 Task: Book a multi-city flight from Casablanca to Guangzhou on July 12, then to Dalian on August 1, and return to Casablanca on August 11 for 2 passengers in Business class, with 1 stop or fewer, using Emirates, 2 carry-on bags, and a price limit of MAD 210,000.
Action: Mouse pressed left at (282, 299)
Screenshot: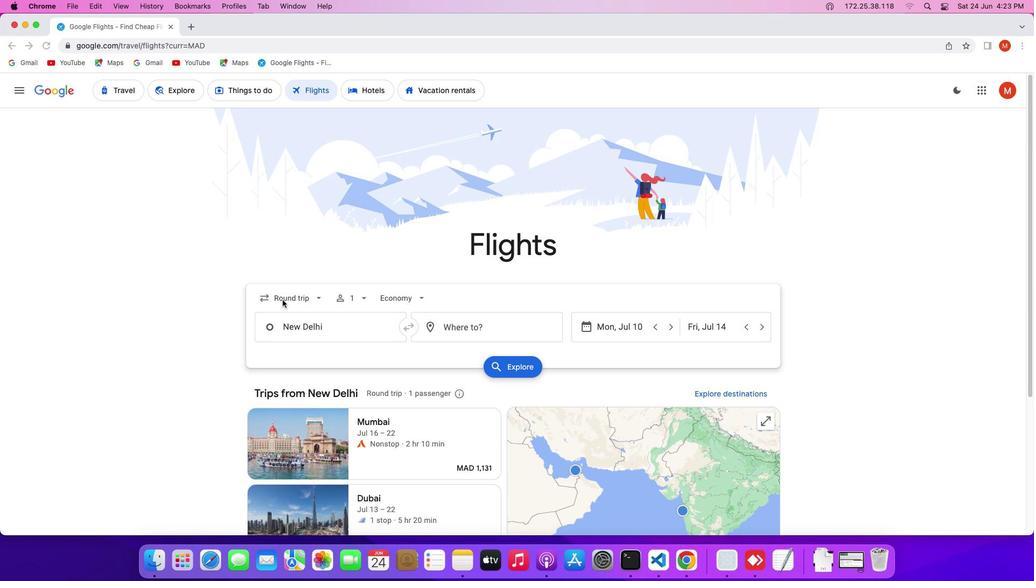 
Action: Mouse pressed left at (282, 299)
Screenshot: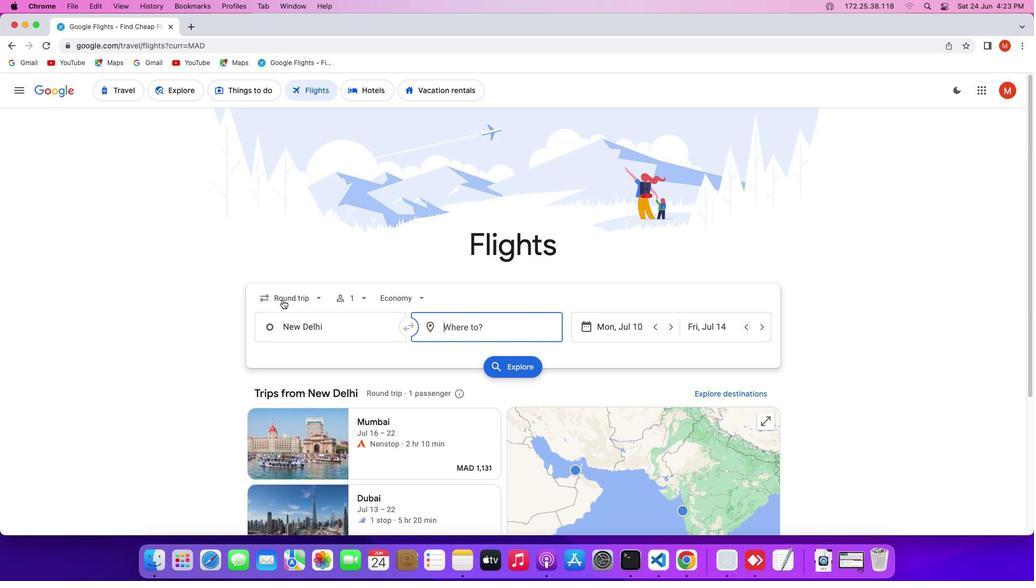 
Action: Mouse moved to (289, 385)
Screenshot: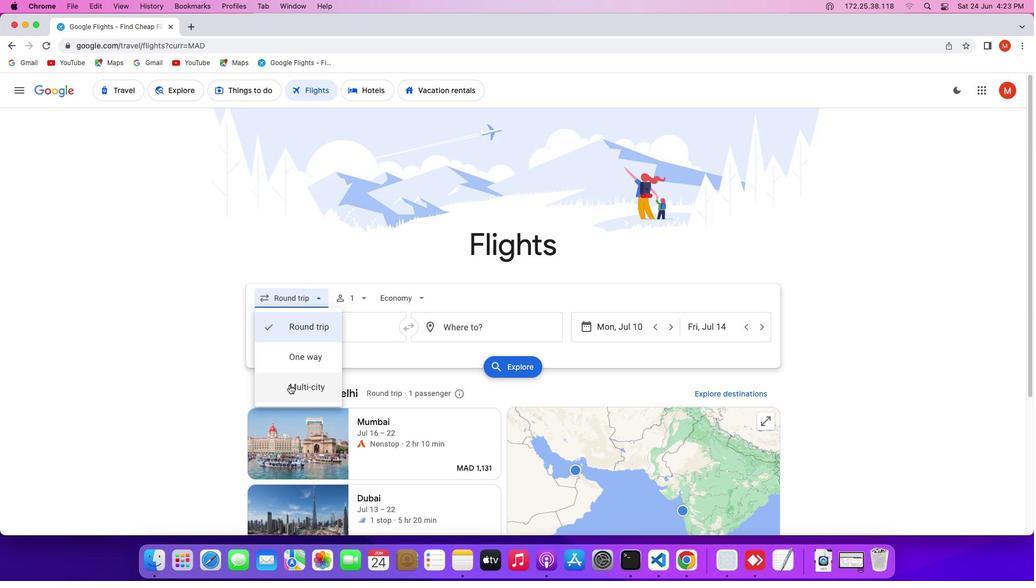 
Action: Mouse pressed left at (289, 385)
Screenshot: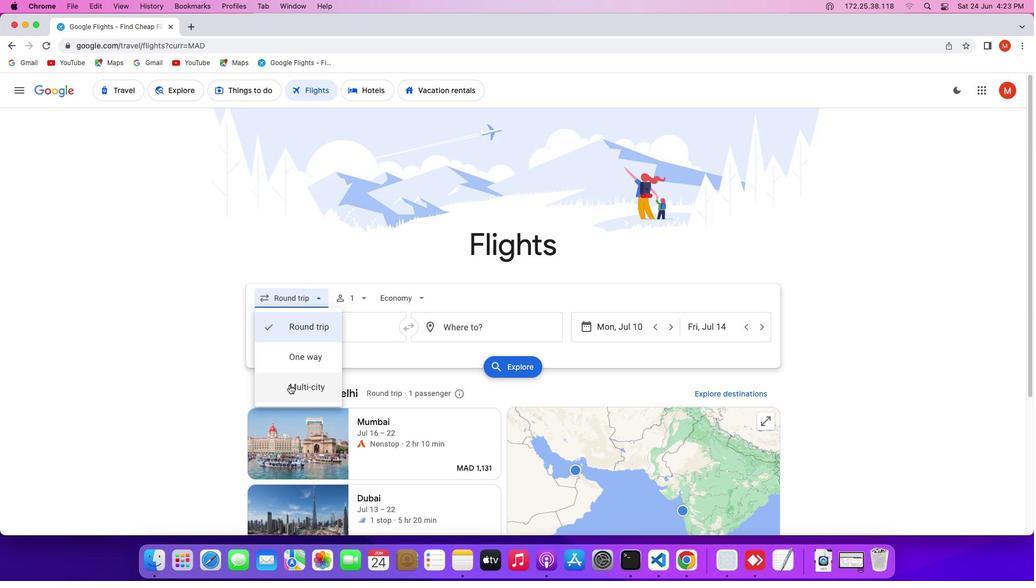 
Action: Mouse moved to (344, 299)
Screenshot: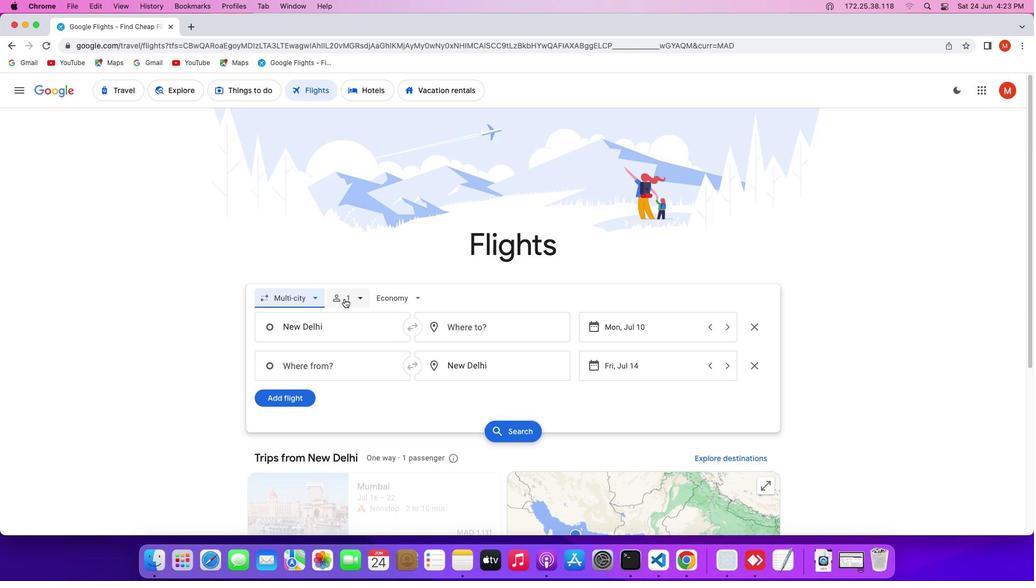 
Action: Mouse pressed left at (344, 299)
Screenshot: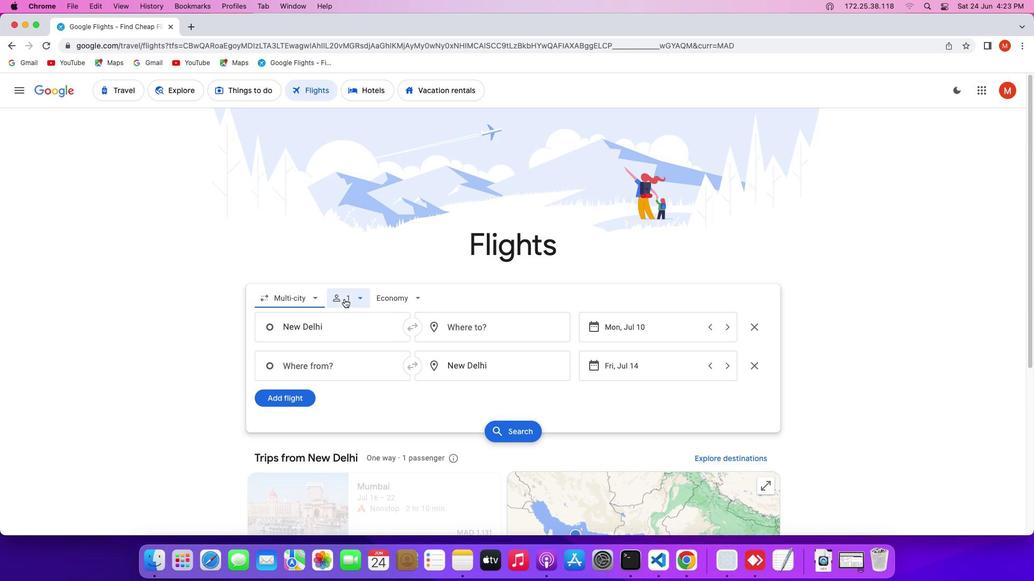 
Action: Mouse moved to (433, 323)
Screenshot: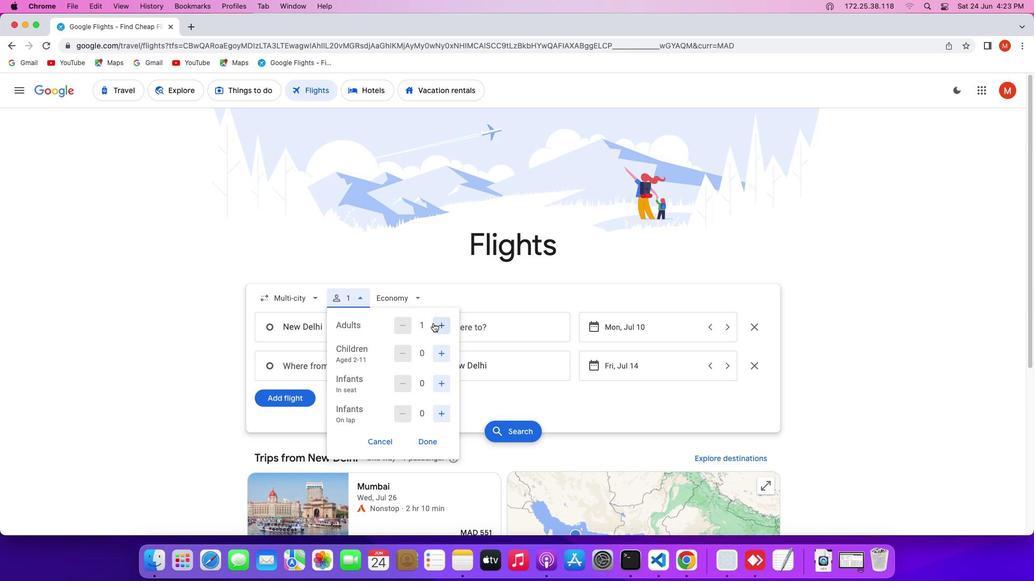 
Action: Mouse pressed left at (433, 323)
Screenshot: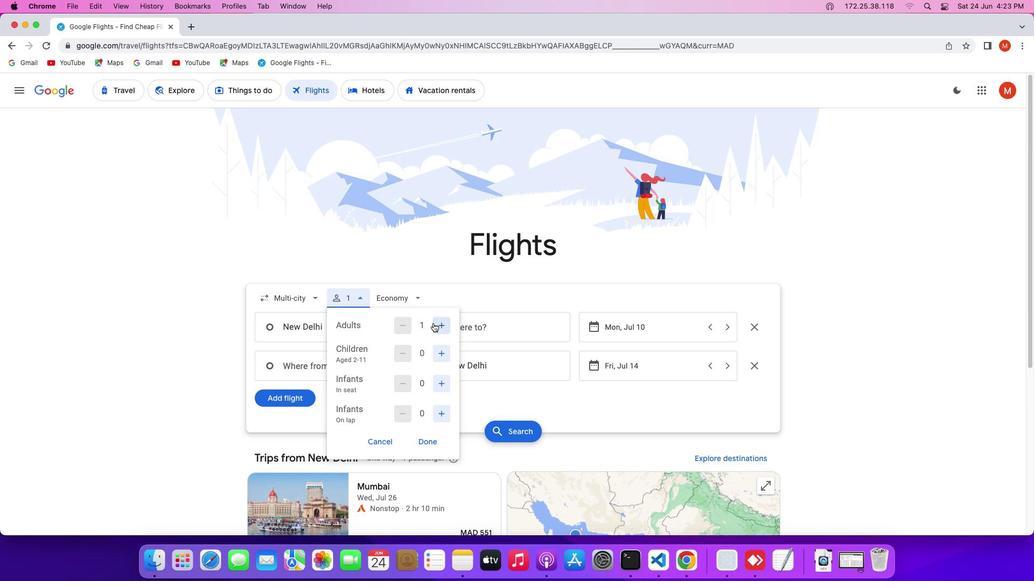 
Action: Mouse moved to (419, 437)
Screenshot: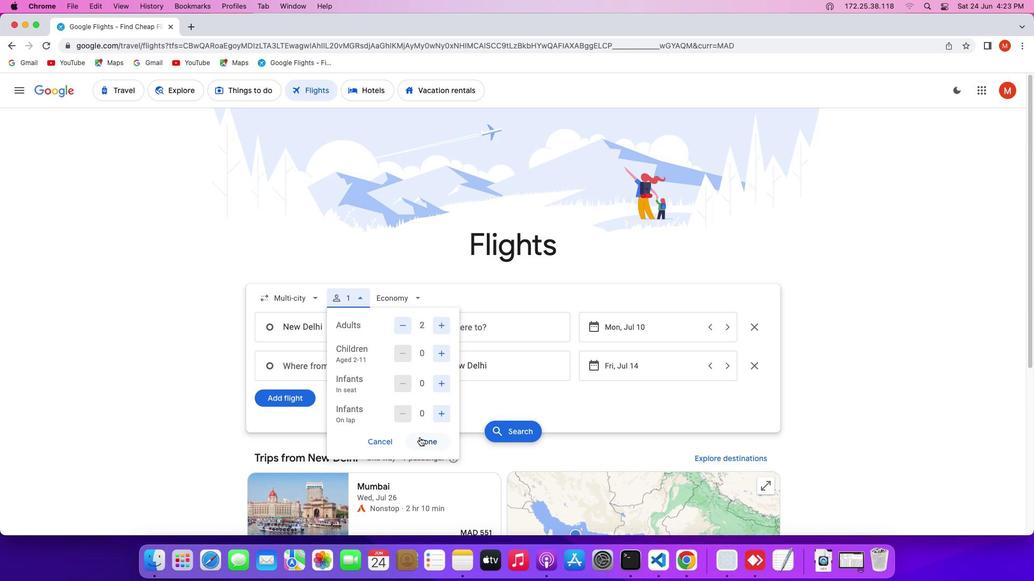 
Action: Mouse pressed left at (419, 437)
Screenshot: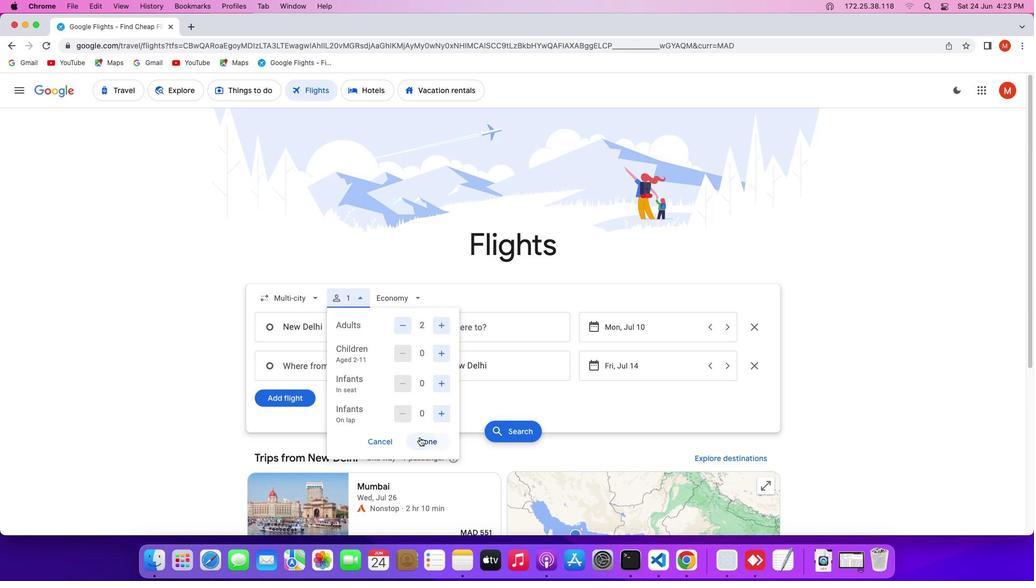 
Action: Mouse moved to (392, 296)
Screenshot: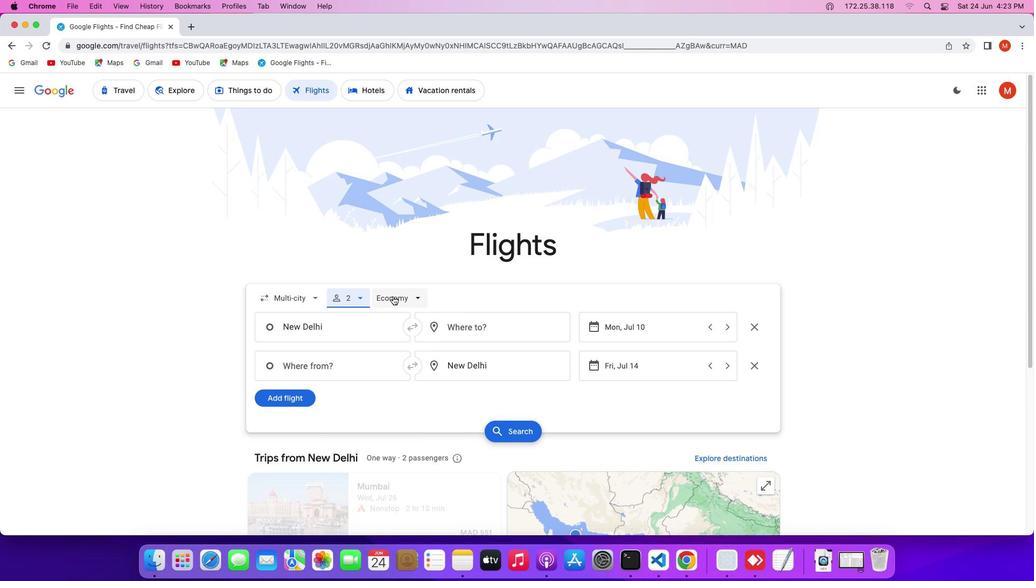 
Action: Mouse pressed left at (392, 296)
Screenshot: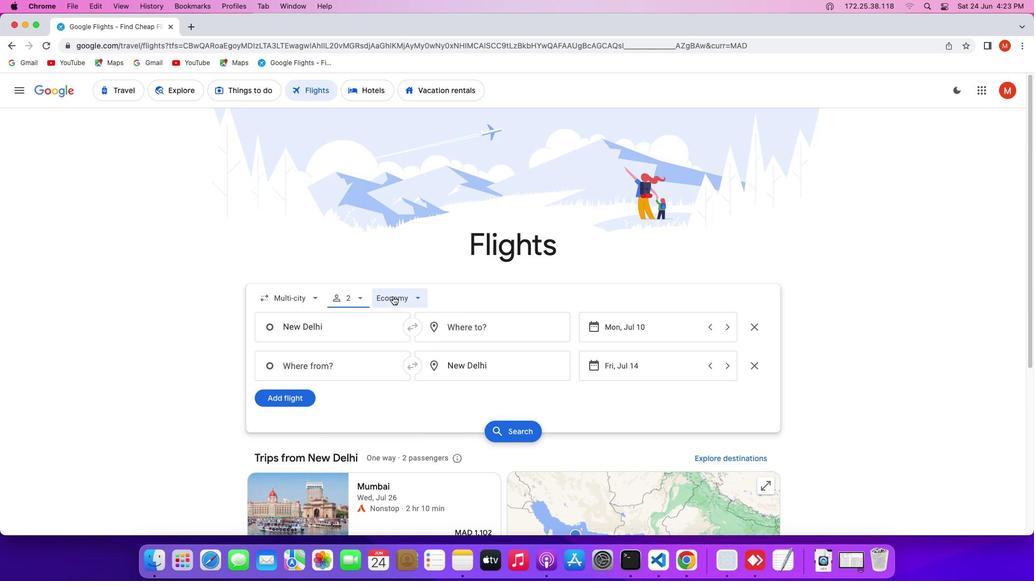 
Action: Mouse moved to (403, 384)
Screenshot: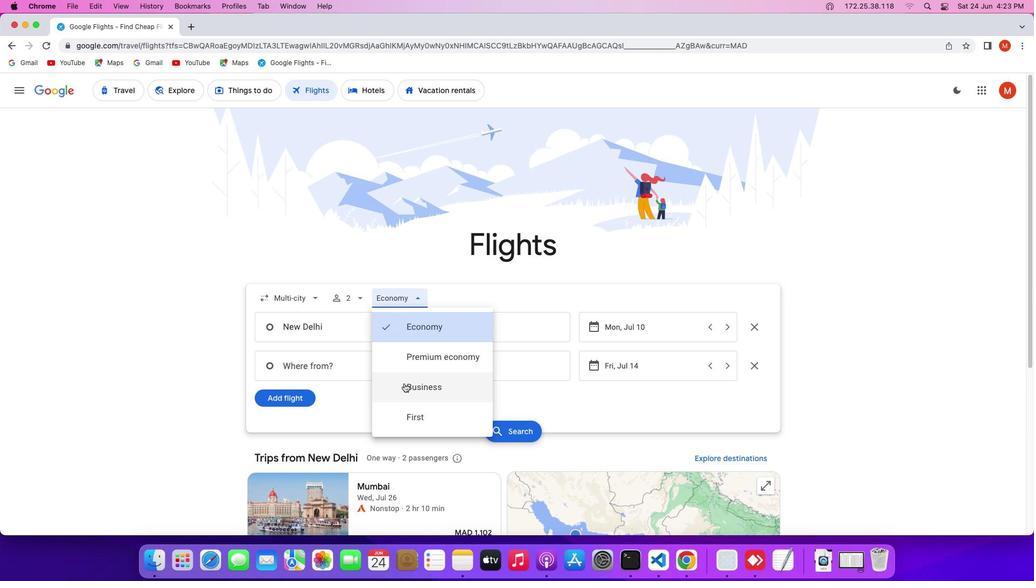 
Action: Mouse pressed left at (403, 384)
Screenshot: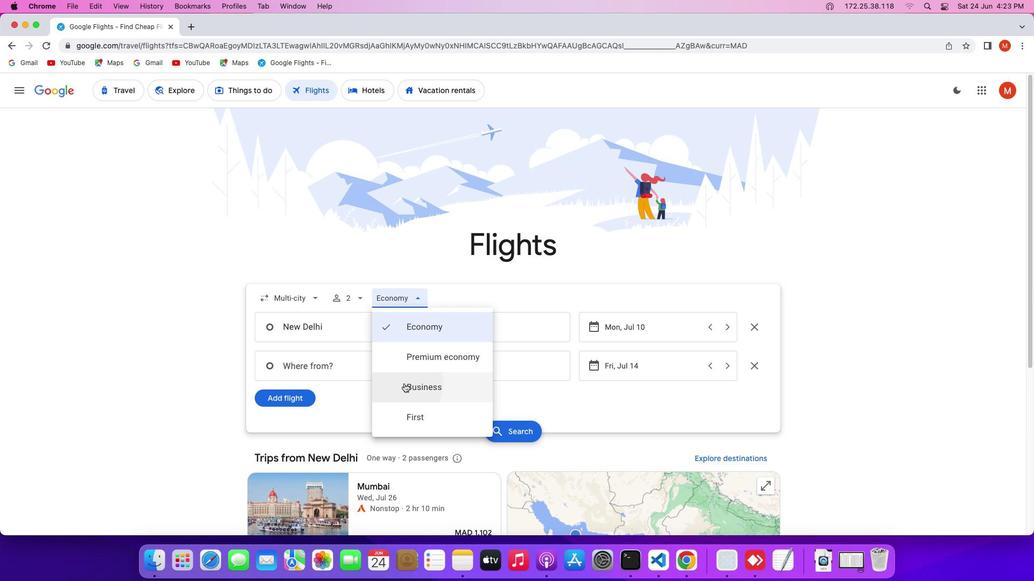 
Action: Mouse moved to (357, 323)
Screenshot: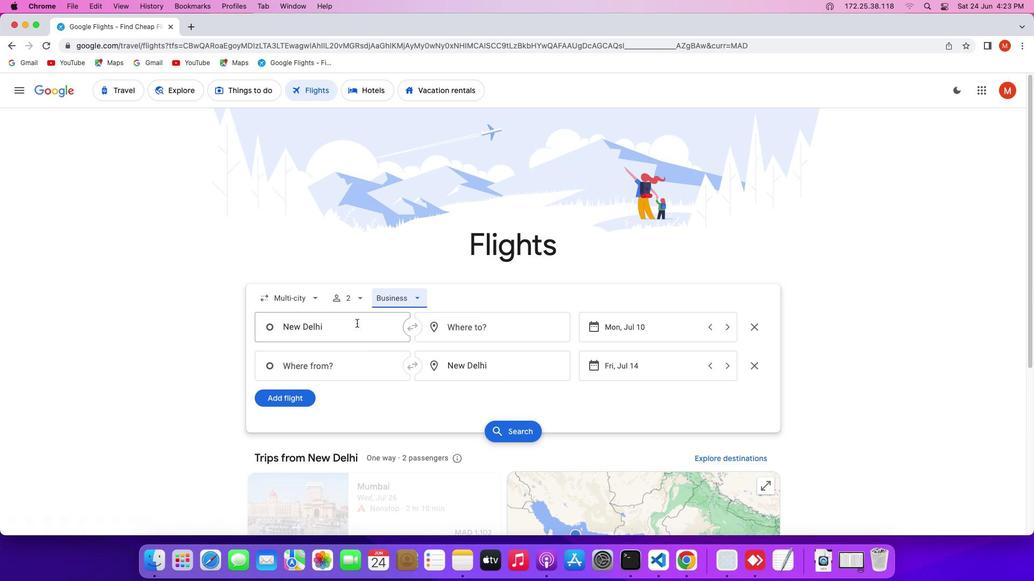 
Action: Mouse pressed left at (357, 323)
Screenshot: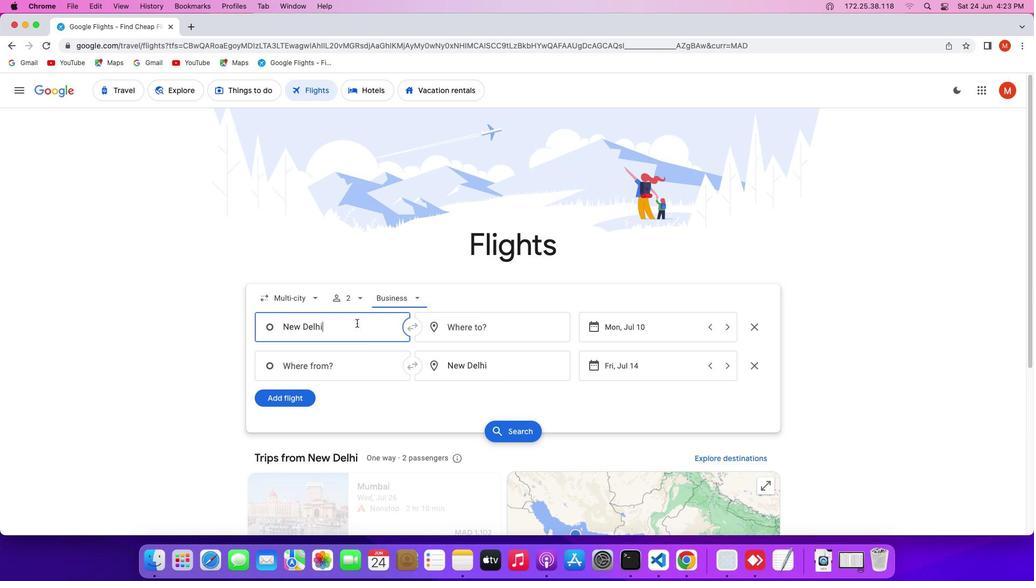 
Action: Mouse moved to (356, 322)
Screenshot: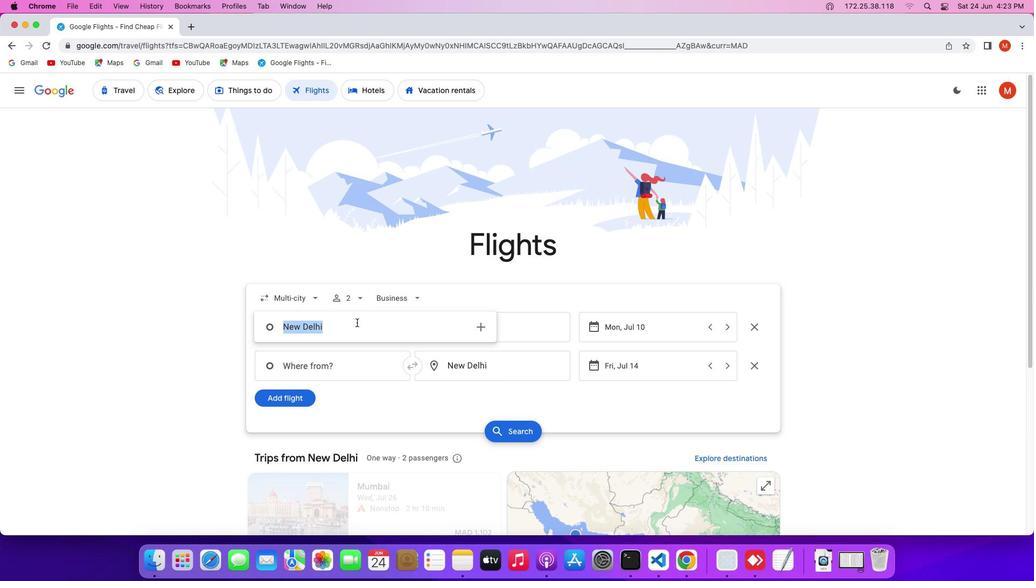 
Action: Key pressed Key.backspaceKey.shift'C''a''s''a''b''l''a''n''c''a'
Screenshot: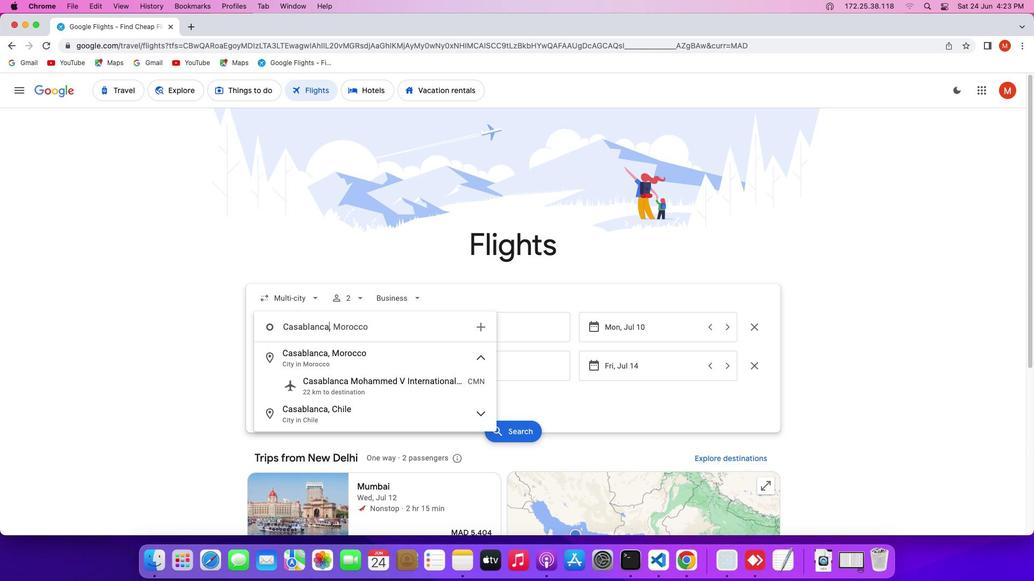 
Action: Mouse moved to (366, 356)
Screenshot: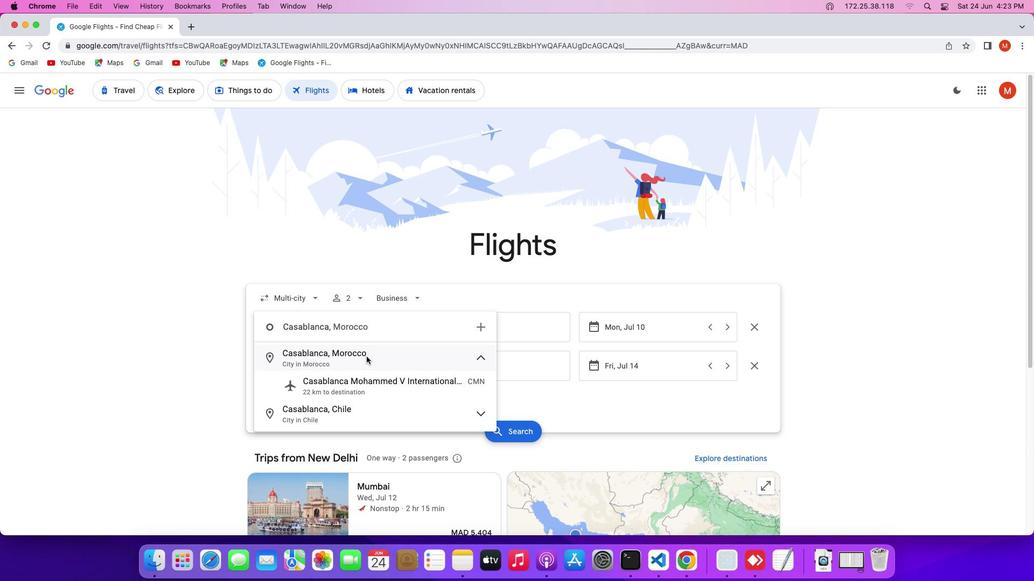 
Action: Mouse pressed left at (366, 356)
Screenshot: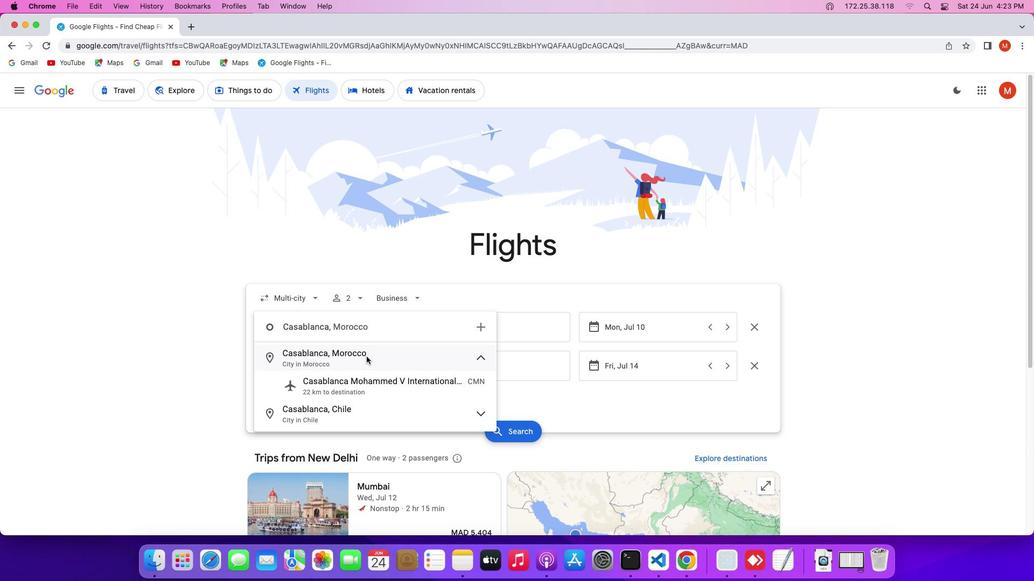 
Action: Mouse moved to (482, 324)
Screenshot: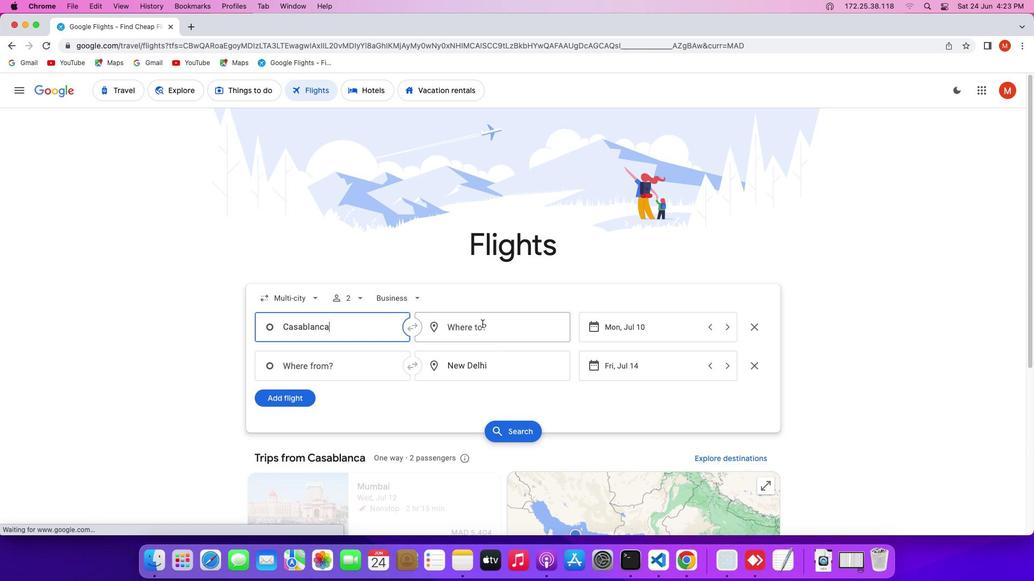 
Action: Mouse pressed left at (482, 324)
Screenshot: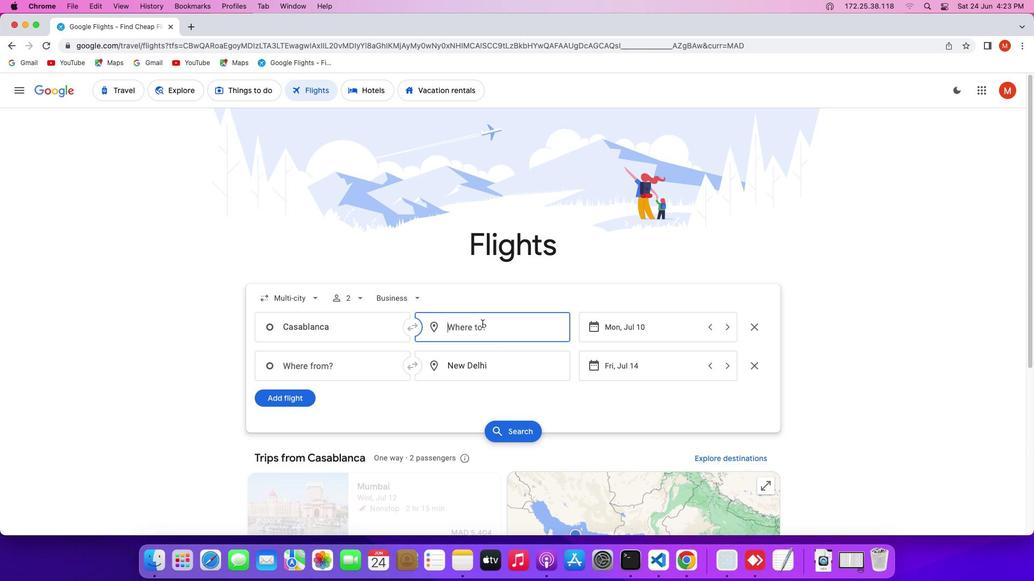 
Action: Key pressed Key.shift'G''u''a''n''g''z''h''o''u'
Screenshot: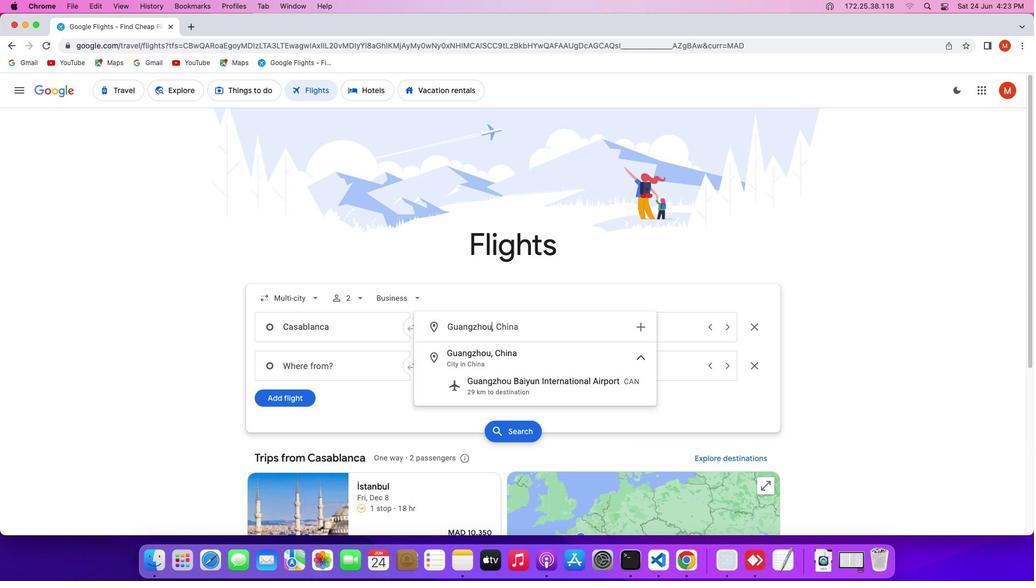 
Action: Mouse moved to (496, 354)
Screenshot: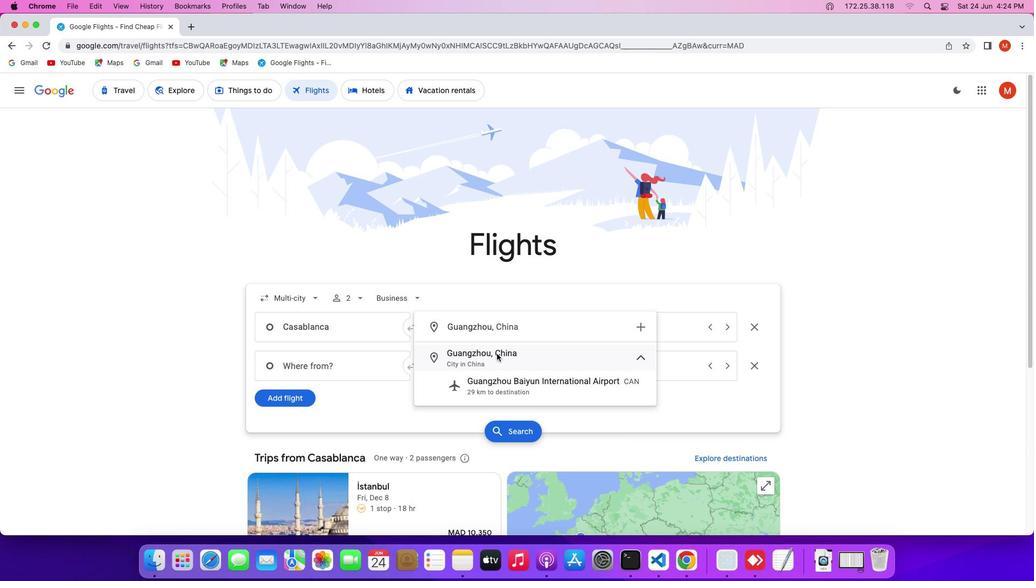 
Action: Mouse pressed left at (496, 354)
Screenshot: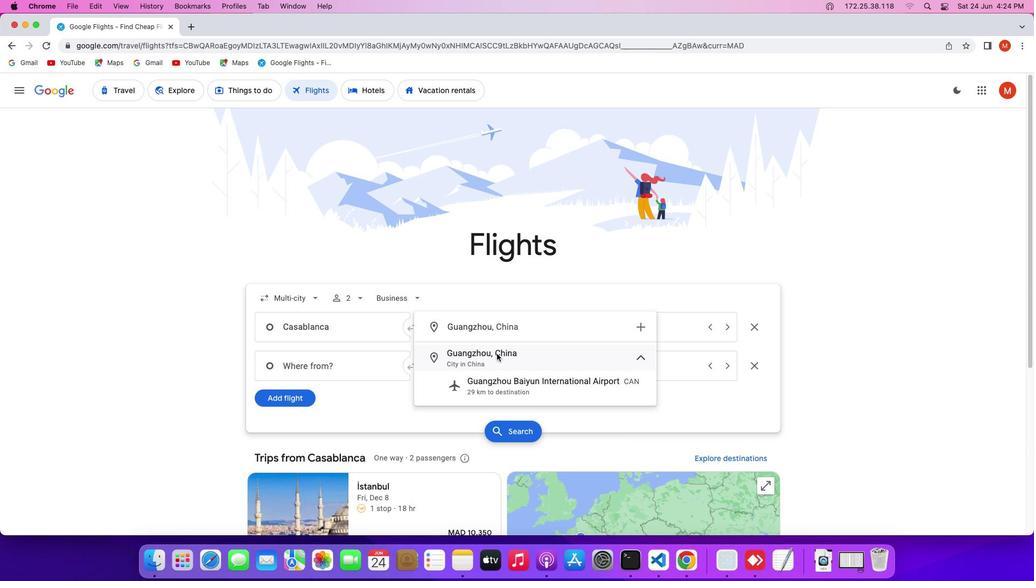 
Action: Mouse moved to (632, 332)
Screenshot: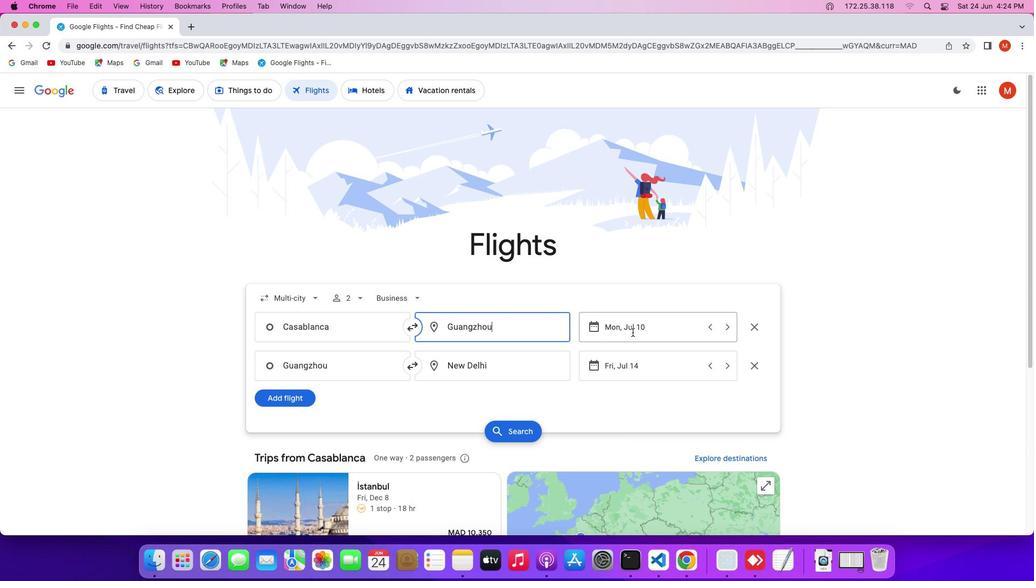 
Action: Mouse pressed left at (632, 332)
Screenshot: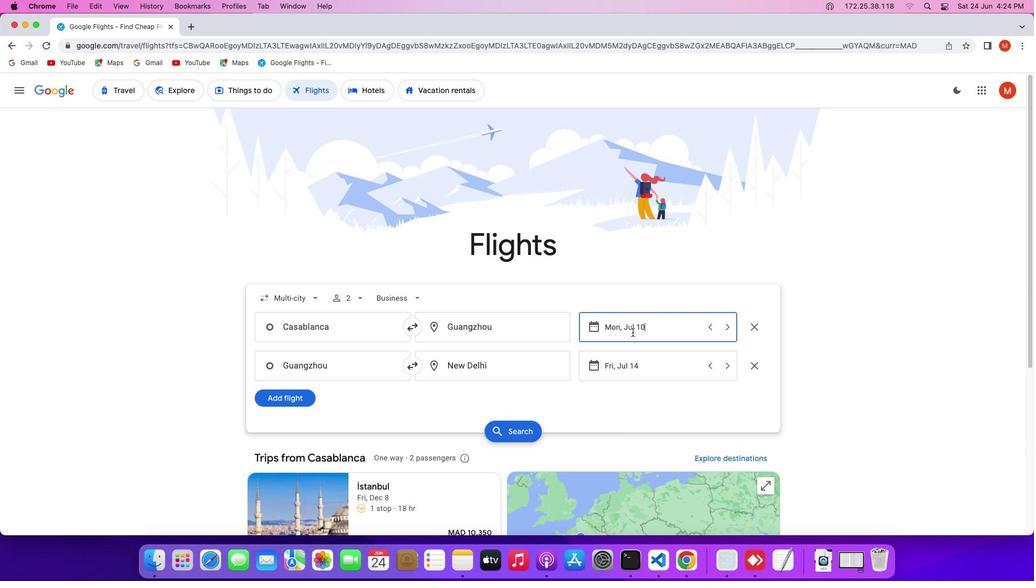 
Action: Mouse moved to (635, 399)
Screenshot: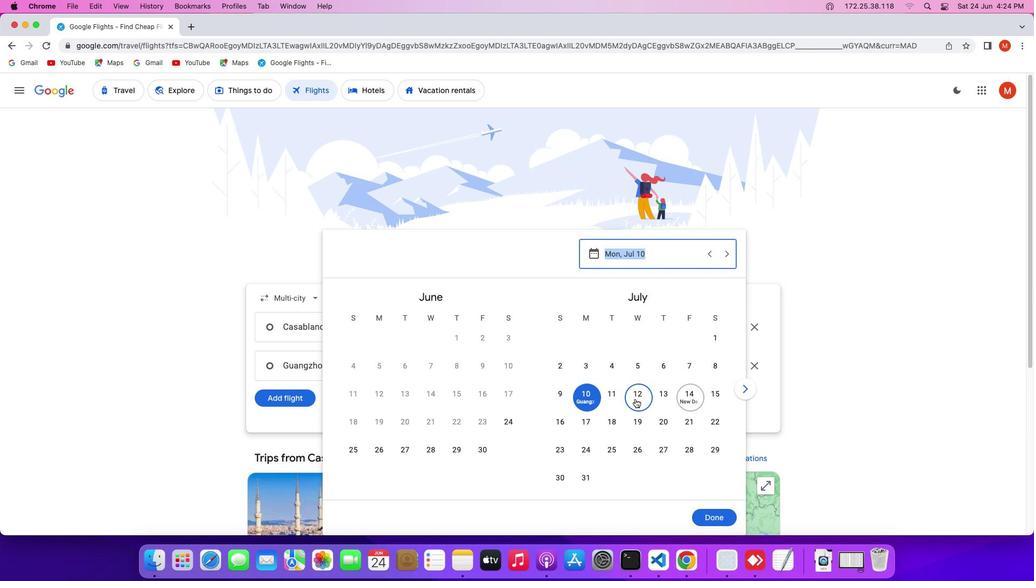 
Action: Mouse pressed left at (635, 399)
Screenshot: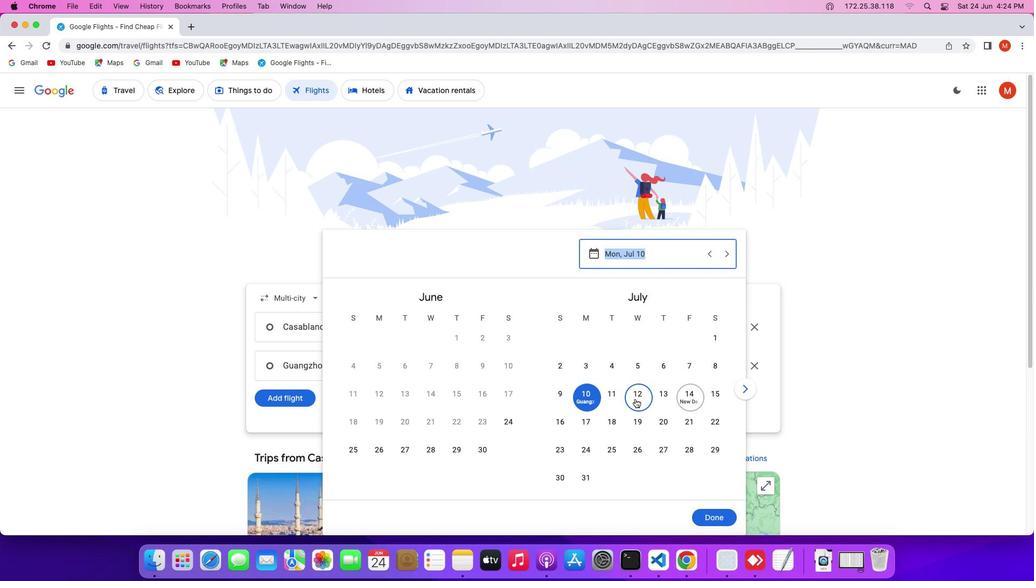 
Action: Mouse moved to (709, 510)
Screenshot: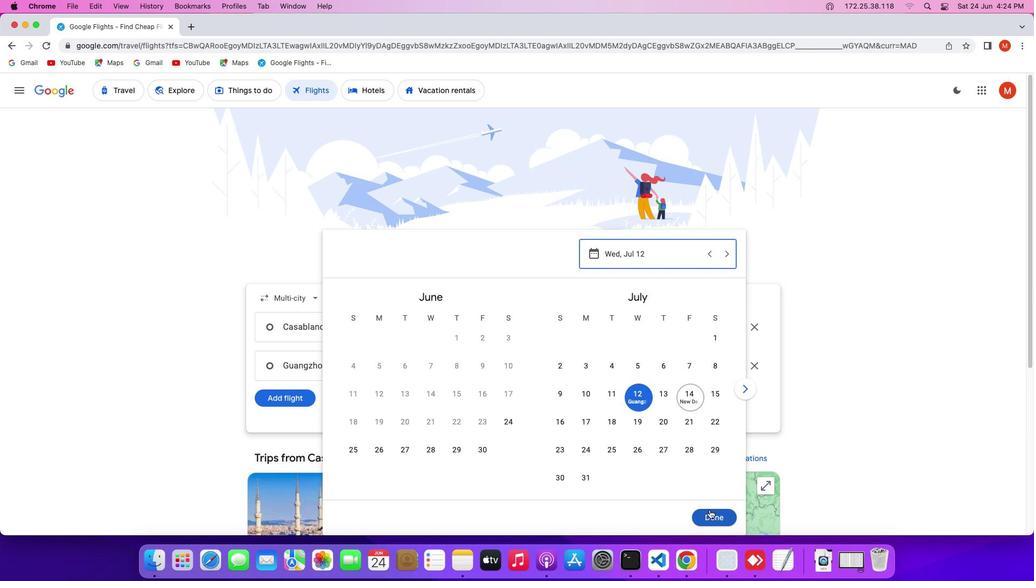 
Action: Mouse pressed left at (709, 510)
Screenshot: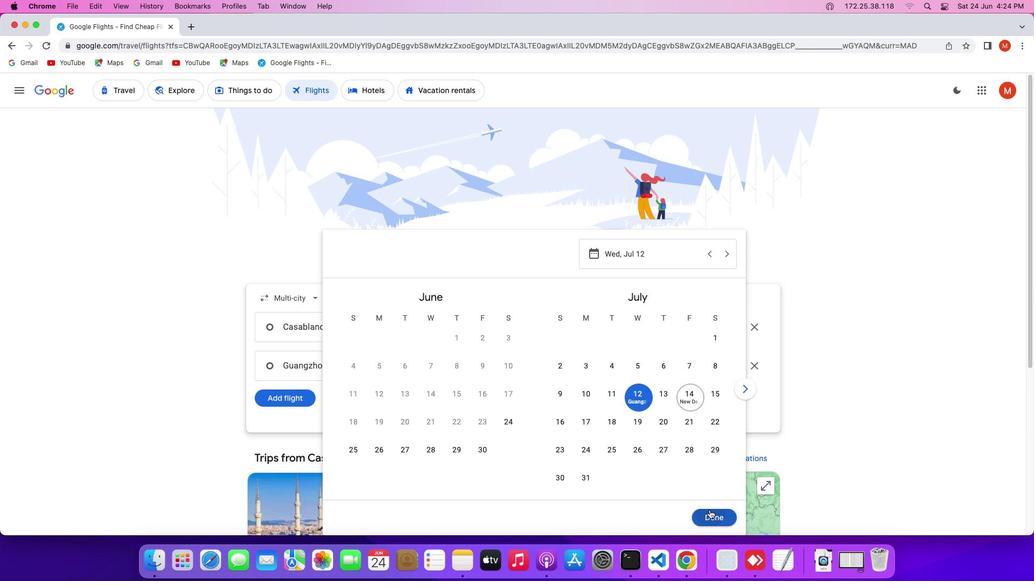 
Action: Mouse moved to (496, 371)
Screenshot: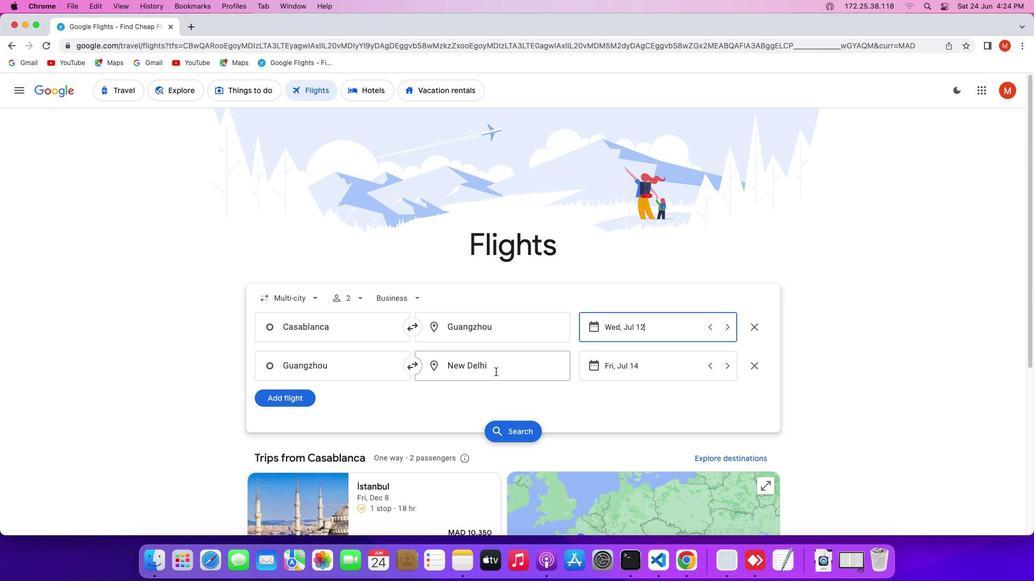 
Action: Mouse pressed left at (496, 371)
Screenshot: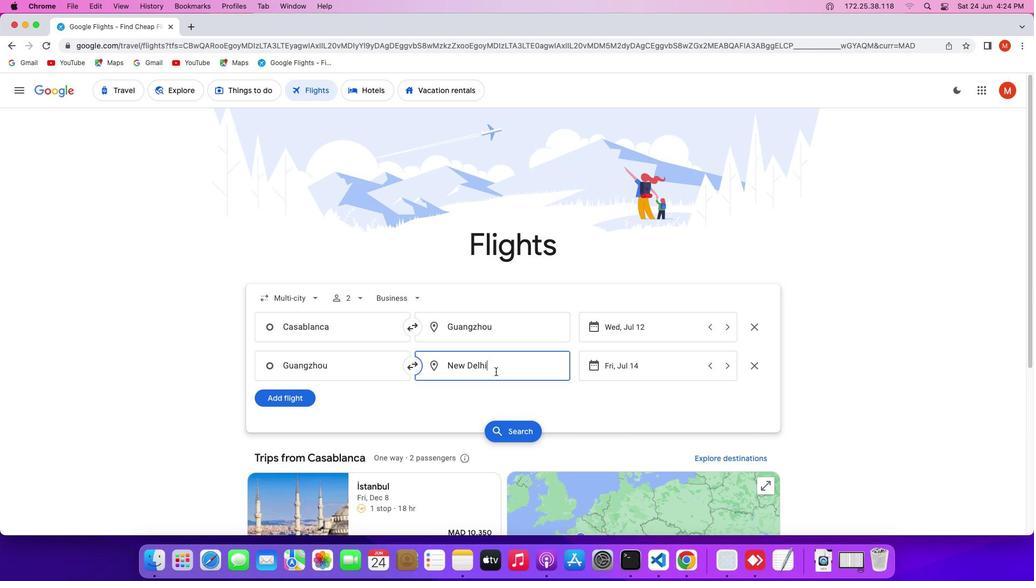 
Action: Mouse moved to (496, 371)
Screenshot: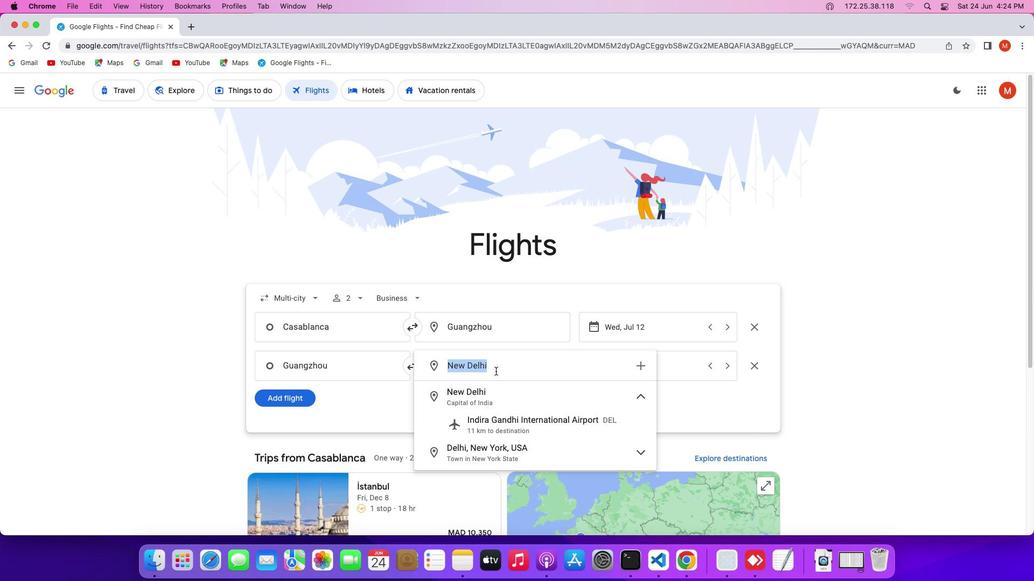 
Action: Key pressed Key.backspaceKey.shift'D''a''l''i''a''n'
Screenshot: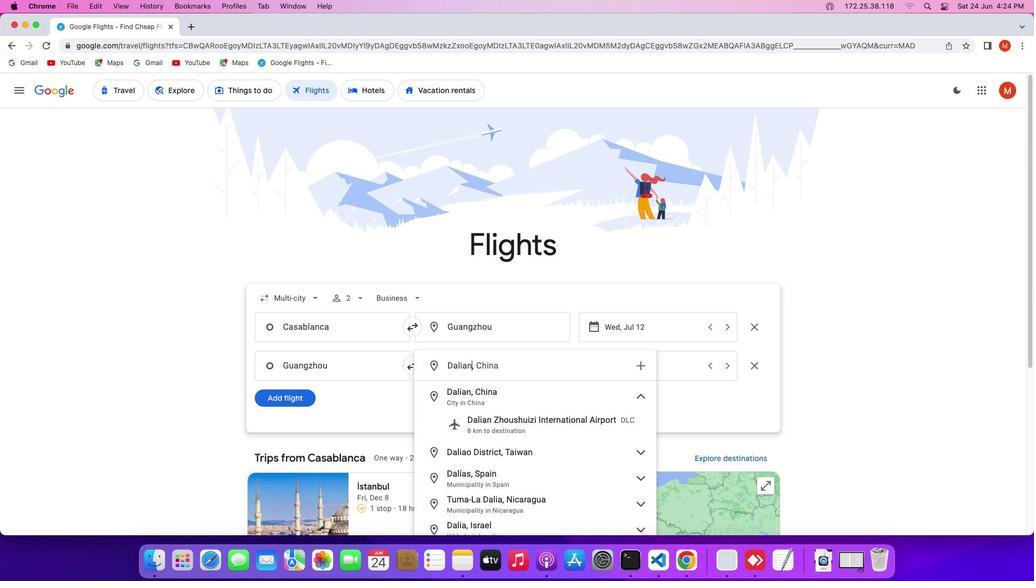 
Action: Mouse moved to (514, 395)
Screenshot: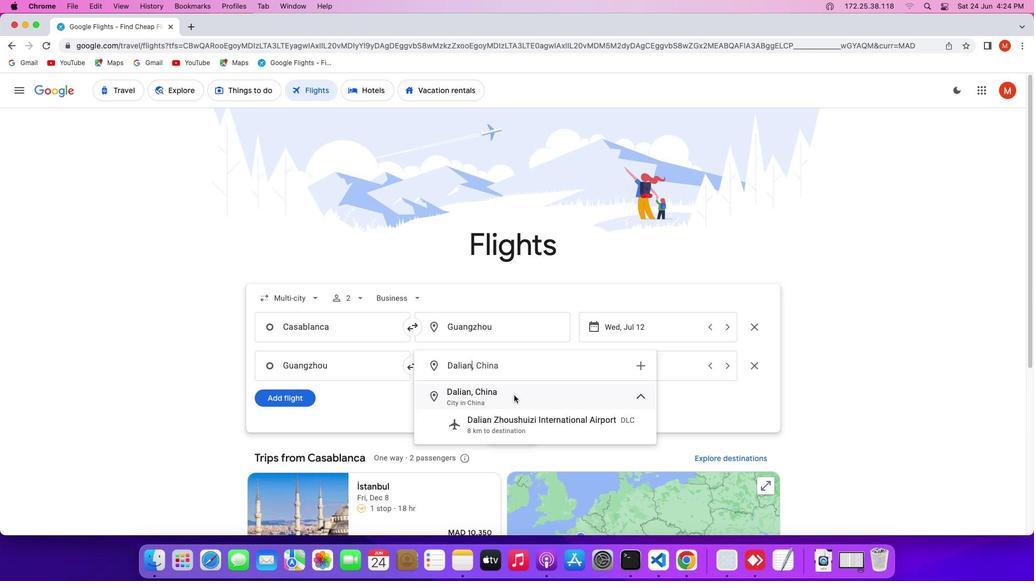 
Action: Mouse pressed left at (514, 395)
Screenshot: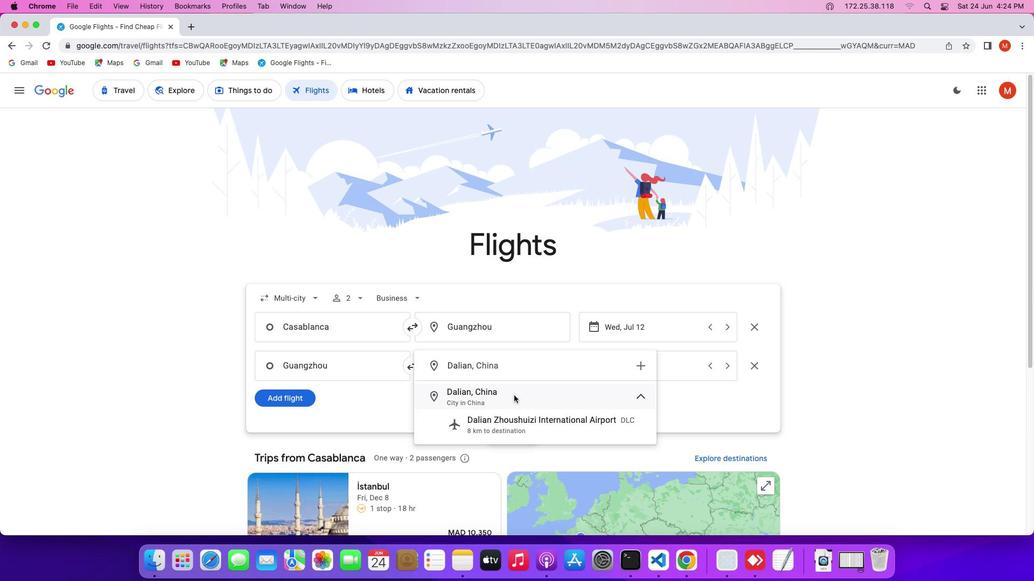 
Action: Mouse moved to (671, 359)
Screenshot: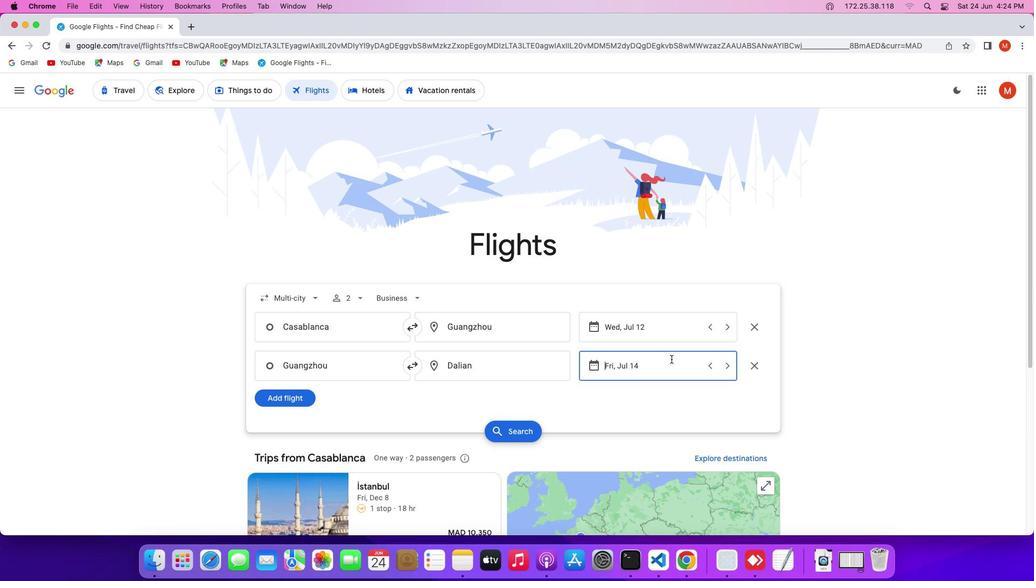 
Action: Mouse pressed left at (671, 359)
Screenshot: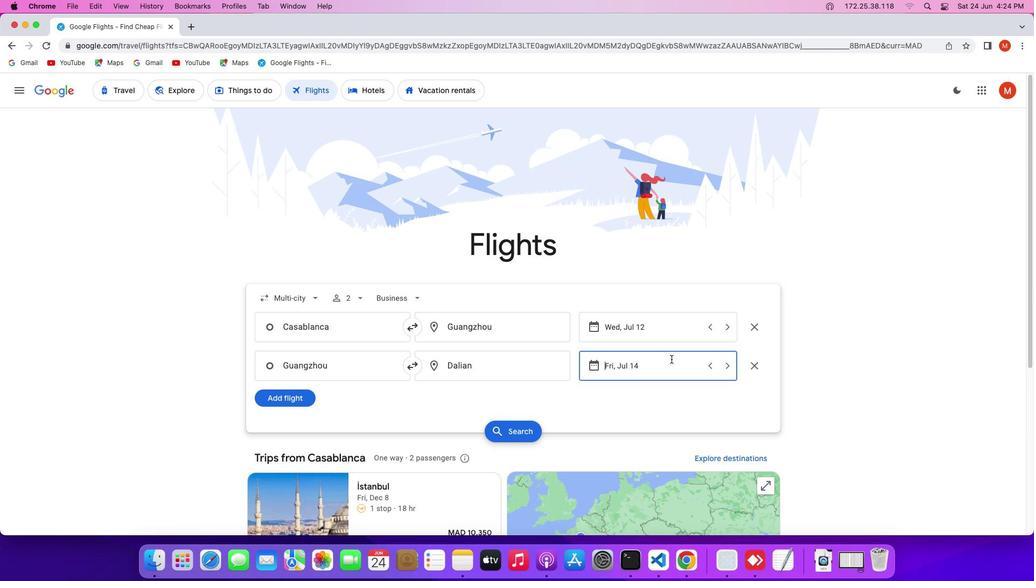 
Action: Mouse moved to (745, 386)
Screenshot: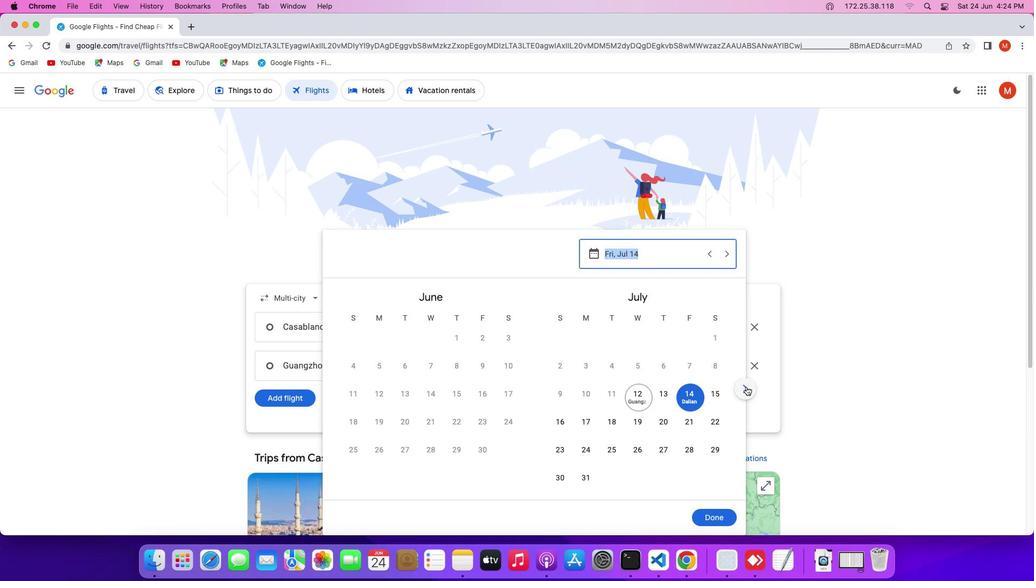 
Action: Mouse pressed left at (745, 386)
Screenshot: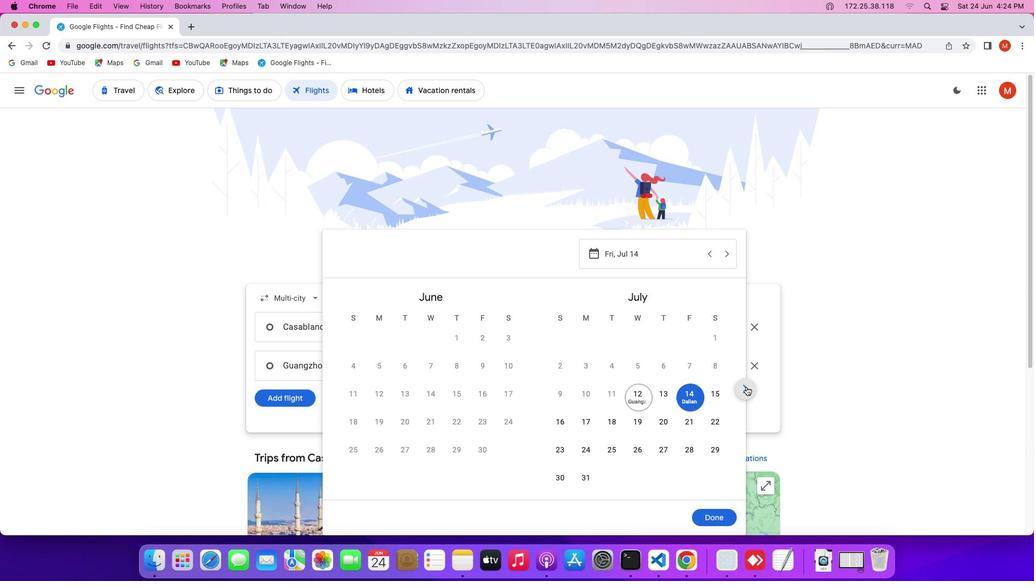 
Action: Mouse moved to (618, 344)
Screenshot: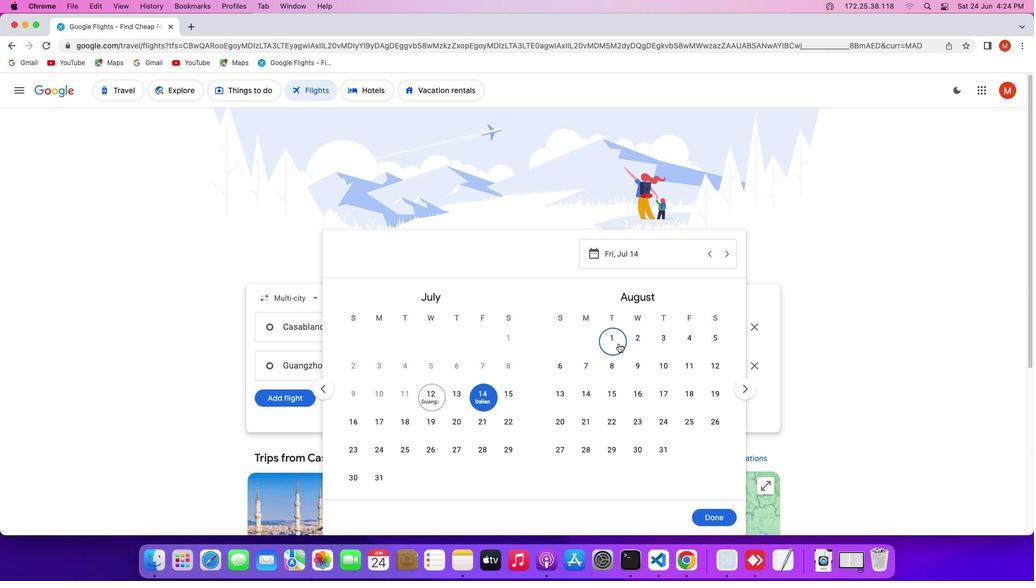 
Action: Mouse pressed left at (618, 344)
Screenshot: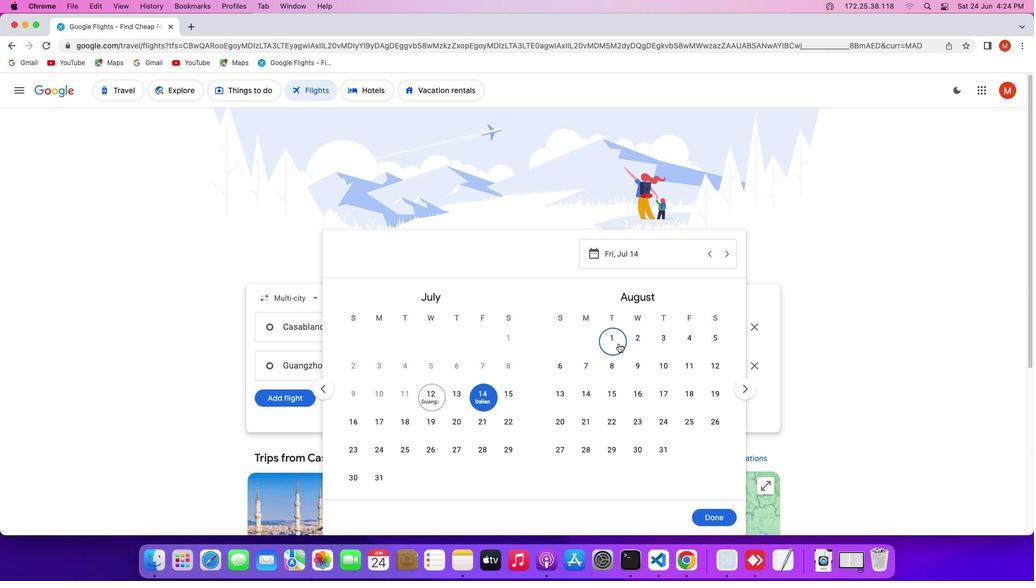 
Action: Mouse moved to (696, 515)
Screenshot: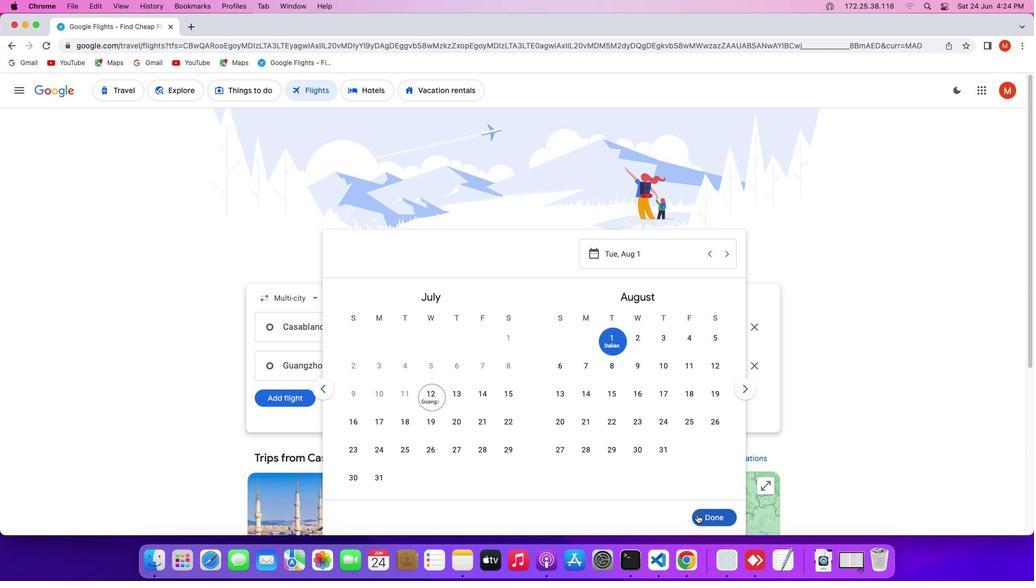 
Action: Mouse pressed left at (696, 515)
Screenshot: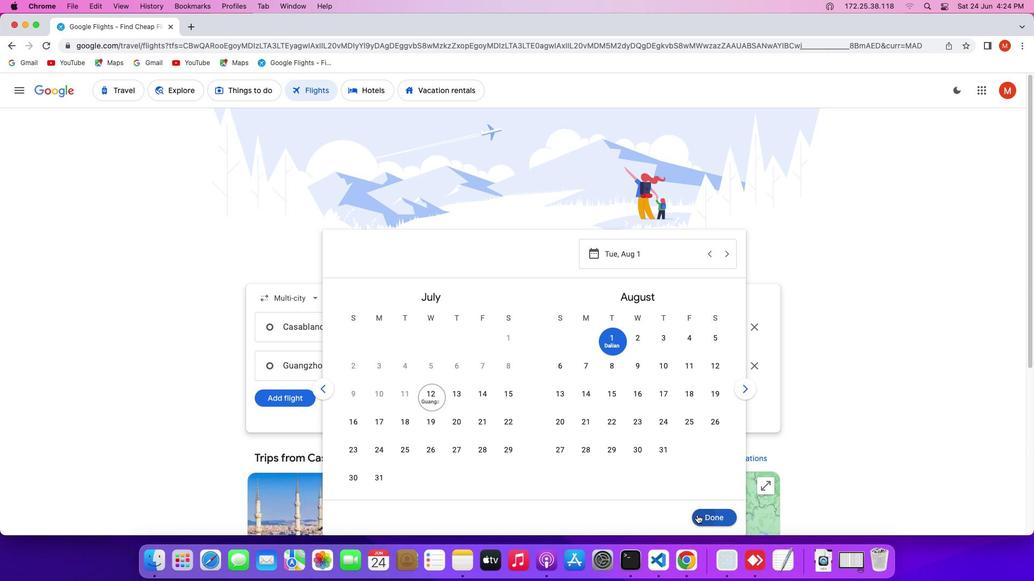 
Action: Mouse moved to (285, 397)
Screenshot: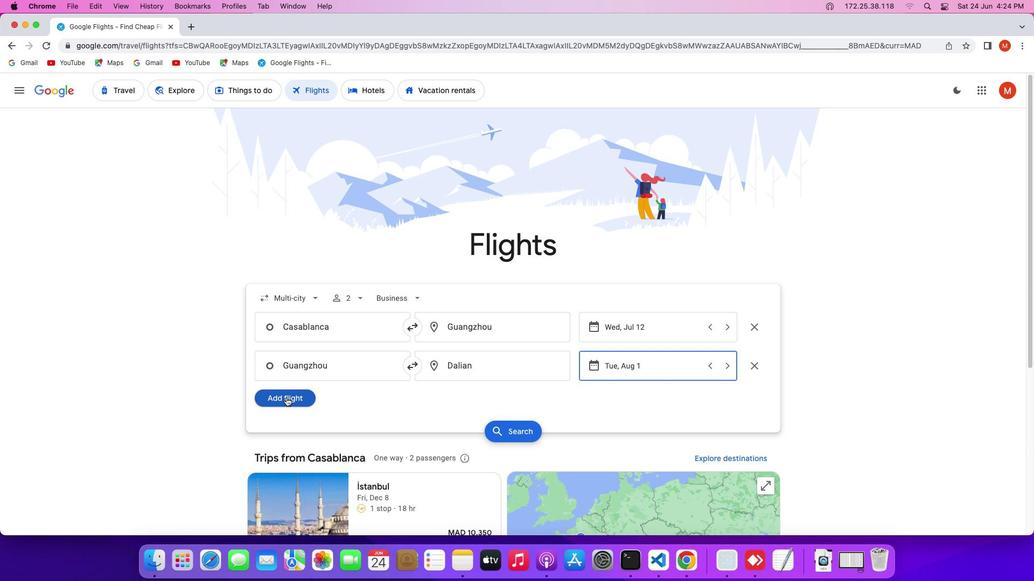 
Action: Mouse pressed left at (285, 397)
Screenshot: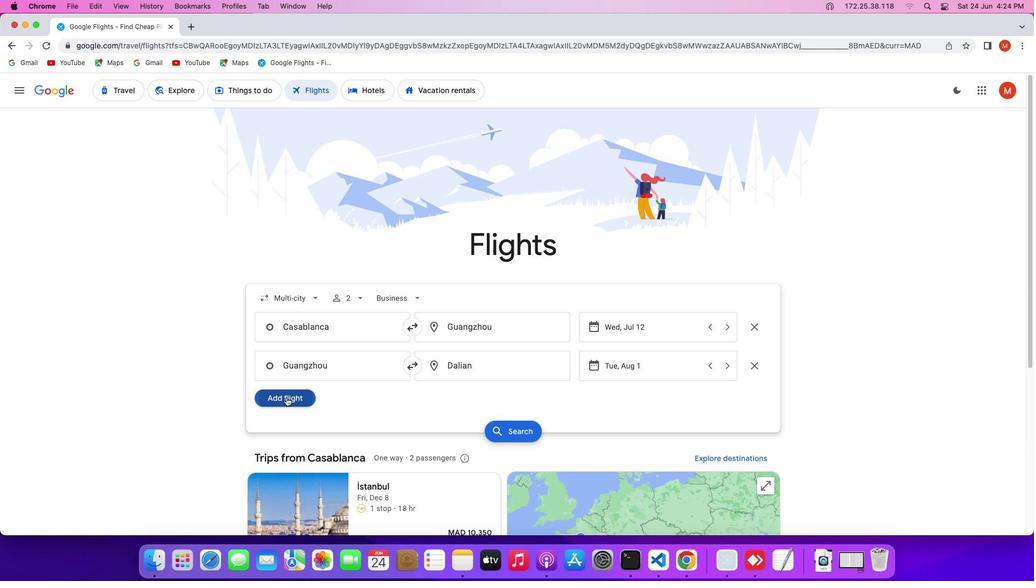
Action: Mouse moved to (516, 408)
Screenshot: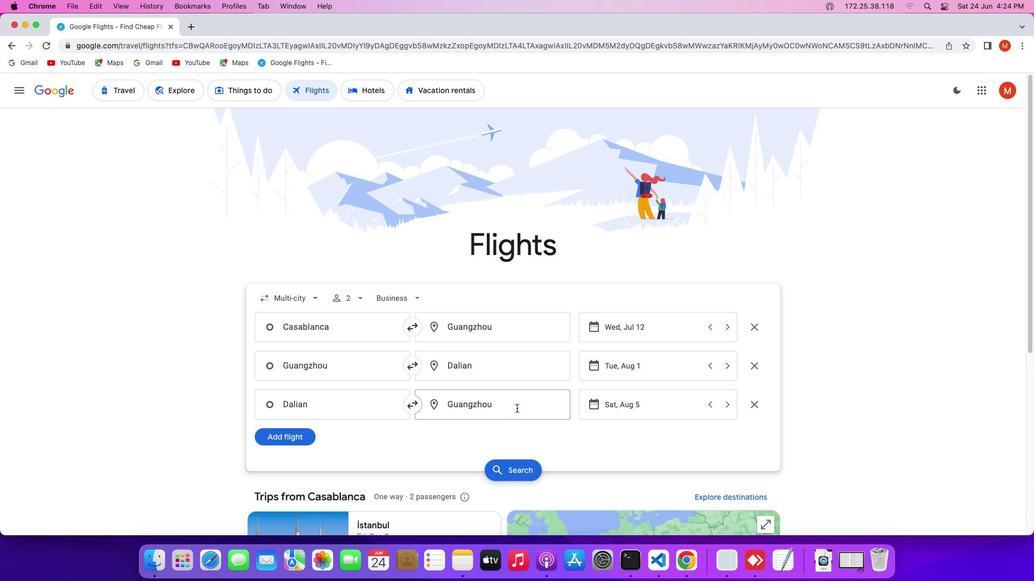 
Action: Mouse pressed left at (516, 408)
Screenshot: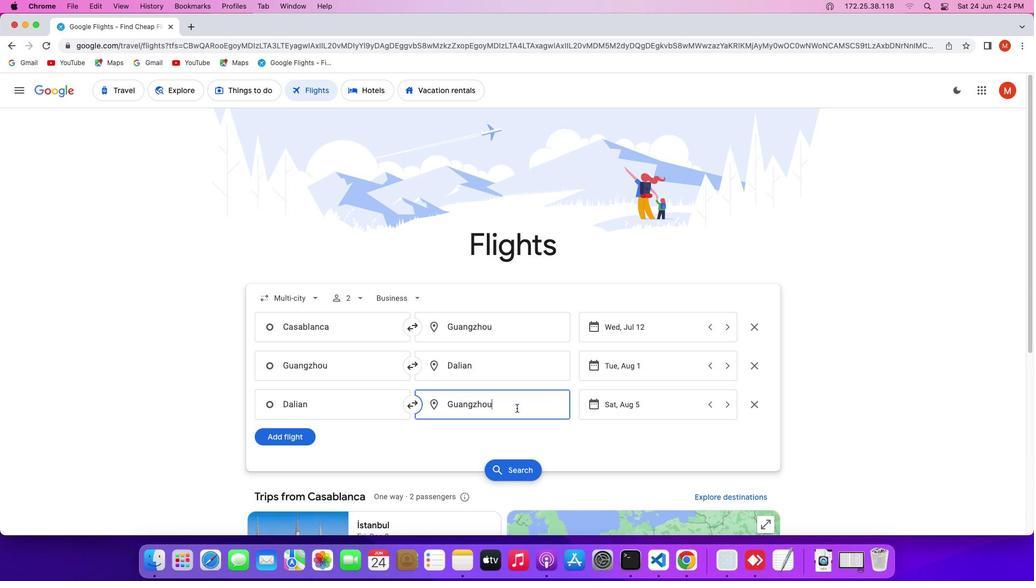 
Action: Key pressed Key.backspaceKey.shift'C''a''s''a''b''l''a''n''c''a'
Screenshot: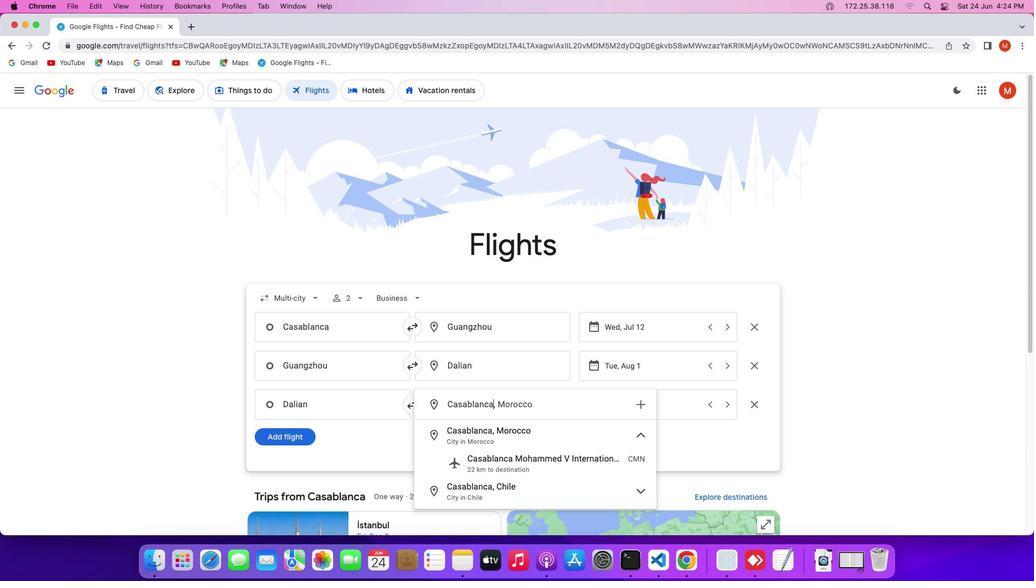 
Action: Mouse moved to (543, 430)
Screenshot: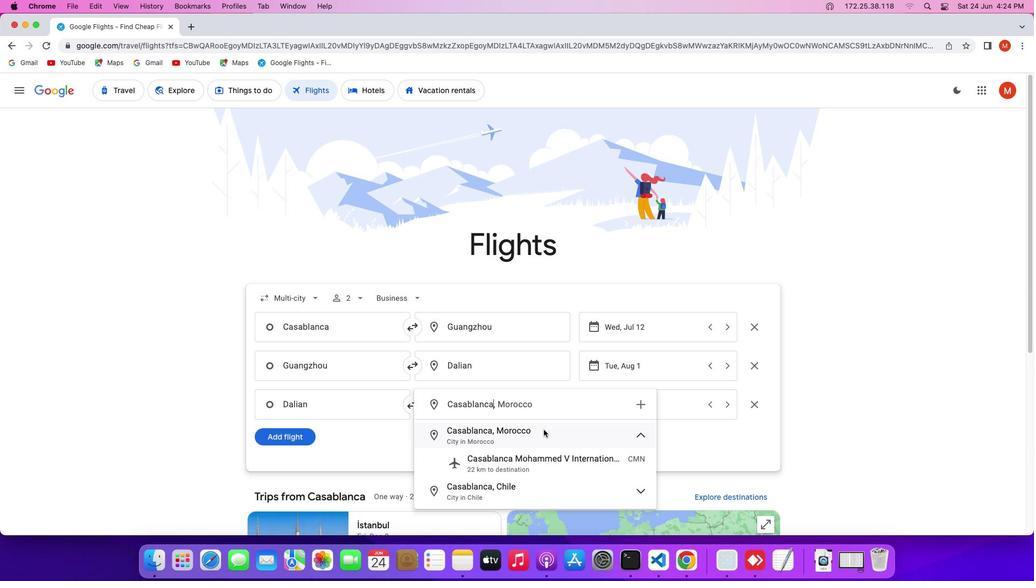 
Action: Mouse pressed left at (543, 430)
Screenshot: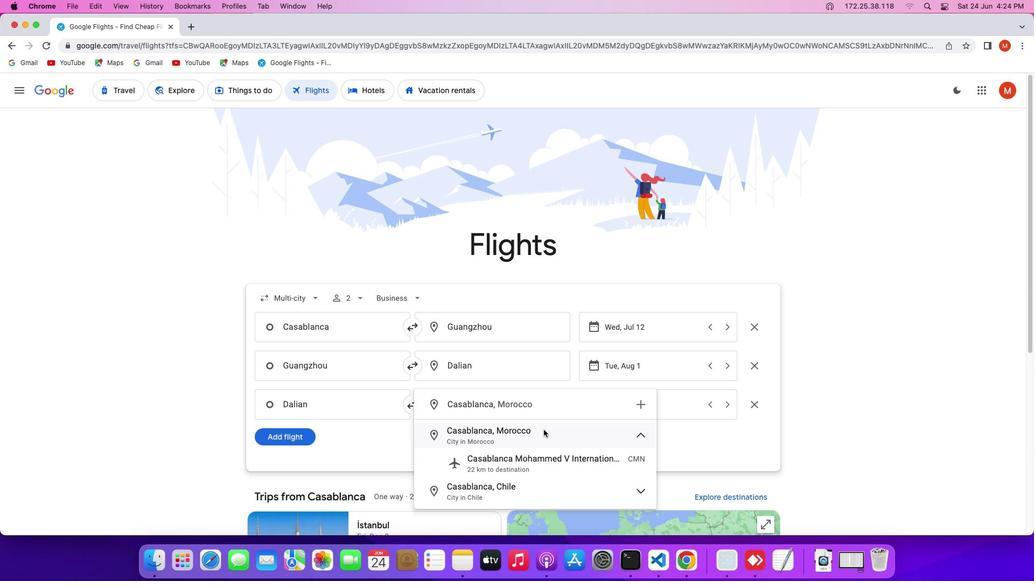 
Action: Mouse moved to (652, 413)
Screenshot: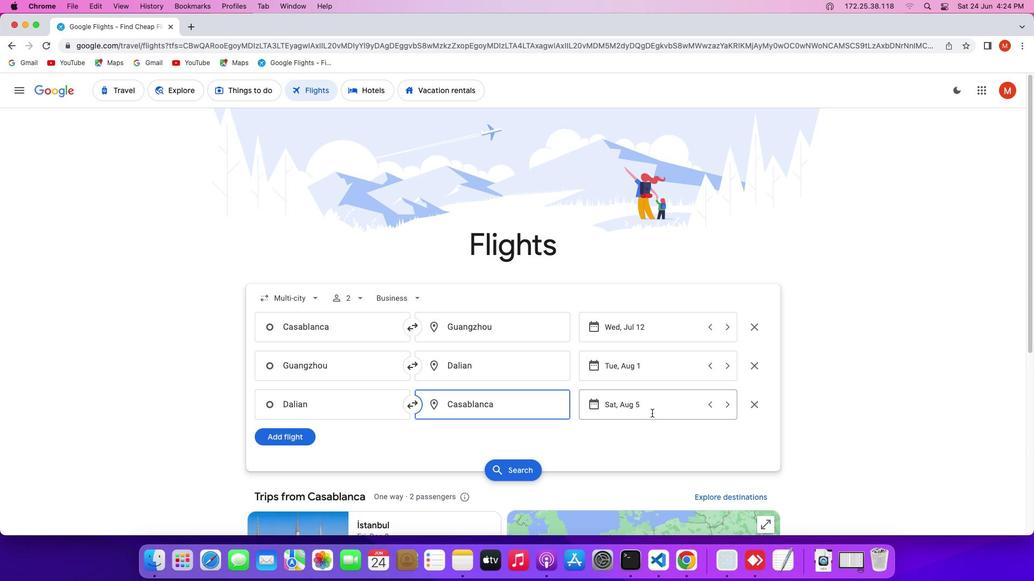 
Action: Mouse pressed left at (652, 413)
Screenshot: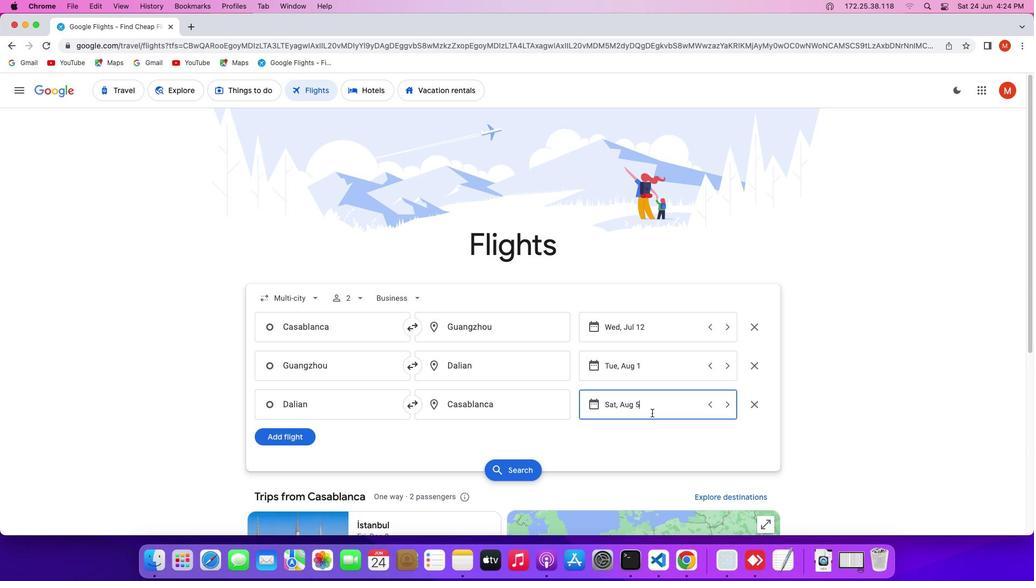 
Action: Mouse moved to (480, 374)
Screenshot: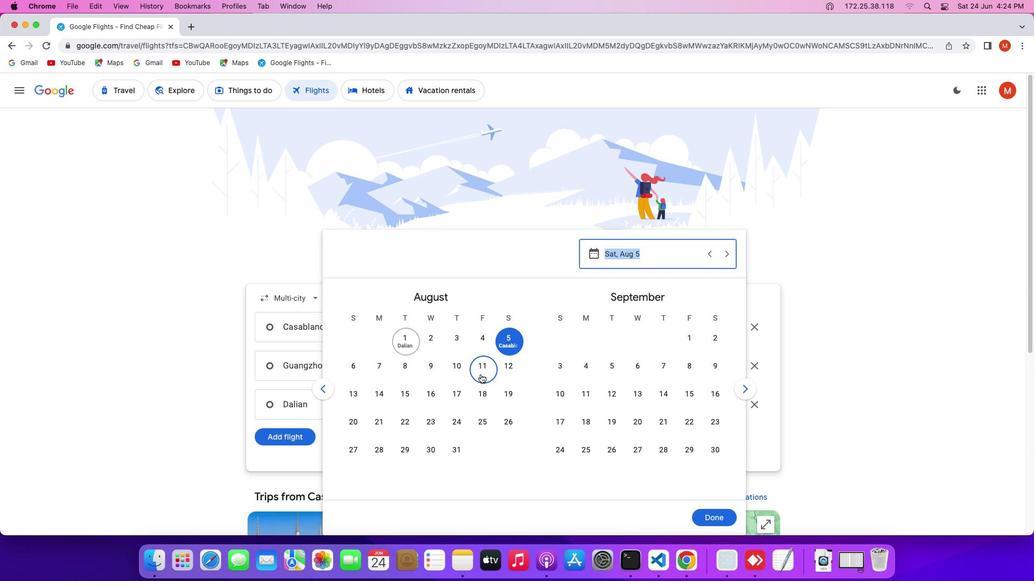 
Action: Mouse pressed left at (480, 374)
Screenshot: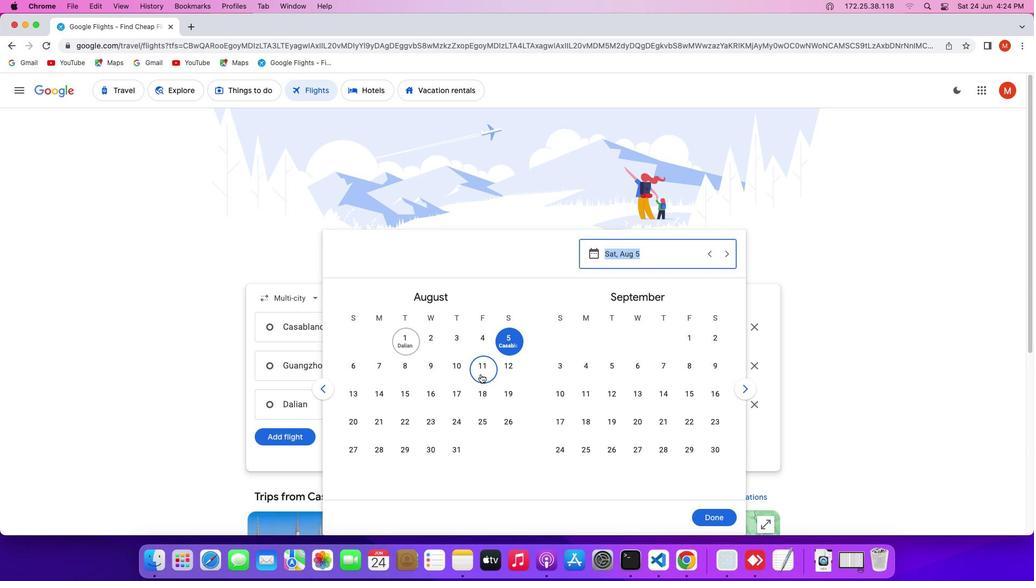 
Action: Mouse moved to (705, 519)
Screenshot: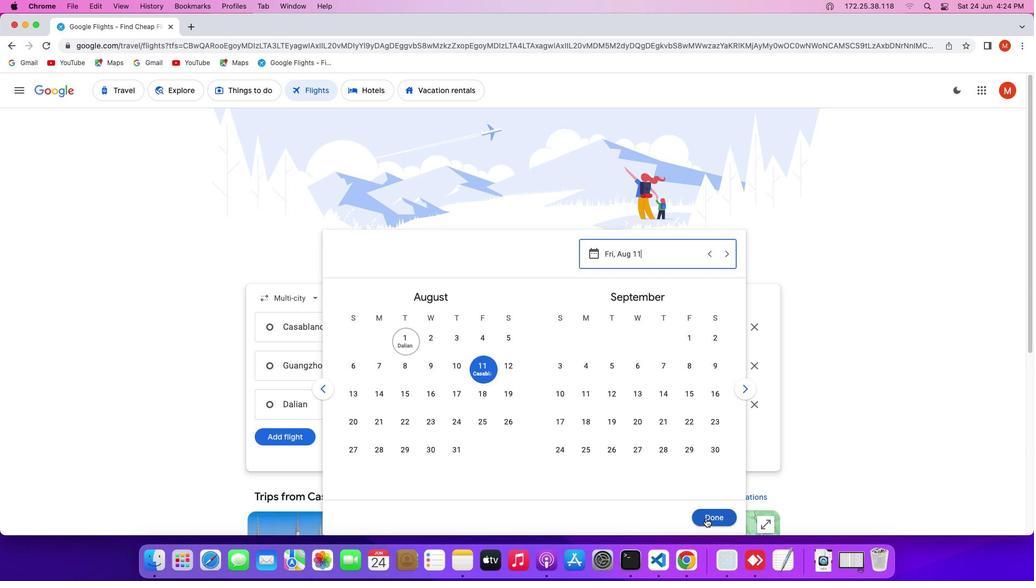 
Action: Mouse pressed left at (705, 519)
Screenshot: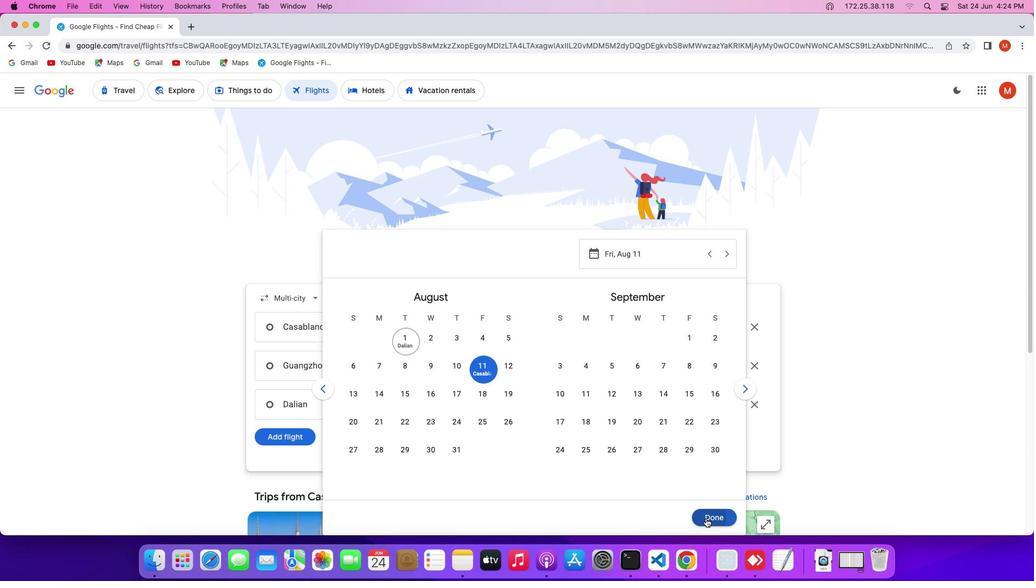 
Action: Mouse moved to (505, 470)
Screenshot: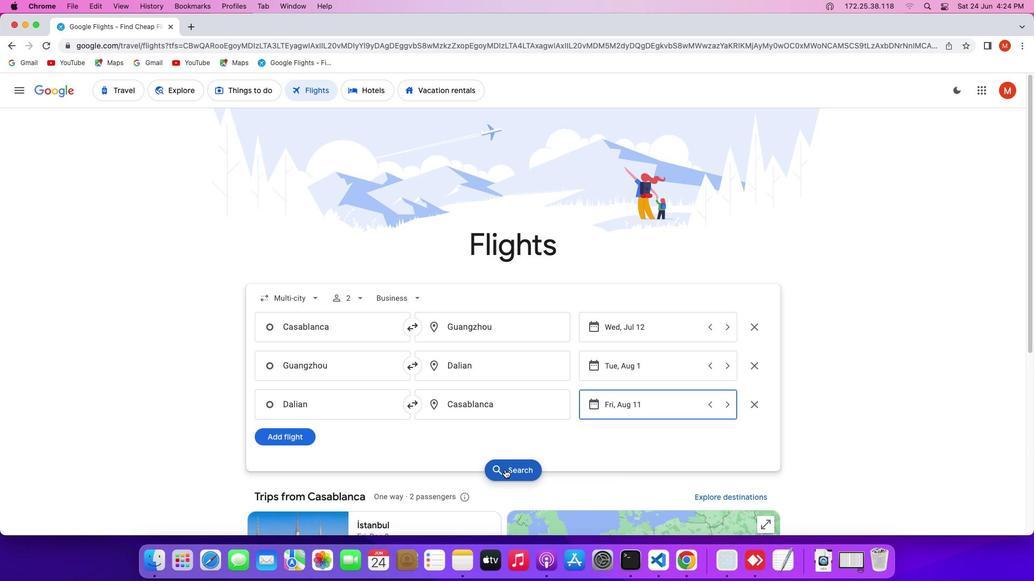 
Action: Mouse pressed left at (505, 470)
Screenshot: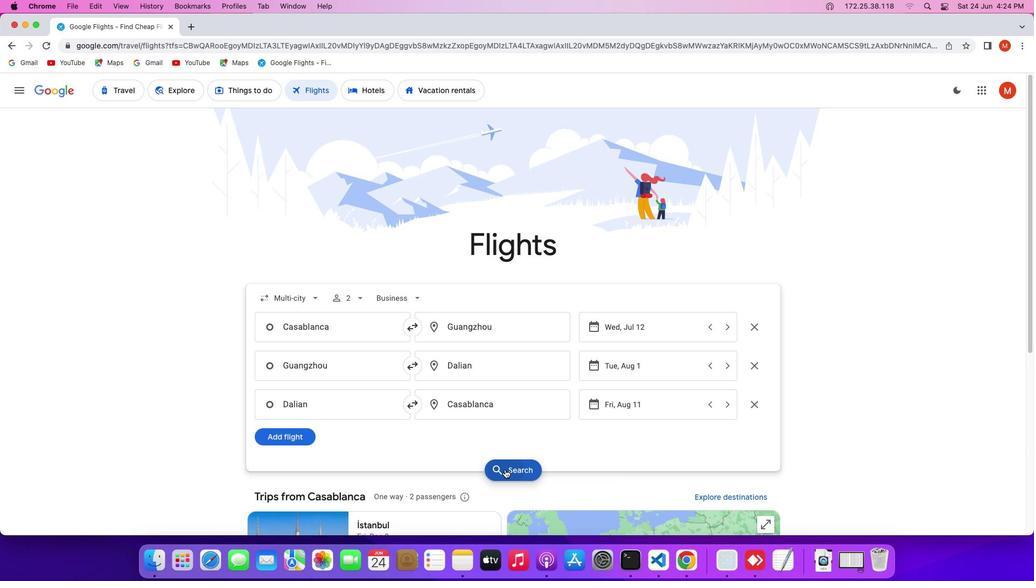 
Action: Mouse moved to (322, 291)
Screenshot: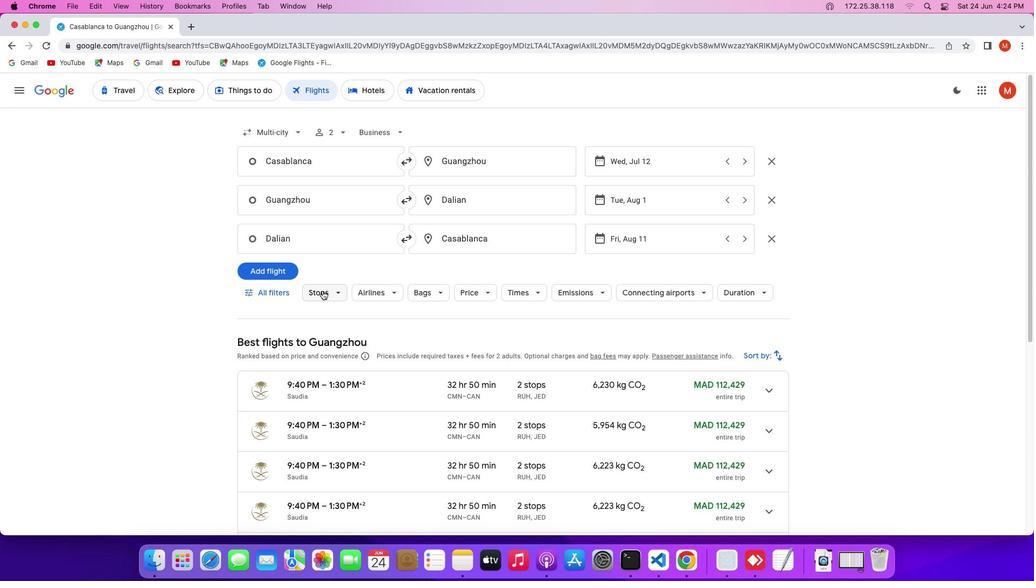 
Action: Mouse pressed left at (322, 291)
Screenshot: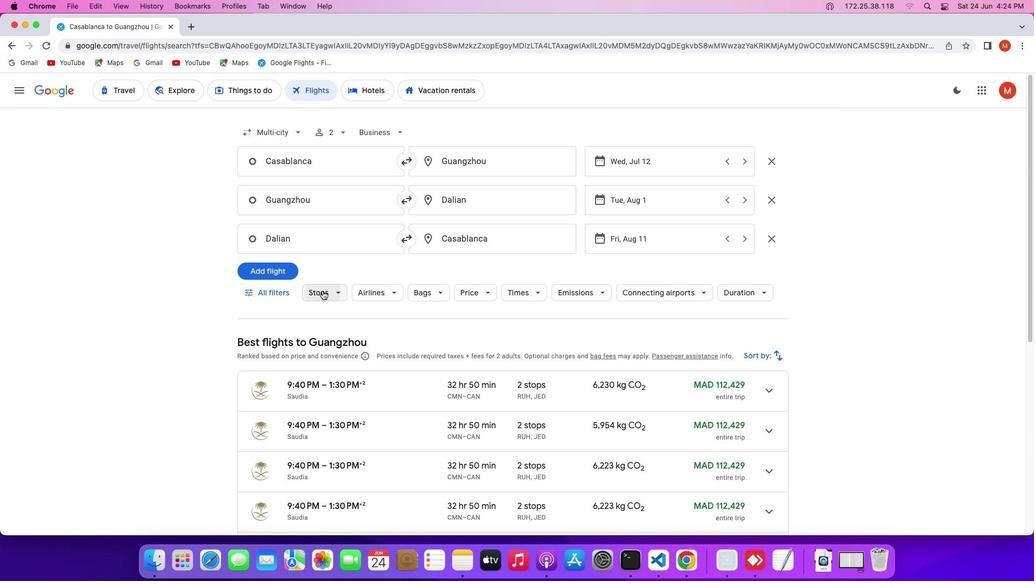 
Action: Mouse moved to (355, 380)
Screenshot: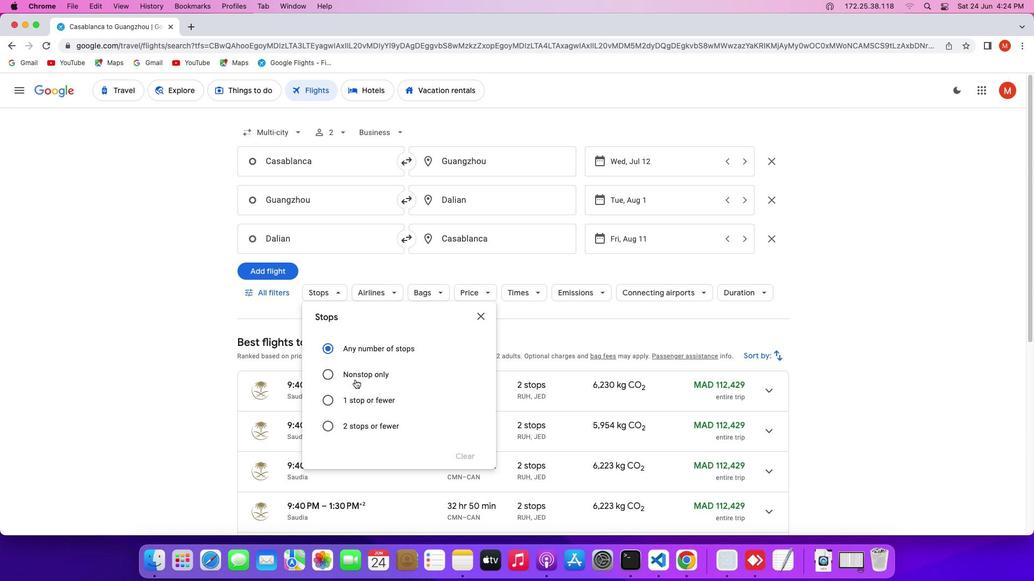 
Action: Mouse scrolled (355, 380) with delta (0, 0)
Screenshot: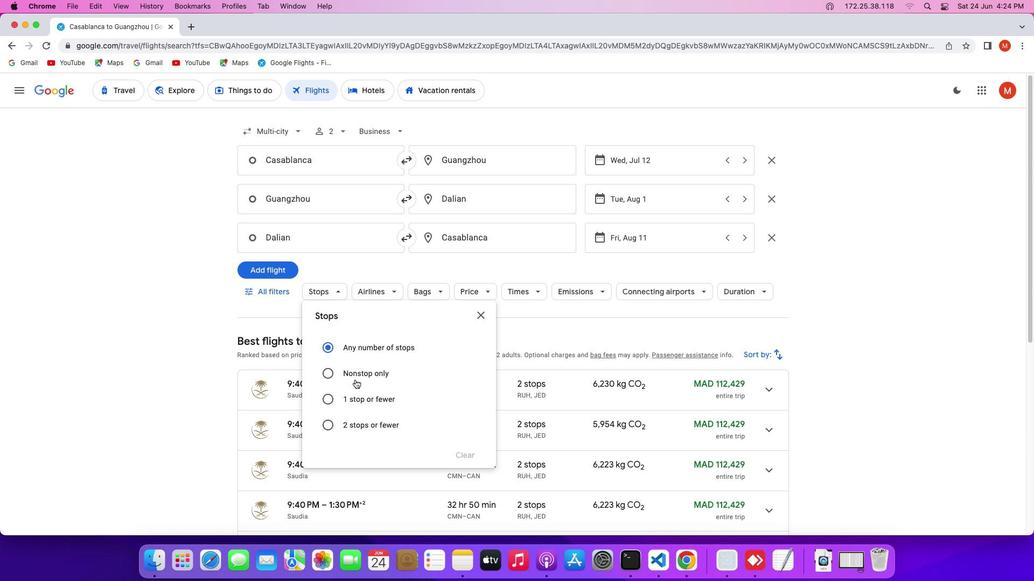 
Action: Mouse moved to (328, 393)
Screenshot: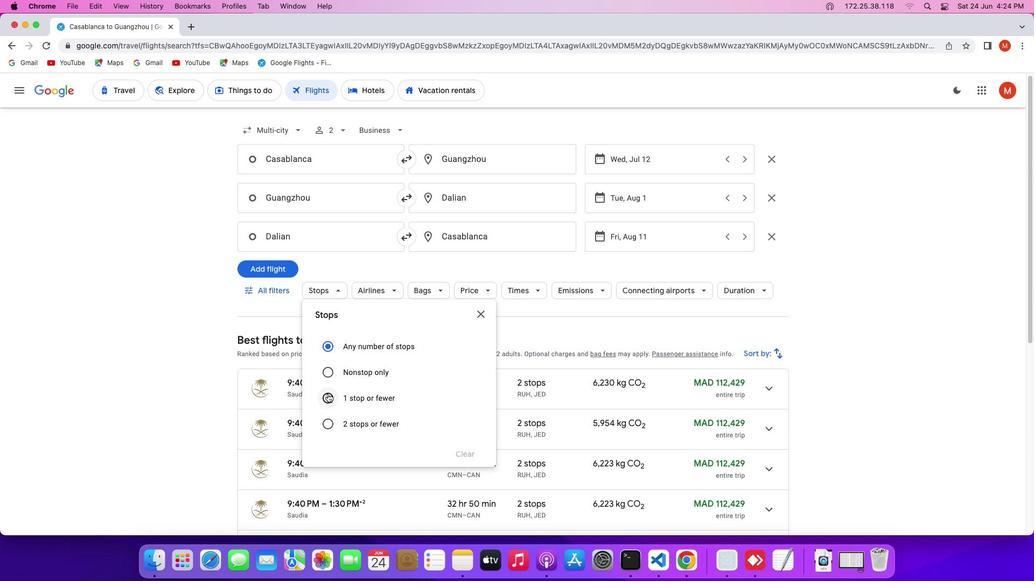 
Action: Mouse pressed left at (328, 393)
Screenshot: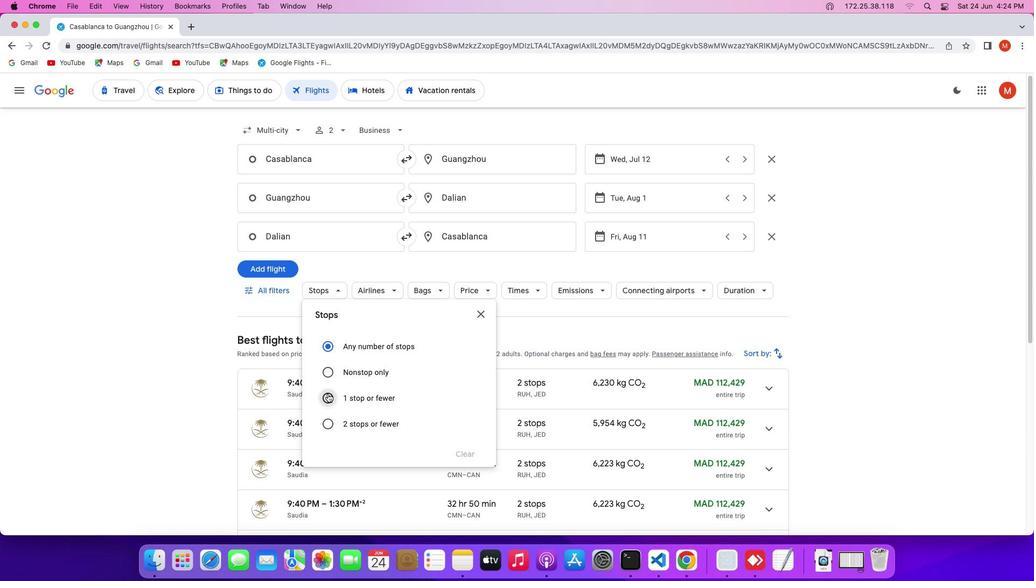 
Action: Mouse moved to (431, 295)
Screenshot: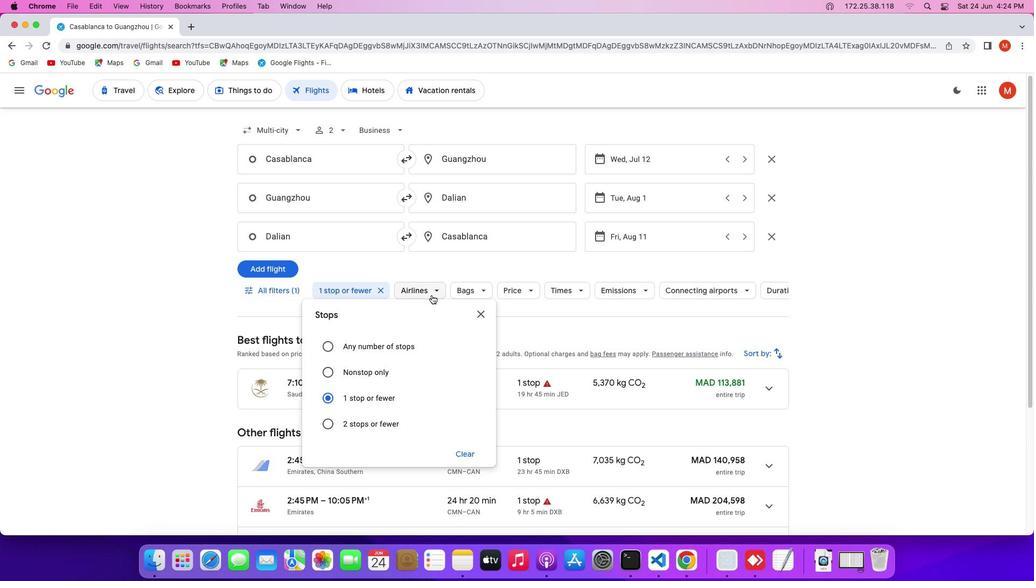 
Action: Mouse pressed left at (431, 295)
Screenshot: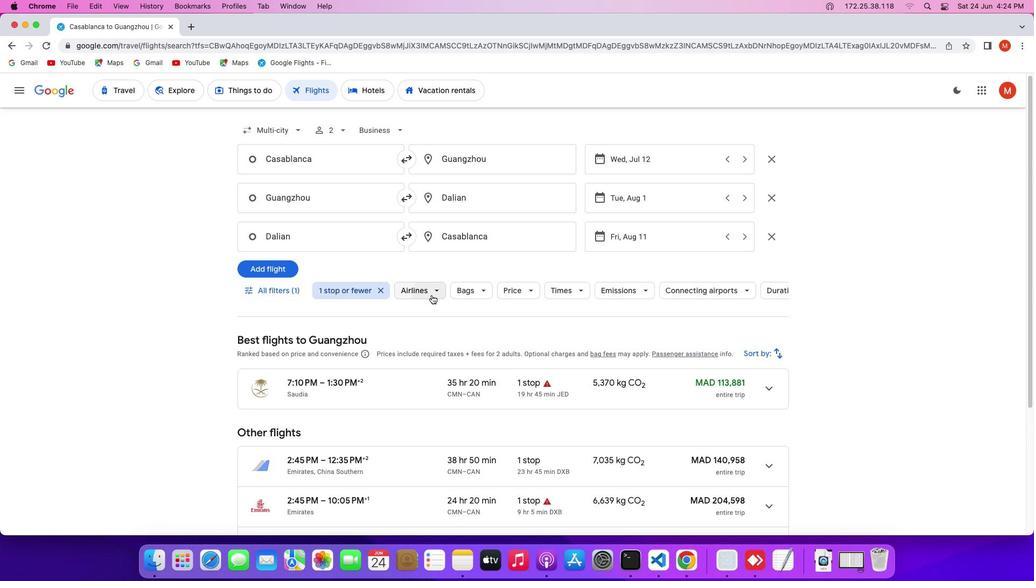 
Action: Mouse moved to (566, 351)
Screenshot: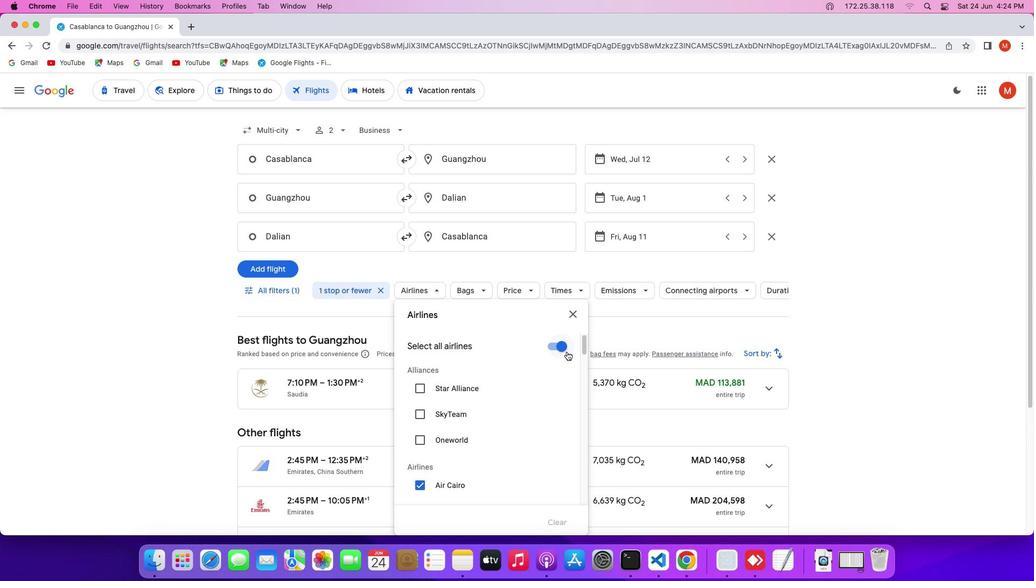 
Action: Mouse pressed left at (566, 351)
Screenshot: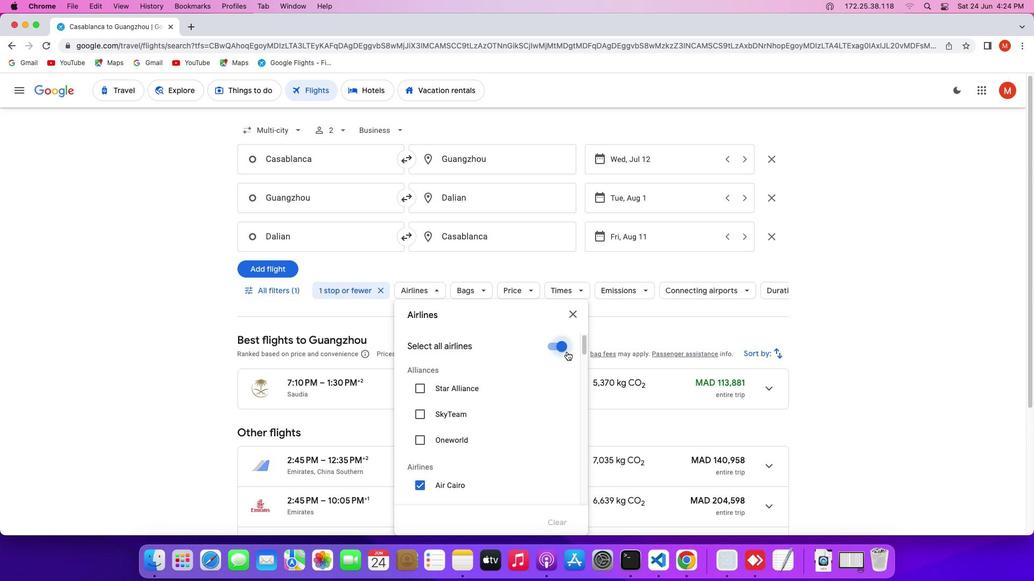 
Action: Mouse moved to (483, 396)
Screenshot: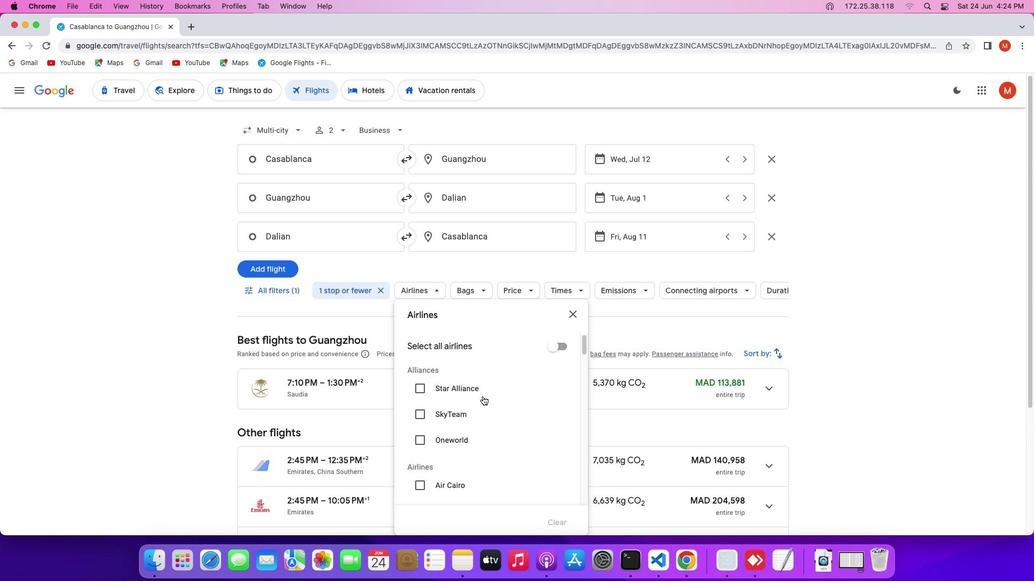 
Action: Mouse scrolled (483, 396) with delta (0, 0)
Screenshot: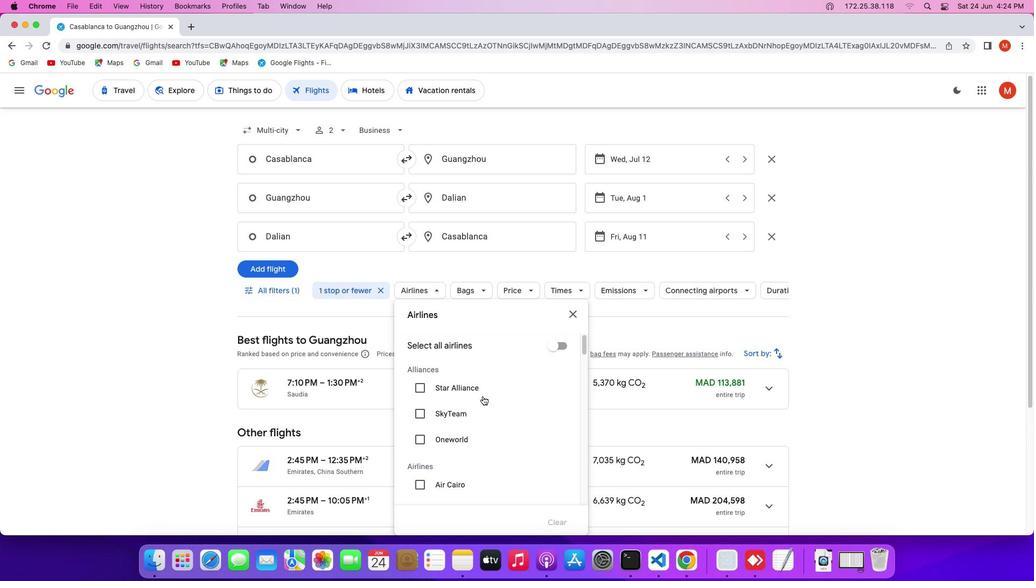 
Action: Mouse scrolled (483, 396) with delta (0, 0)
Screenshot: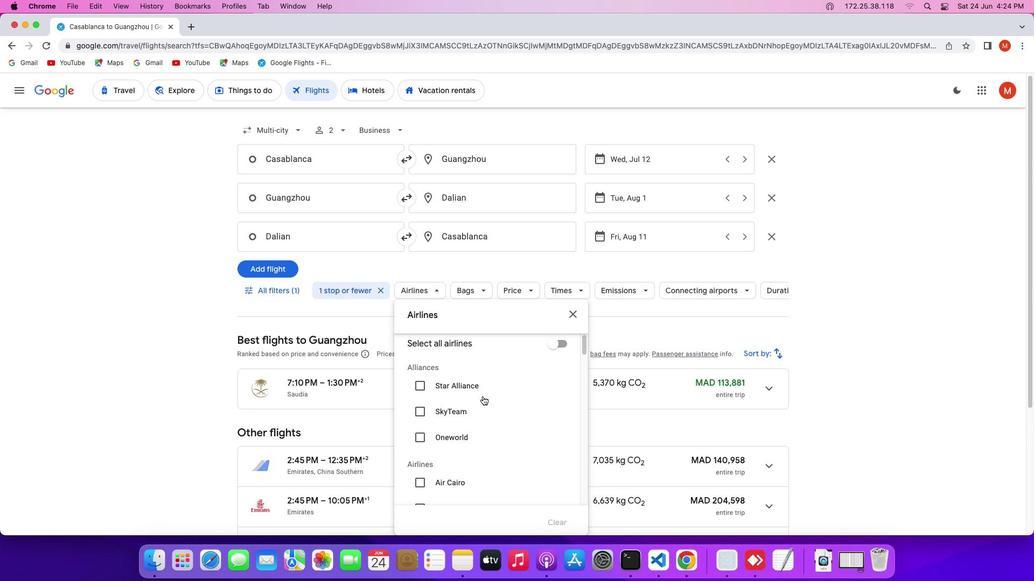 
Action: Mouse scrolled (483, 396) with delta (0, 0)
Screenshot: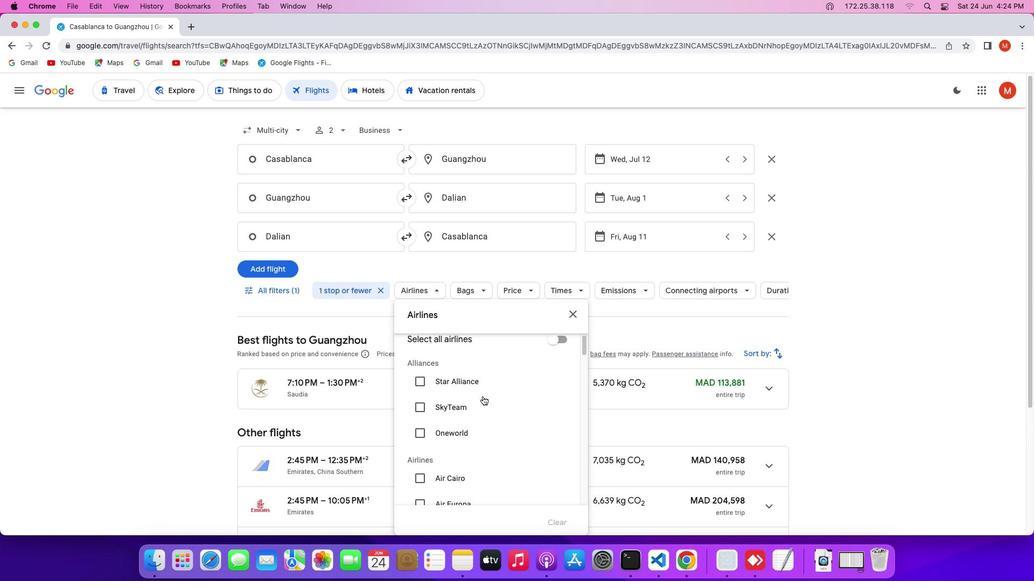 
Action: Mouse scrolled (483, 396) with delta (0, 0)
Screenshot: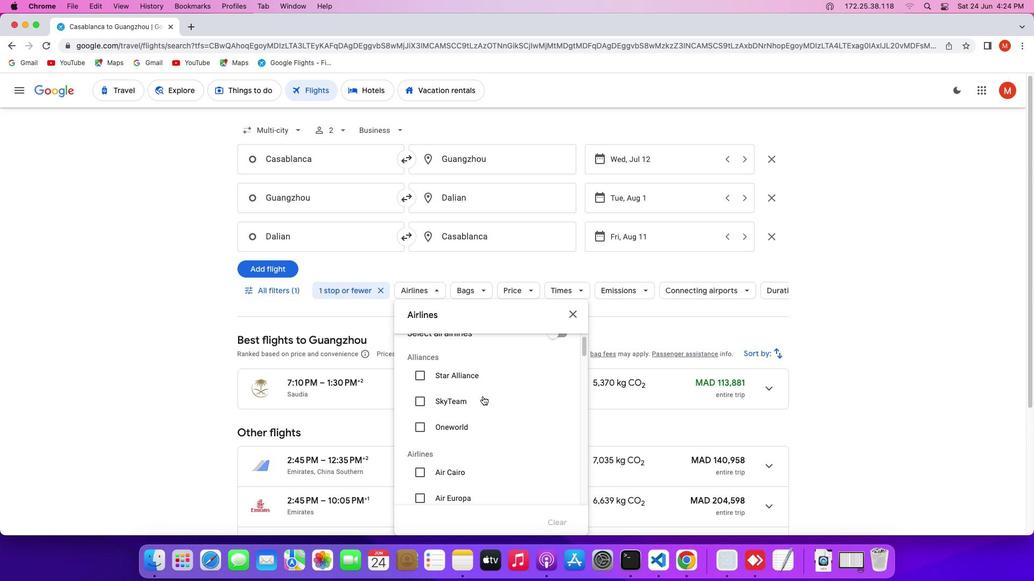 
Action: Mouse scrolled (483, 396) with delta (0, 0)
Screenshot: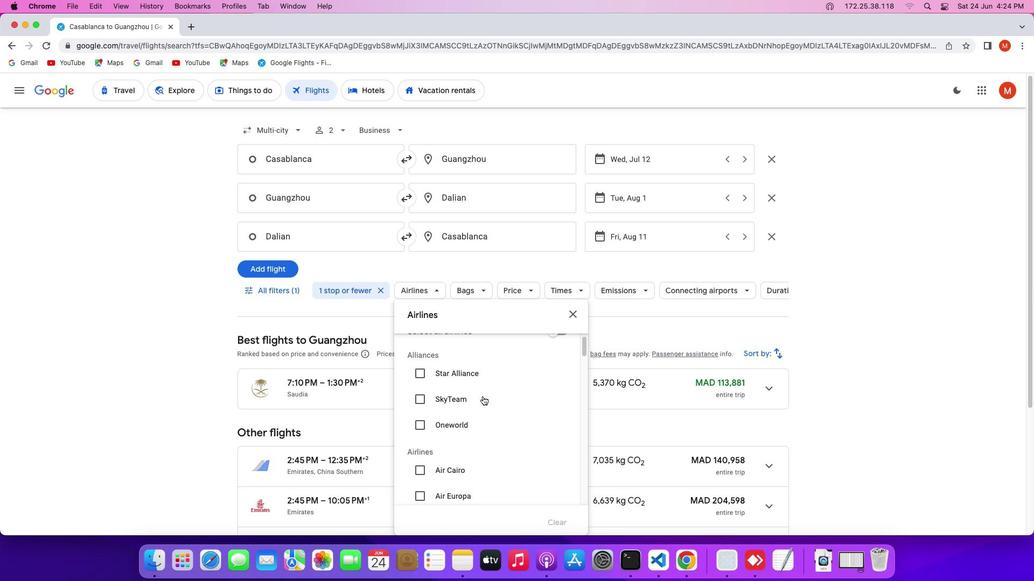 
Action: Mouse scrolled (483, 396) with delta (0, 0)
Screenshot: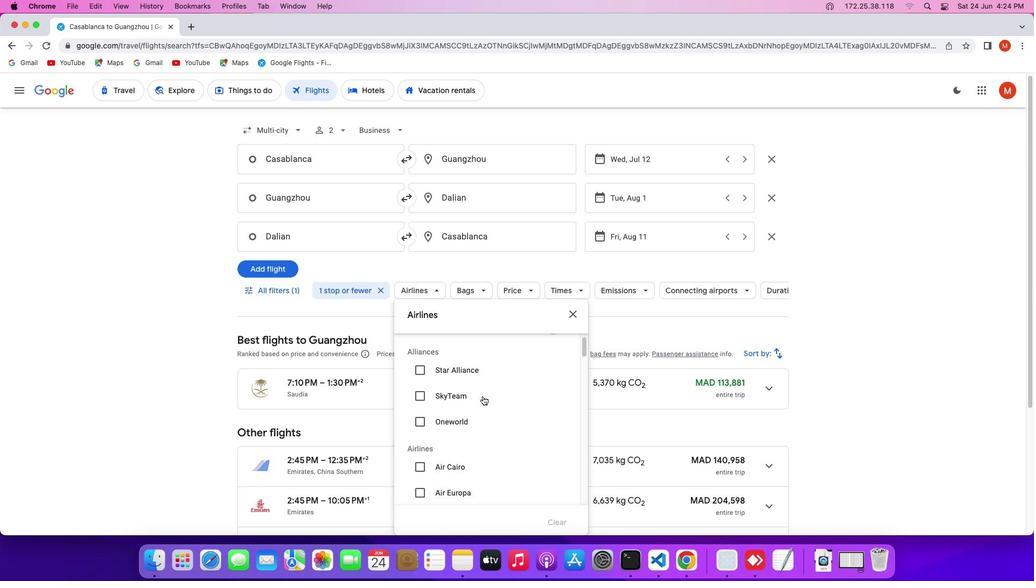 
Action: Mouse scrolled (483, 396) with delta (0, 0)
Screenshot: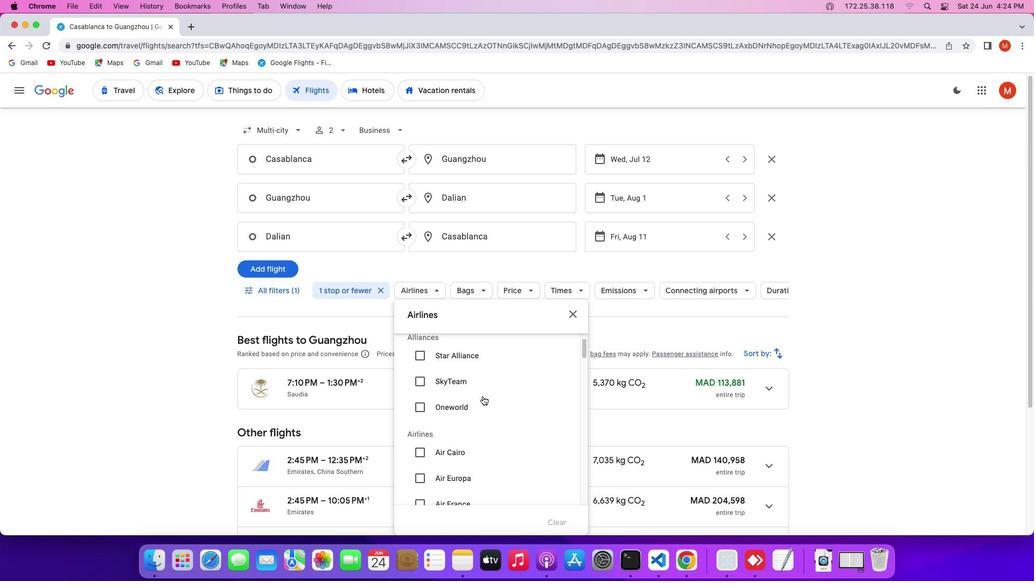 
Action: Mouse scrolled (483, 396) with delta (0, 0)
Screenshot: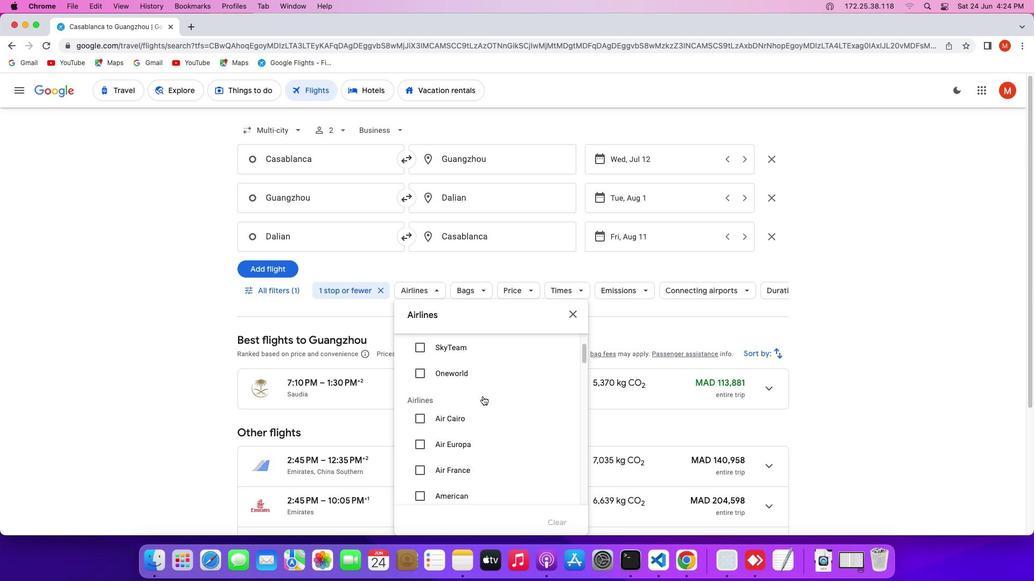 
Action: Mouse scrolled (483, 396) with delta (0, 0)
Screenshot: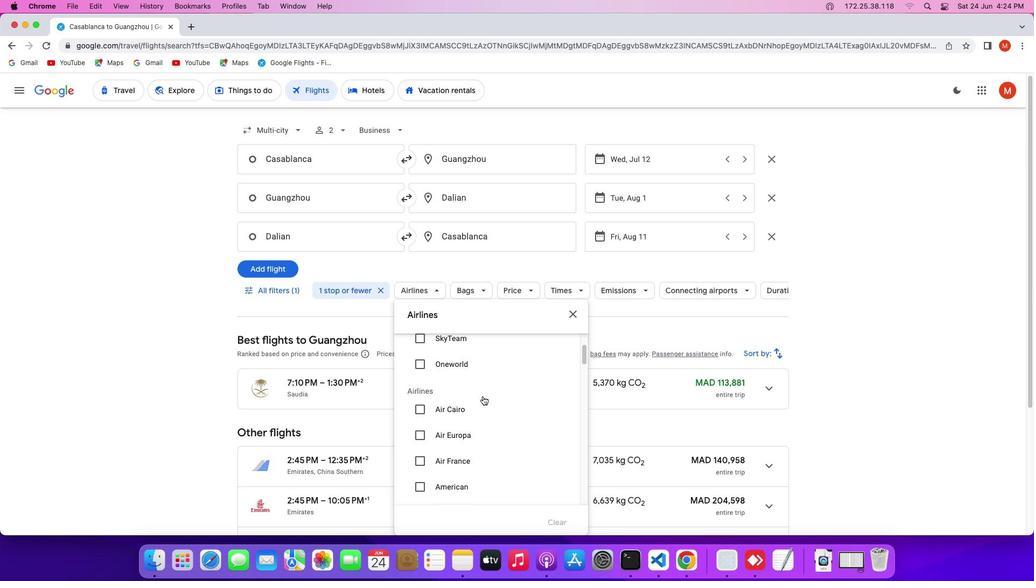 
Action: Mouse scrolled (483, 396) with delta (0, -1)
Screenshot: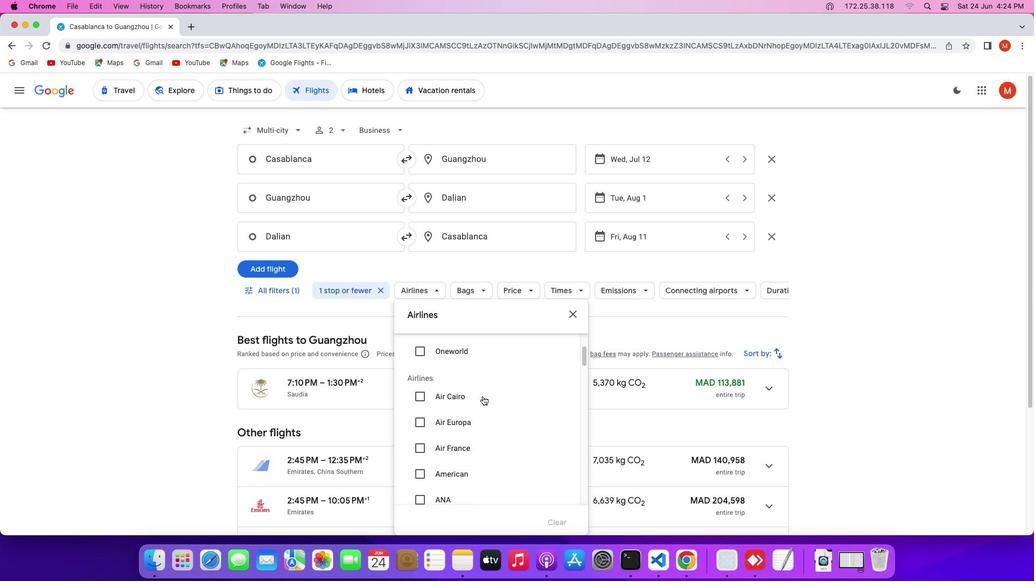 
Action: Mouse scrolled (483, 396) with delta (0, 0)
Screenshot: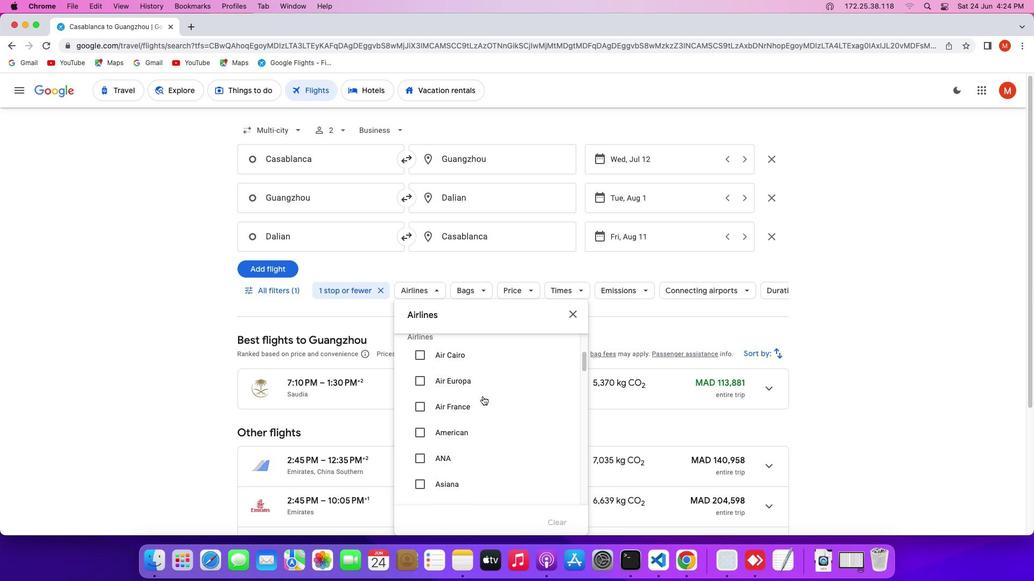 
Action: Mouse scrolled (483, 396) with delta (0, 0)
Screenshot: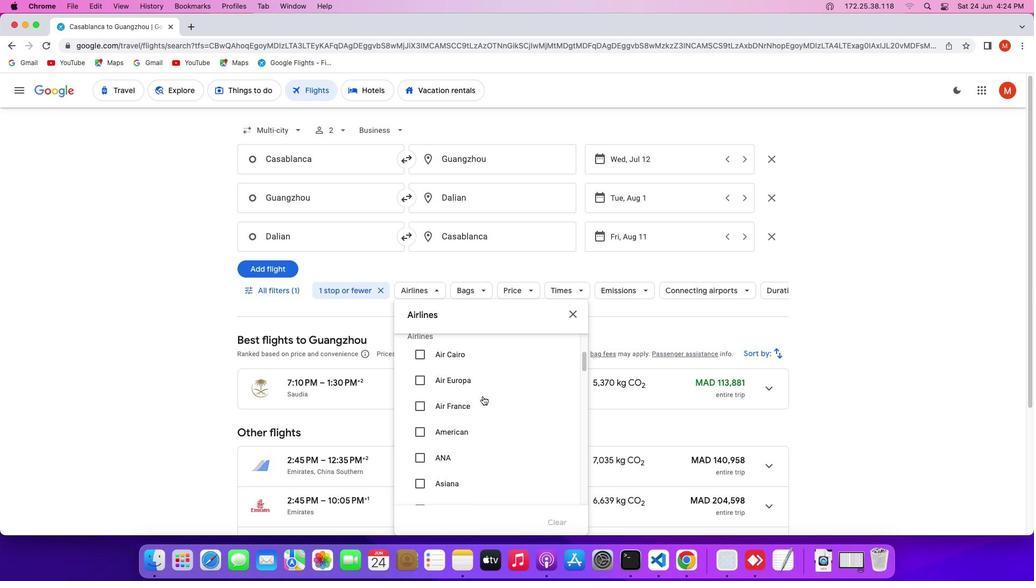 
Action: Mouse scrolled (483, 396) with delta (0, 0)
Screenshot: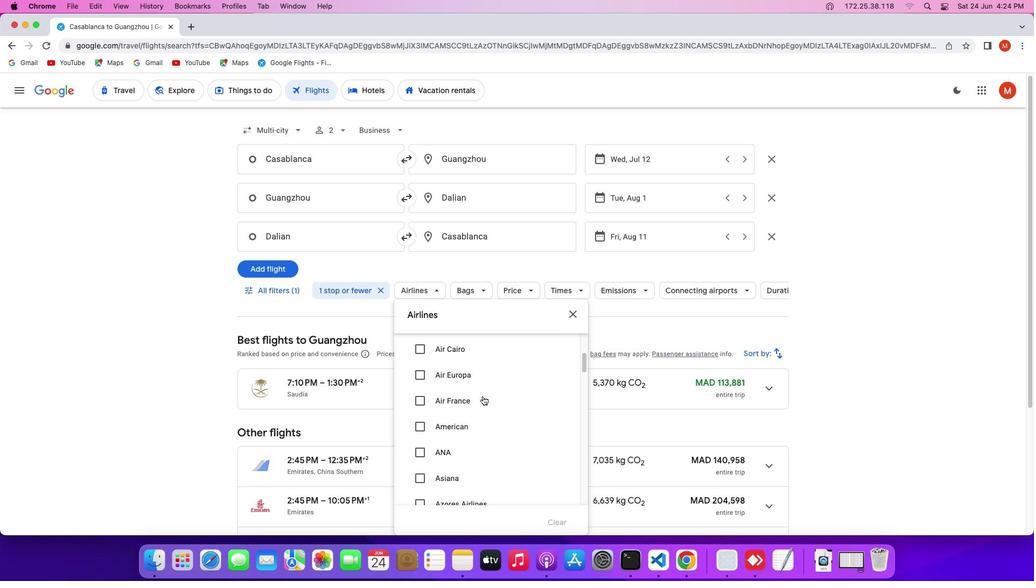 
Action: Mouse scrolled (483, 396) with delta (0, -1)
Screenshot: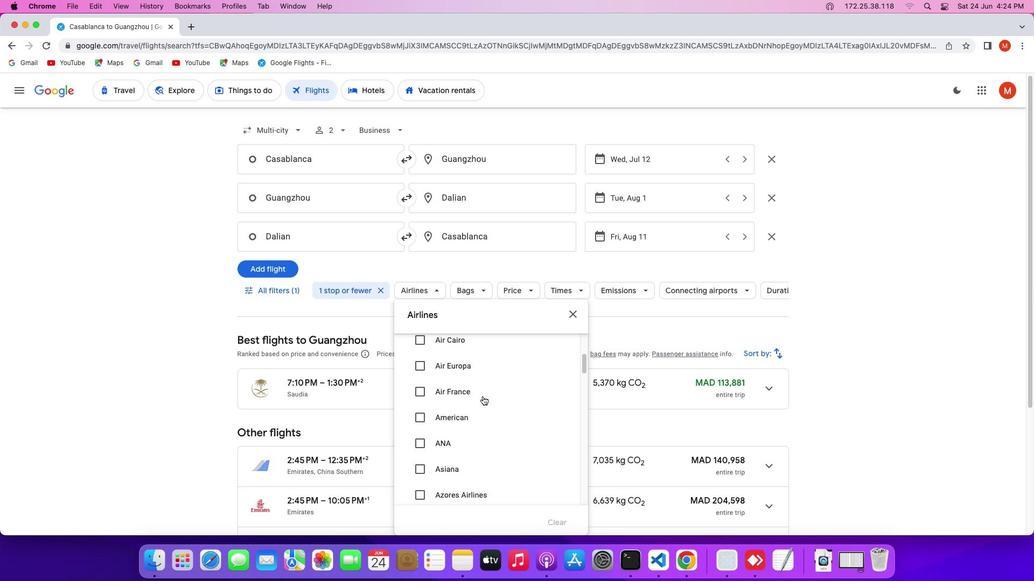 
Action: Mouse scrolled (483, 396) with delta (0, -1)
Screenshot: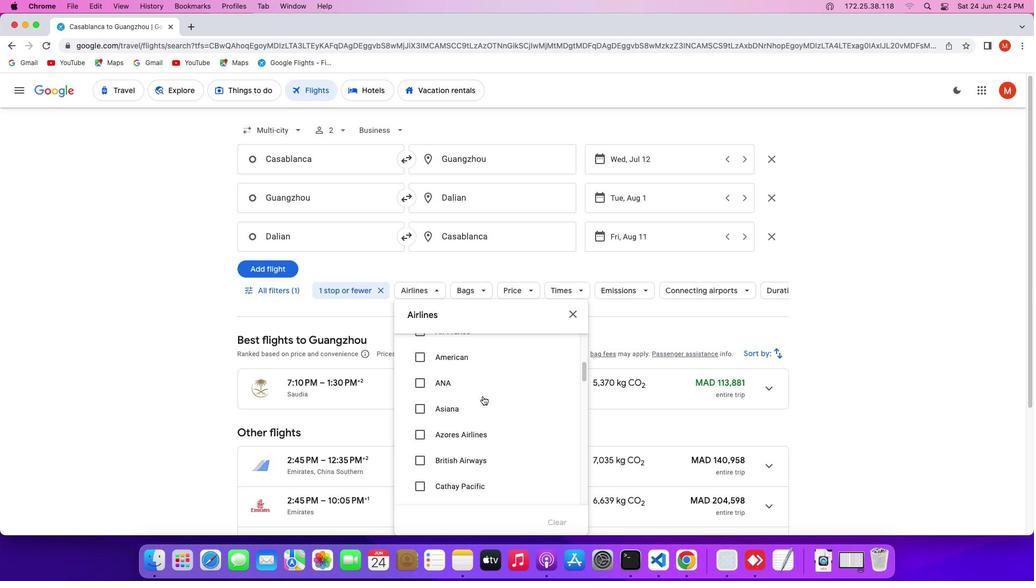 
Action: Mouse scrolled (483, 396) with delta (0, 0)
Screenshot: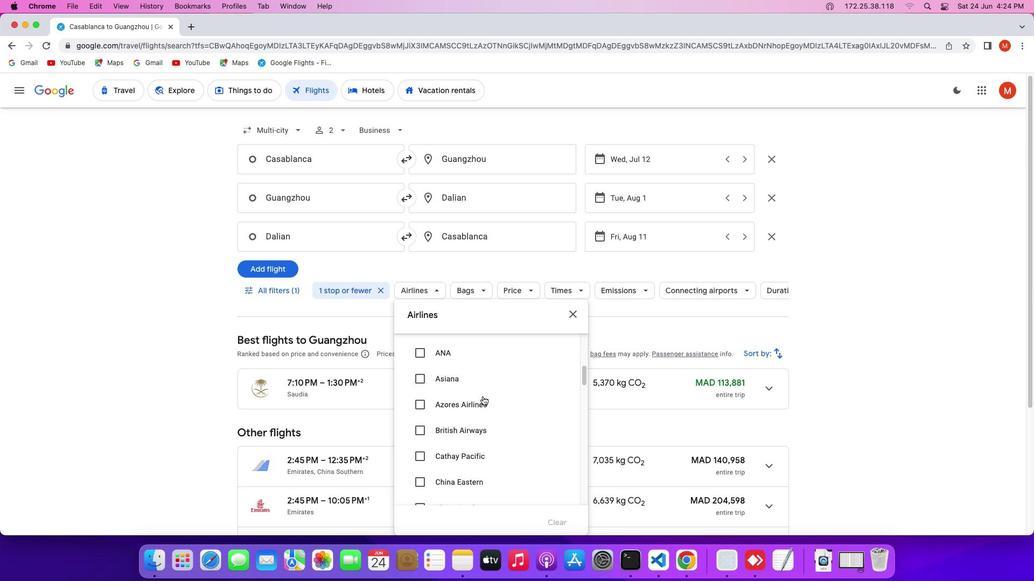 
Action: Mouse scrolled (483, 396) with delta (0, 0)
Screenshot: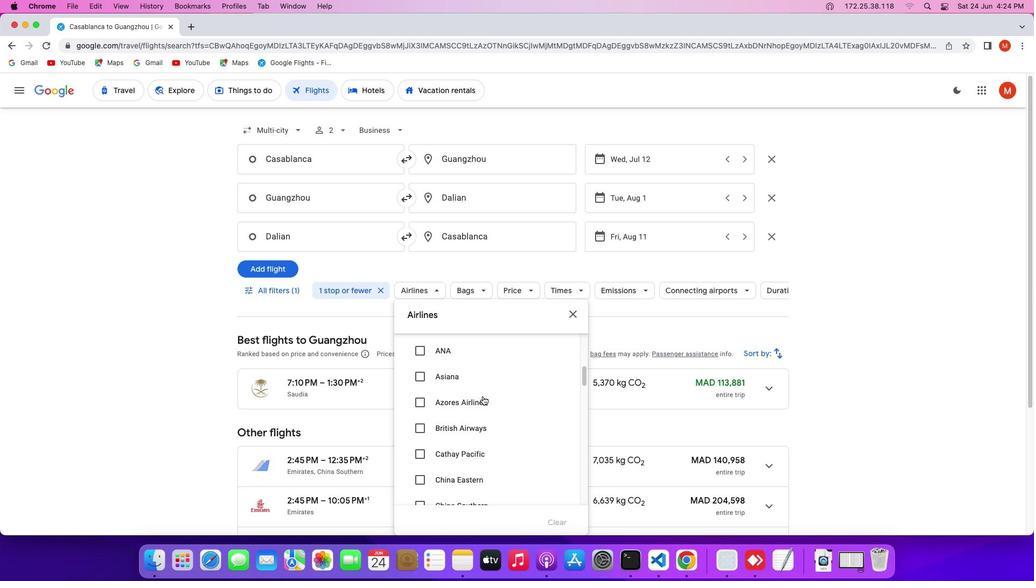 
Action: Mouse scrolled (483, 396) with delta (0, 0)
Screenshot: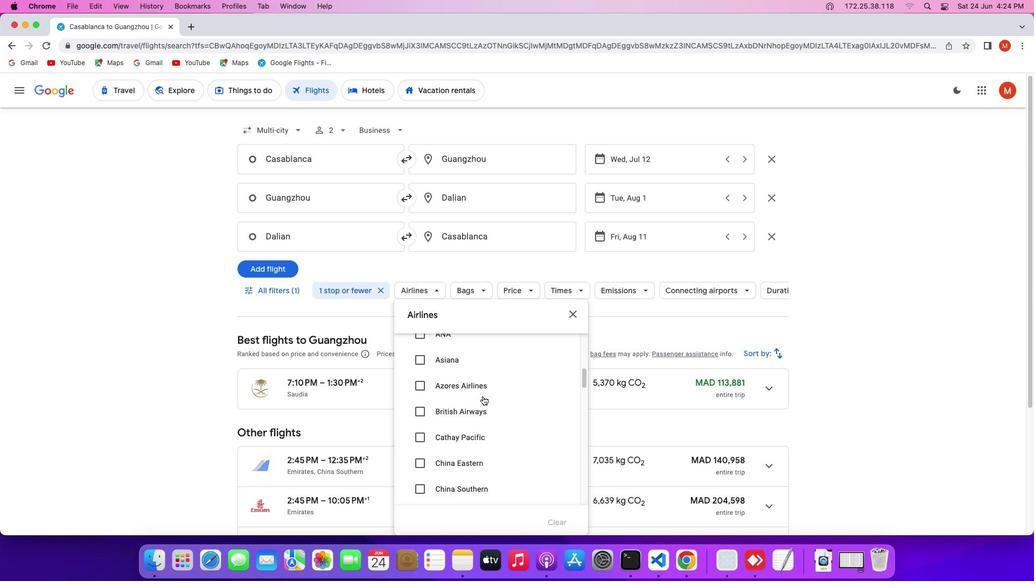 
Action: Mouse scrolled (483, 396) with delta (0, 0)
Screenshot: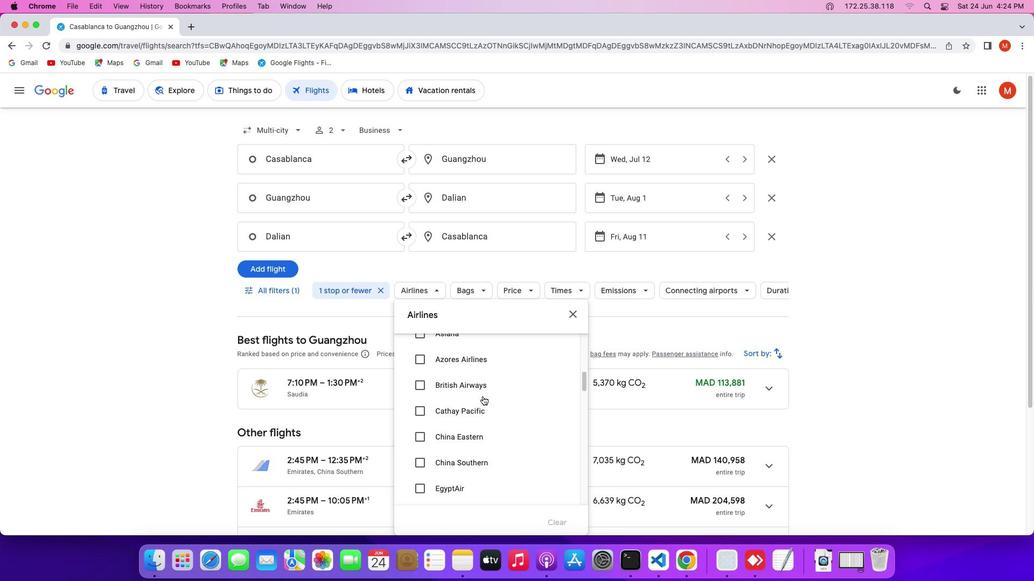 
Action: Mouse scrolled (483, 396) with delta (0, 0)
Screenshot: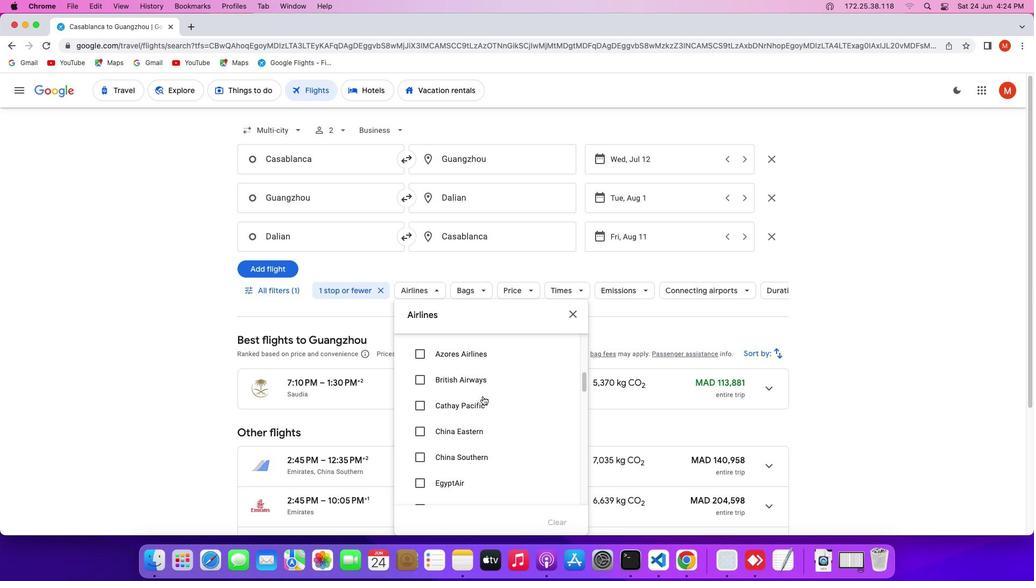 
Action: Mouse scrolled (483, 396) with delta (0, -1)
Screenshot: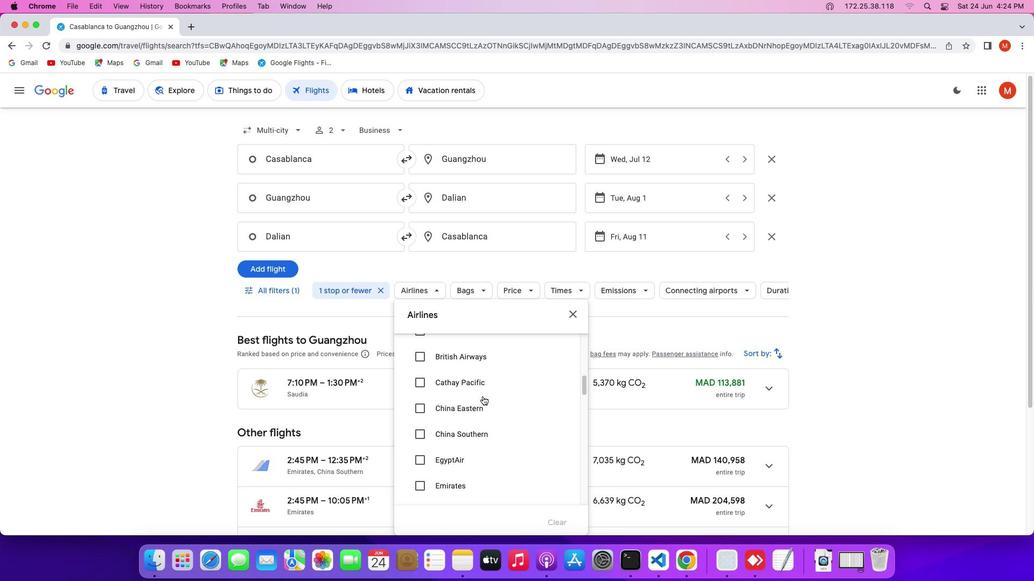 
Action: Mouse scrolled (483, 396) with delta (0, 0)
Screenshot: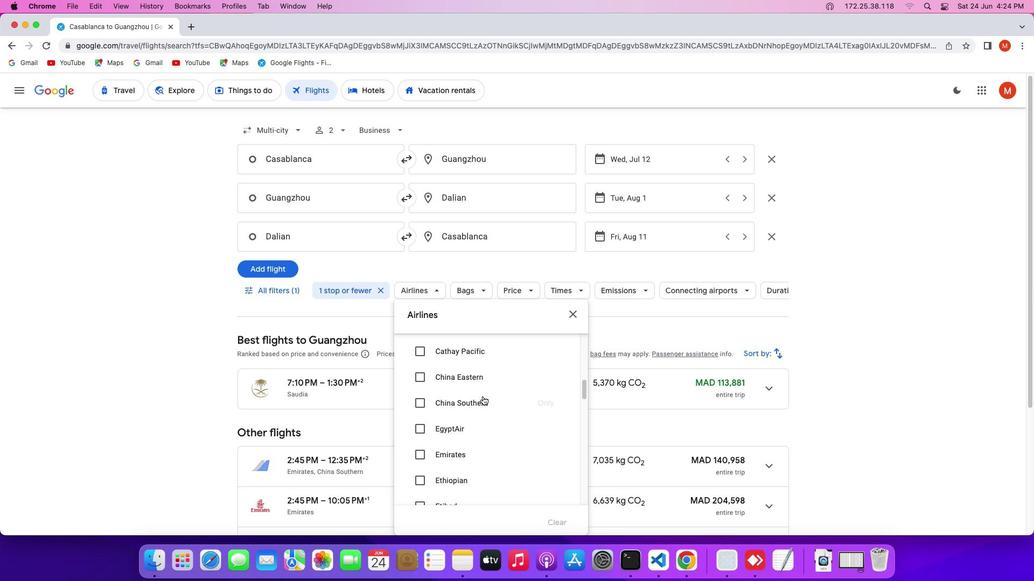 
Action: Mouse scrolled (483, 396) with delta (0, 0)
Screenshot: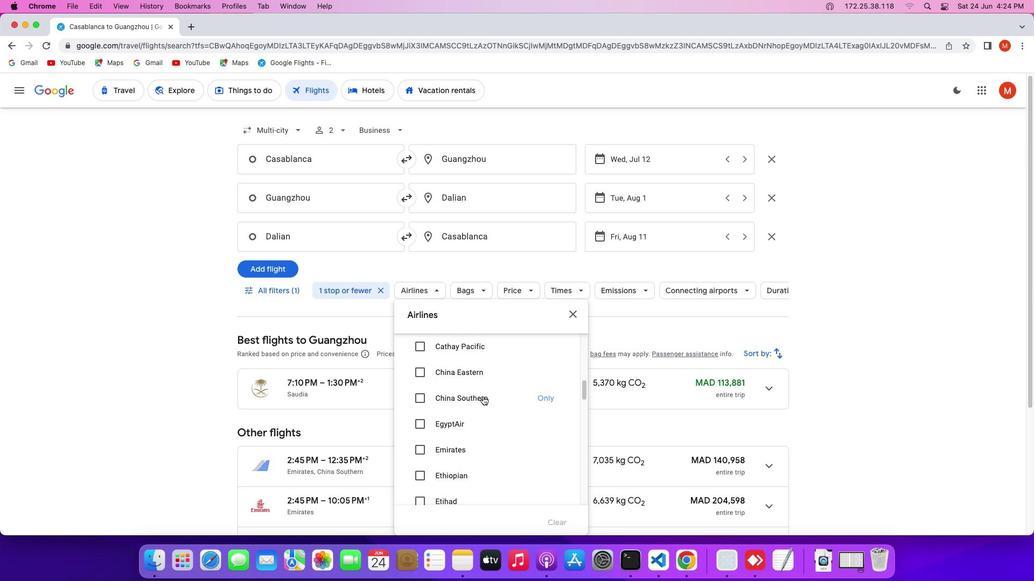 
Action: Mouse moved to (421, 441)
Screenshot: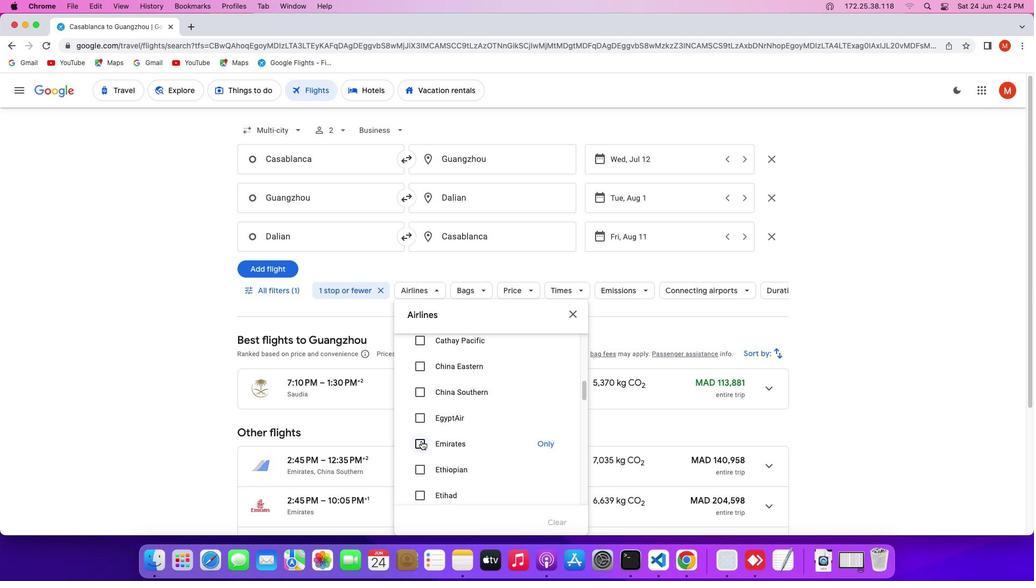 
Action: Mouse pressed left at (421, 441)
Screenshot: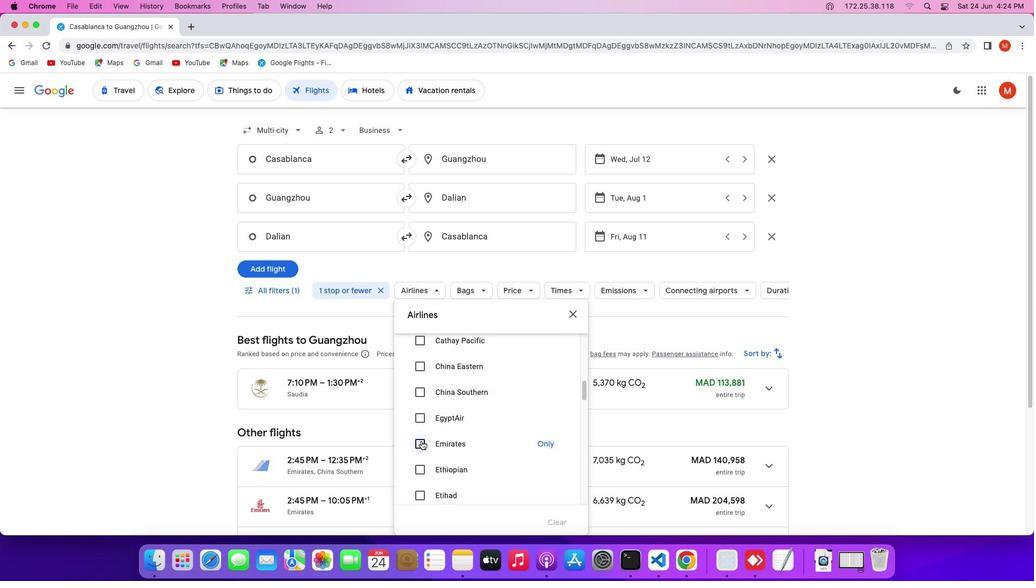 
Action: Mouse moved to (481, 294)
Screenshot: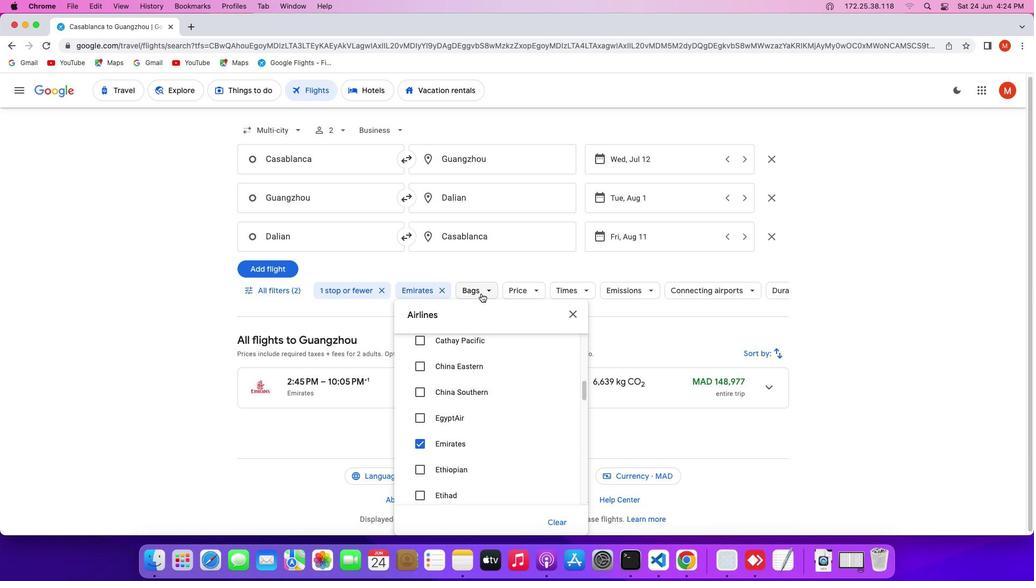 
Action: Mouse pressed left at (481, 294)
Screenshot: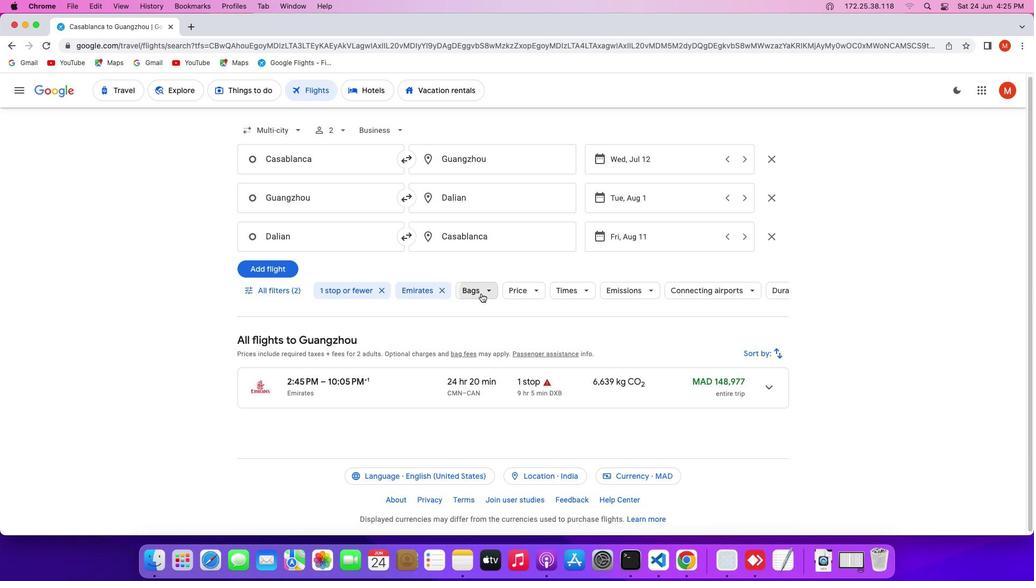 
Action: Mouse moved to (629, 341)
Screenshot: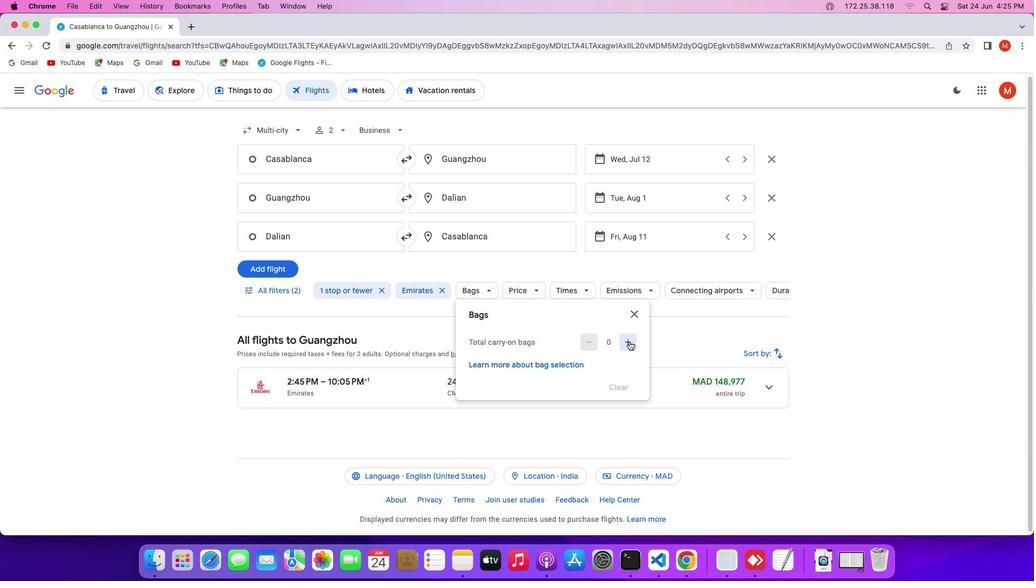 
Action: Mouse pressed left at (629, 341)
Screenshot: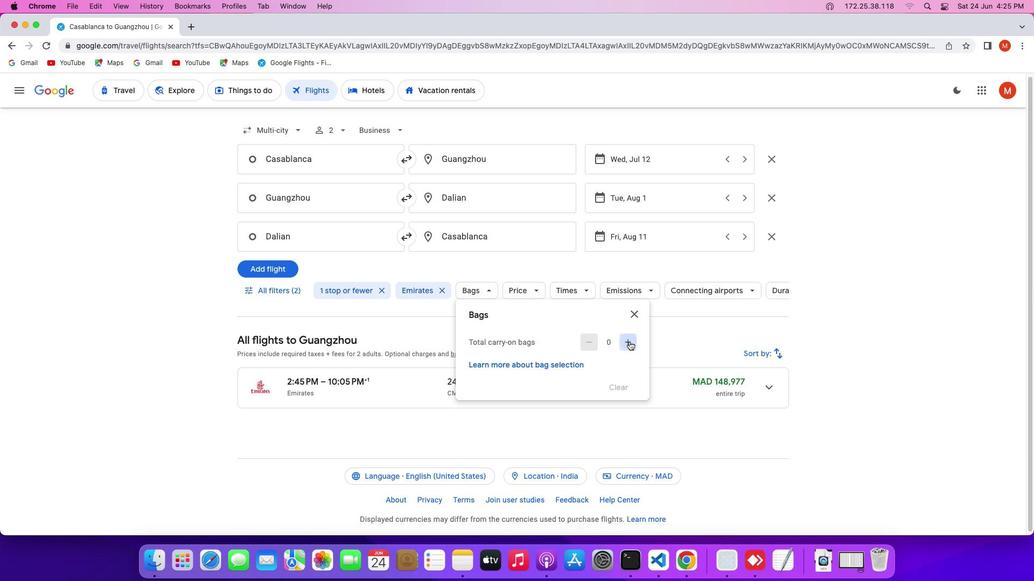 
Action: Mouse pressed left at (629, 341)
Screenshot: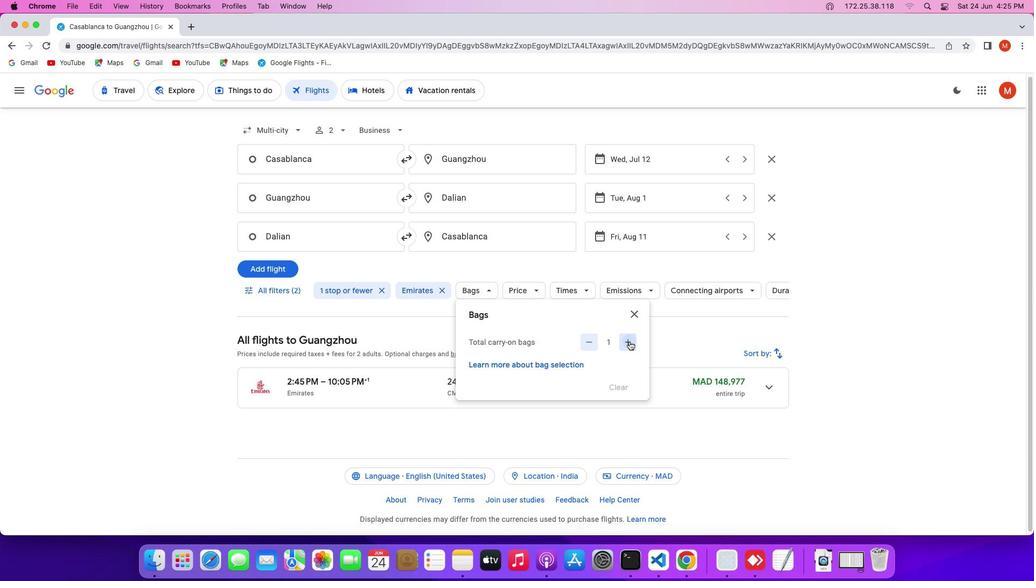 
Action: Mouse moved to (570, 290)
Screenshot: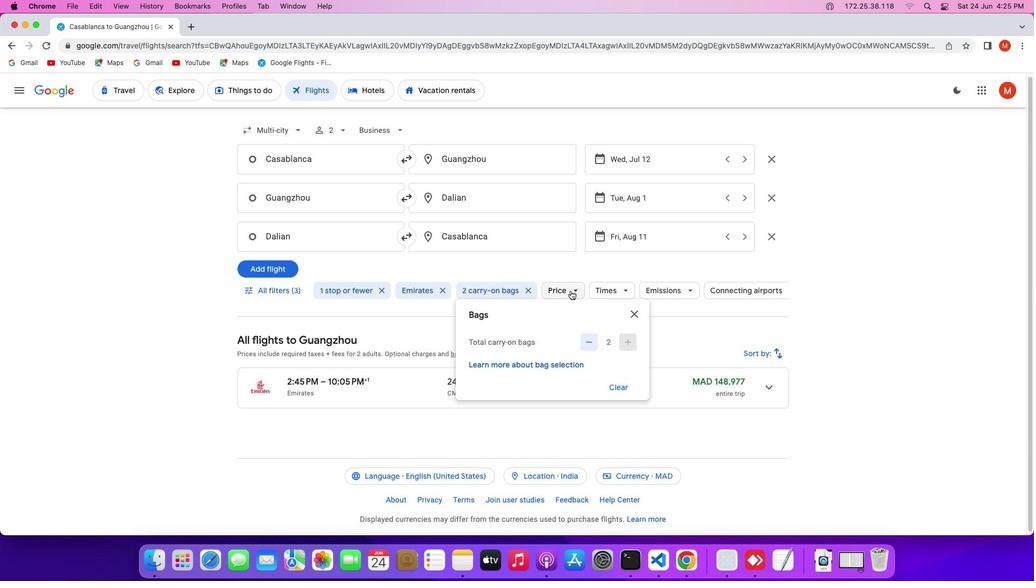 
Action: Mouse pressed left at (570, 290)
Screenshot: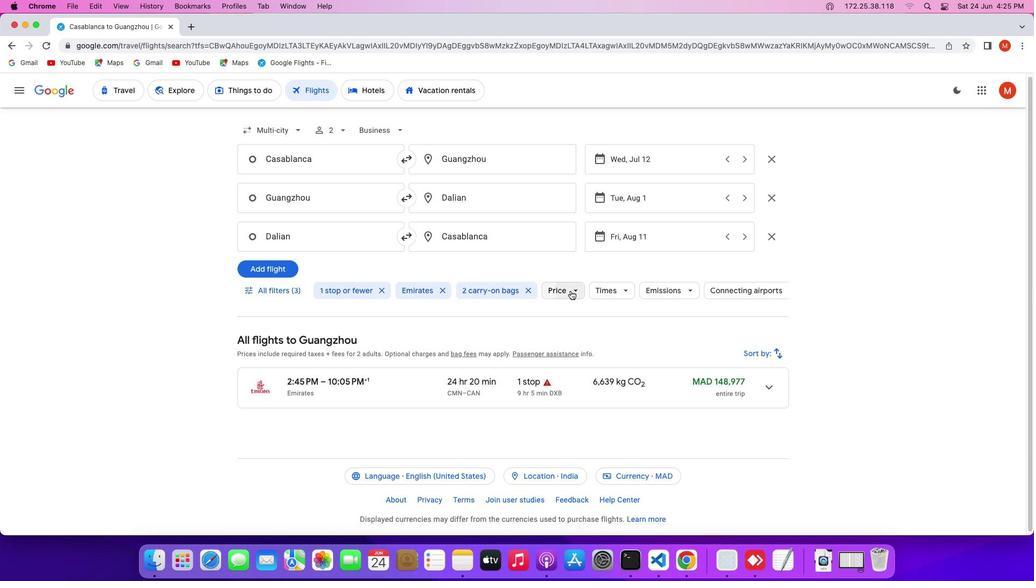 
Action: Mouse moved to (722, 357)
Screenshot: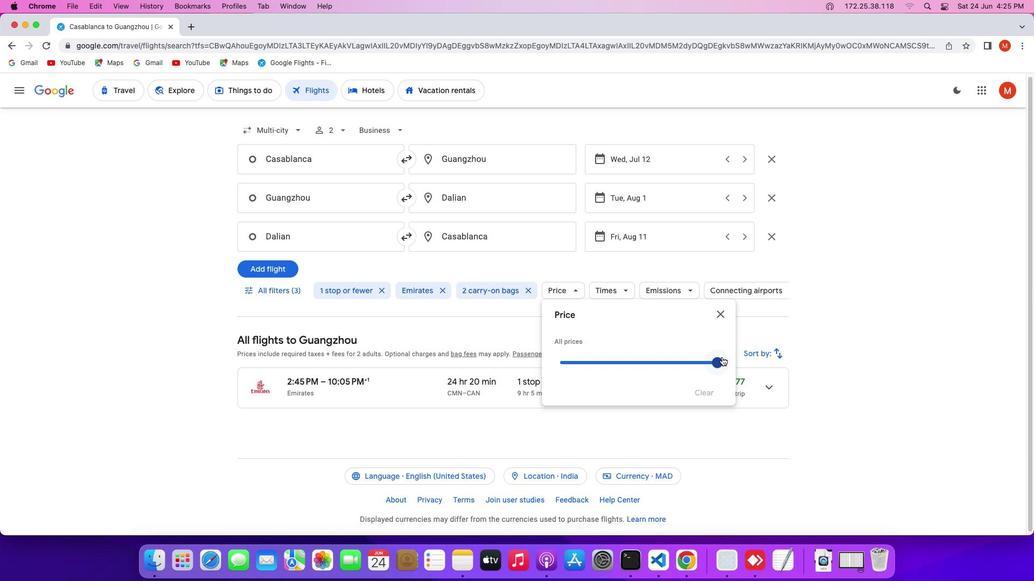 
Action: Mouse pressed left at (722, 357)
Screenshot: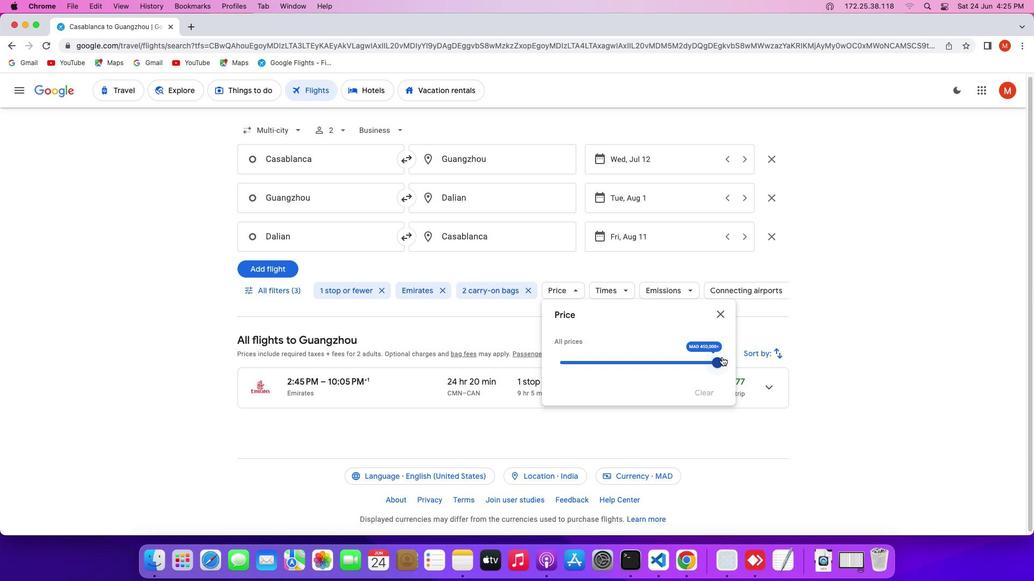 
Action: Mouse moved to (660, 287)
Screenshot: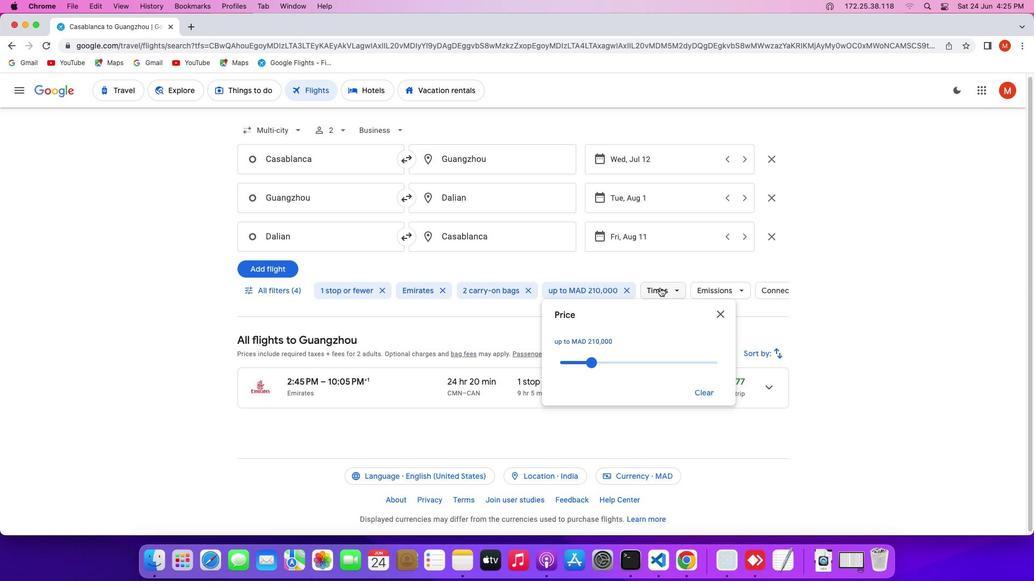 
Action: Mouse pressed left at (660, 287)
Screenshot: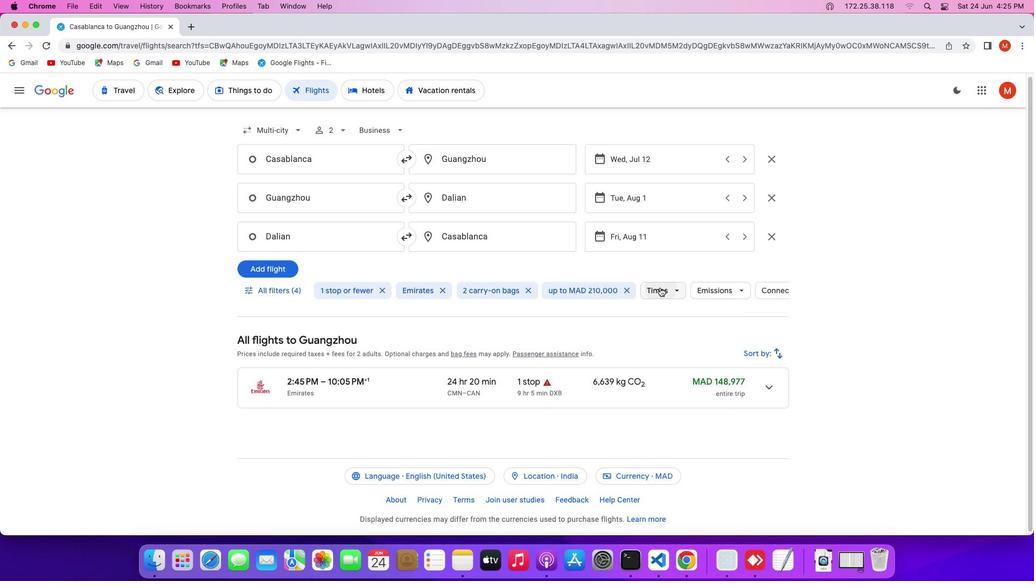 
Action: Mouse moved to (657, 415)
Screenshot: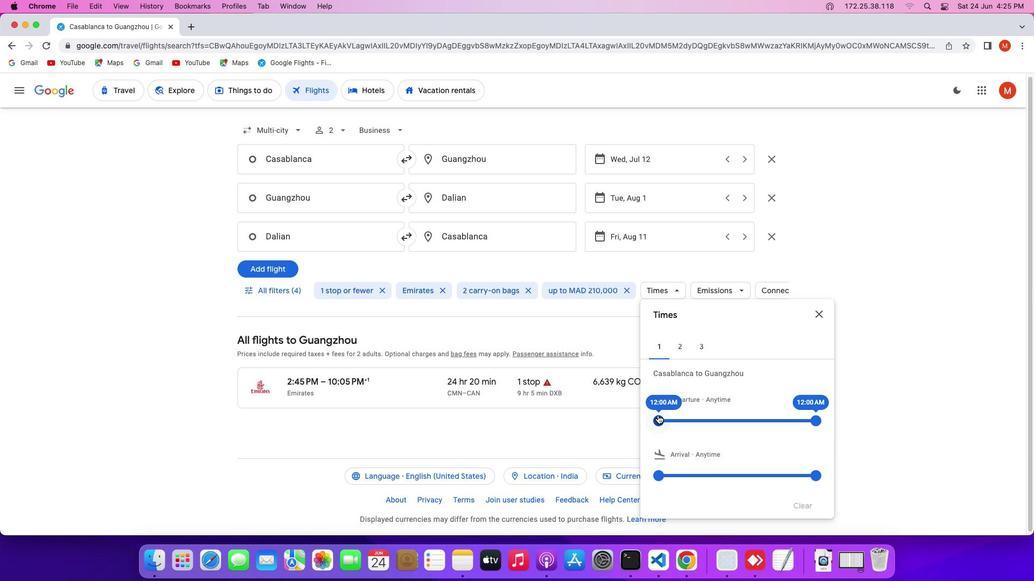 
Action: Mouse pressed left at (657, 415)
Screenshot: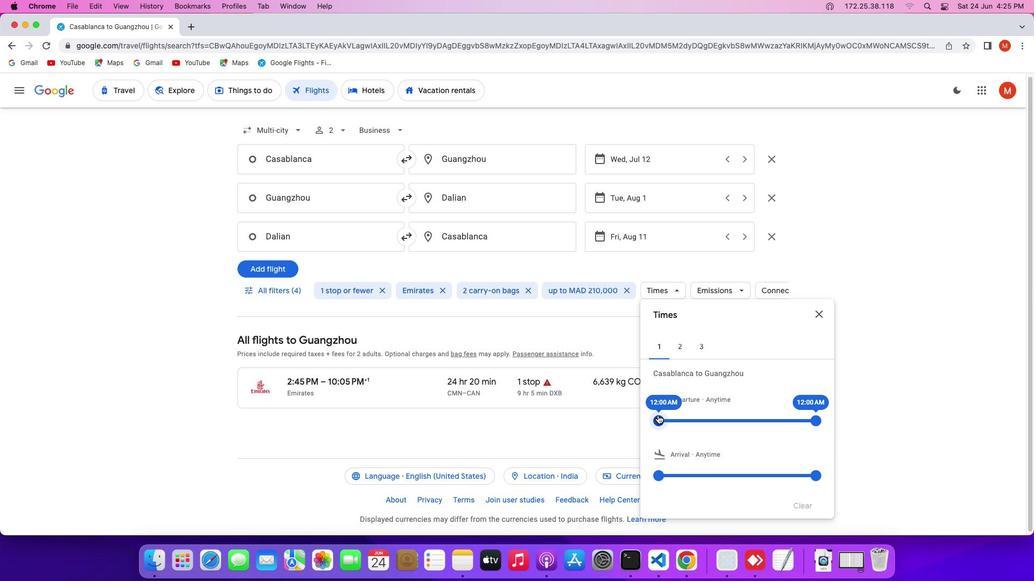 
Action: Mouse moved to (765, 291)
Screenshot: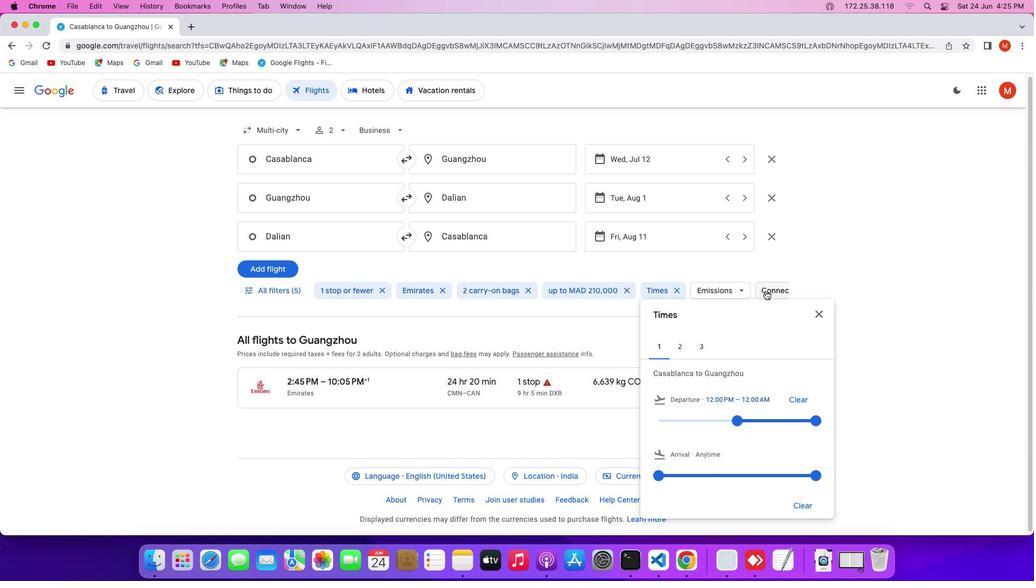 
Action: Mouse pressed left at (765, 291)
Screenshot: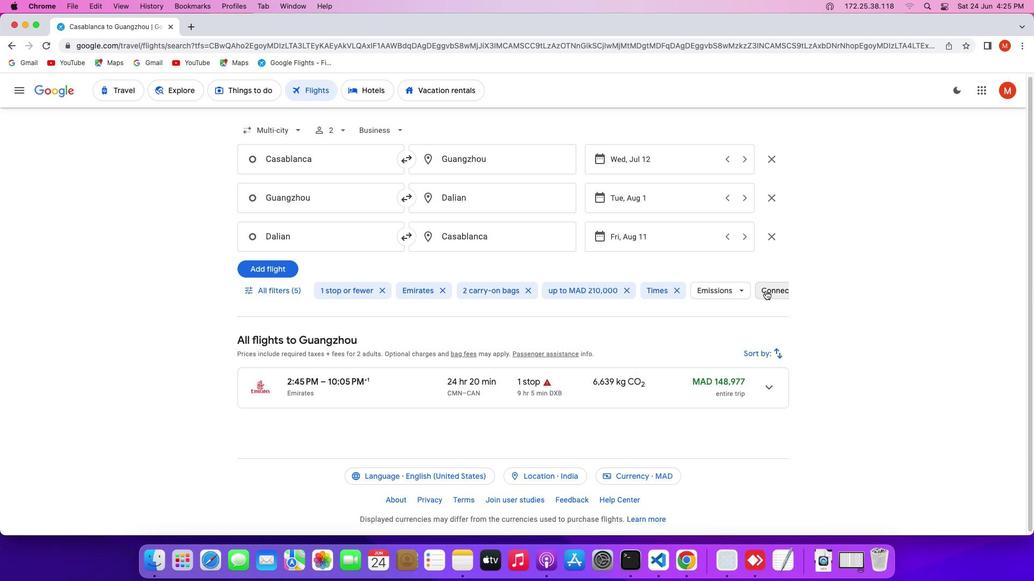 
Action: Mouse moved to (914, 407)
Screenshot: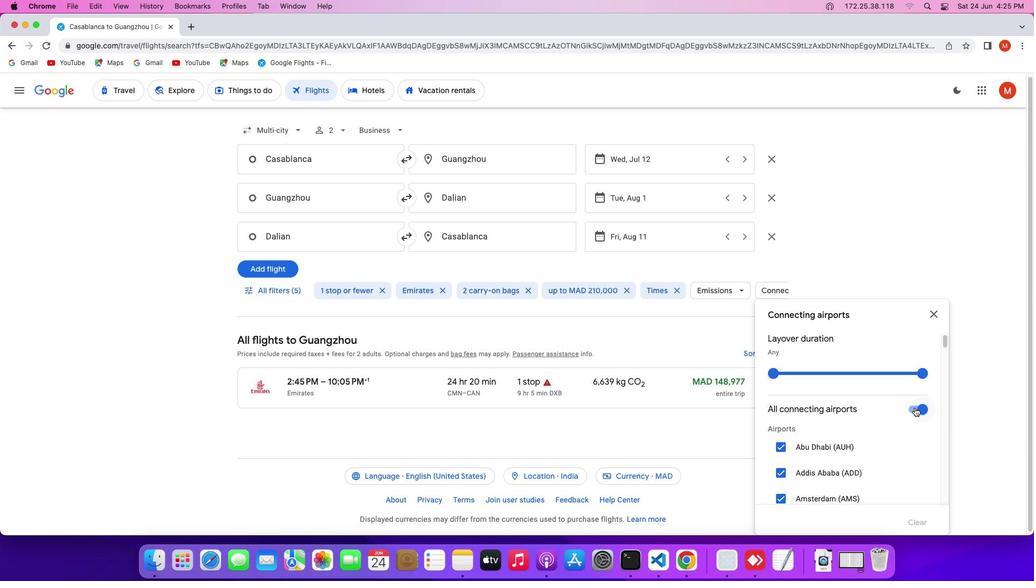 
Action: Mouse pressed left at (914, 407)
Screenshot: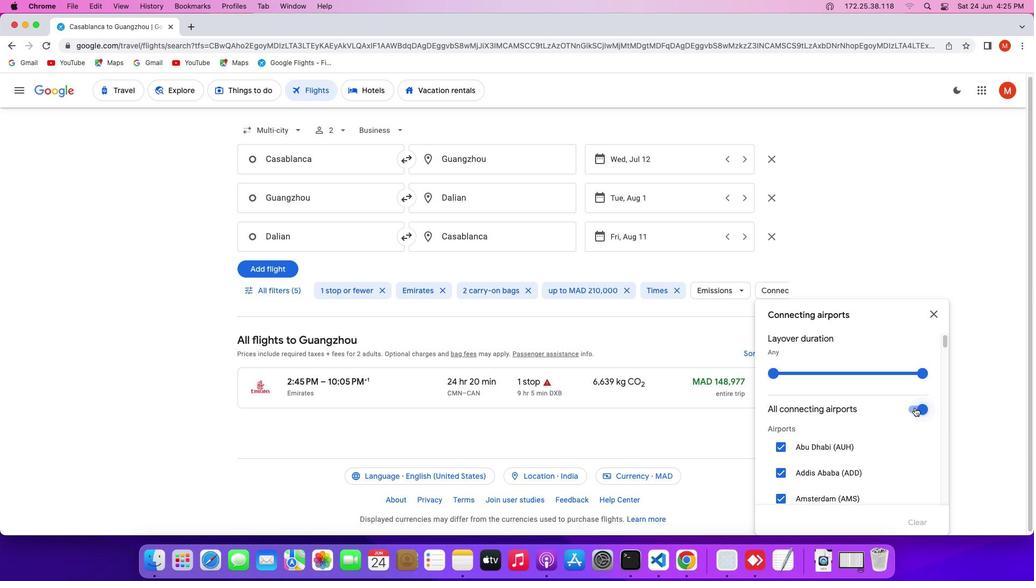 
Action: Mouse moved to (835, 427)
Screenshot: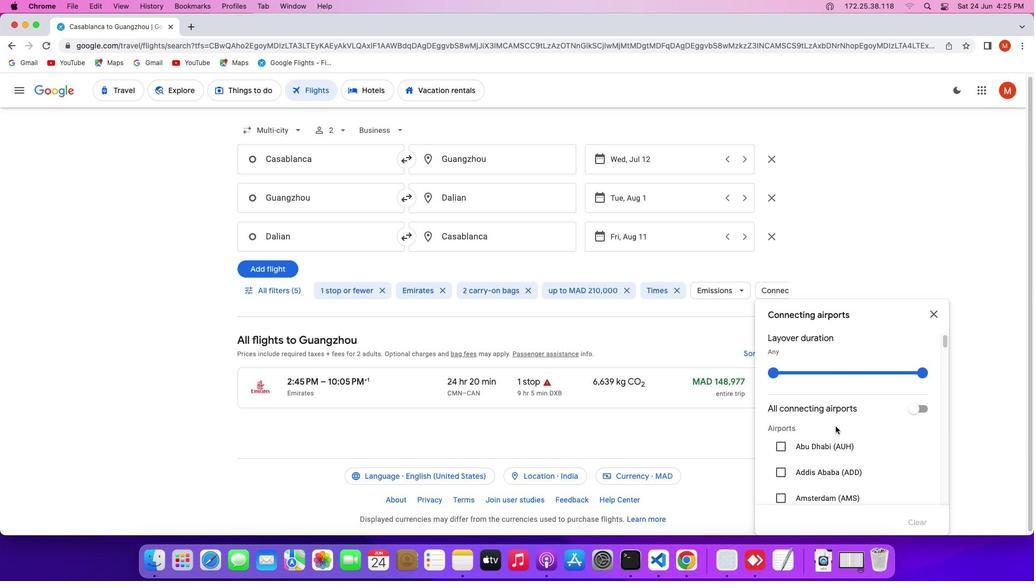 
Action: Mouse scrolled (835, 427) with delta (0, 0)
Screenshot: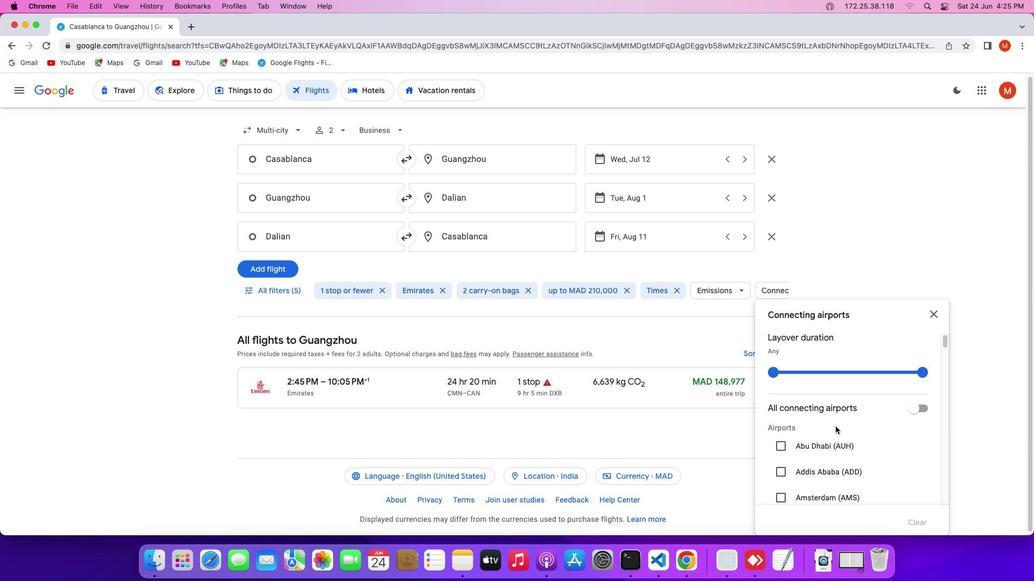 
Action: Mouse scrolled (835, 427) with delta (0, 0)
Screenshot: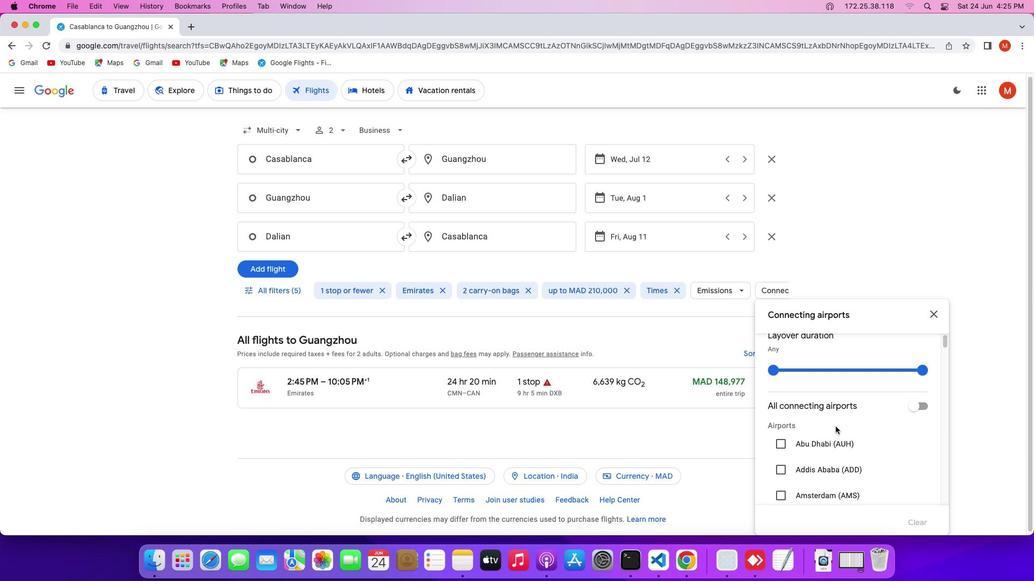
Action: Mouse scrolled (835, 427) with delta (0, 0)
Screenshot: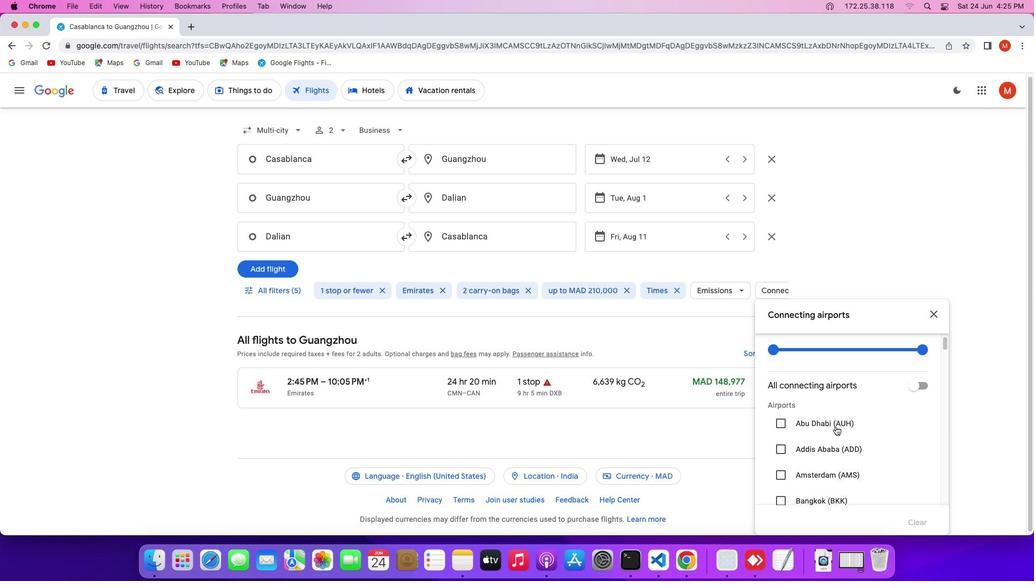 
Action: Mouse scrolled (835, 427) with delta (0, 0)
Screenshot: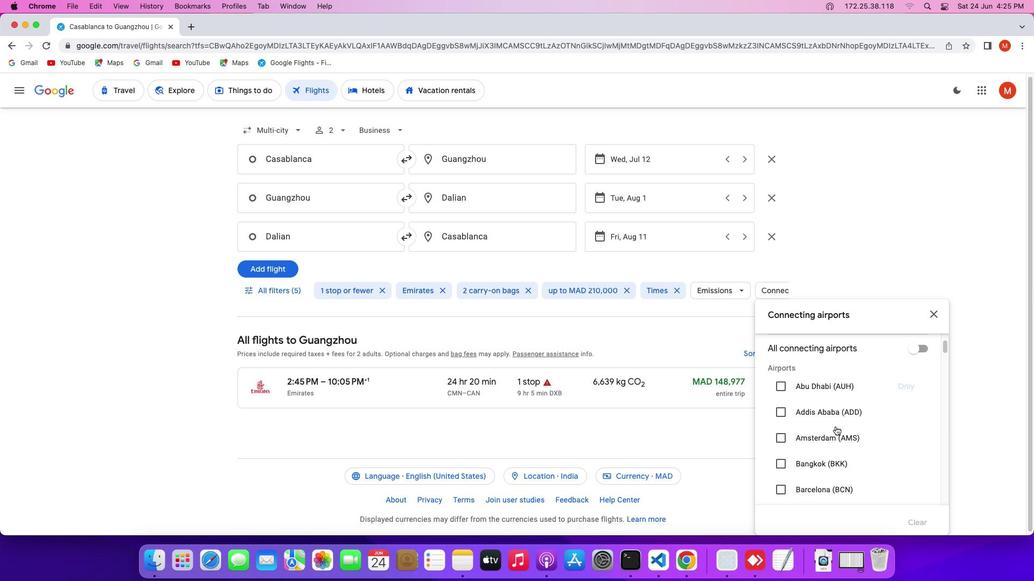 
Action: Mouse scrolled (835, 427) with delta (0, 0)
Screenshot: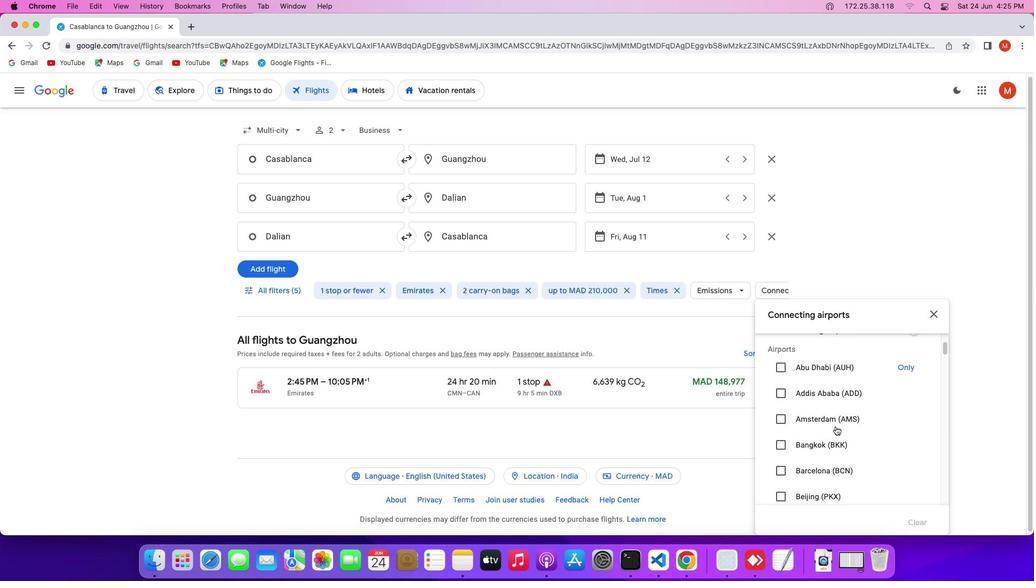 
Action: Mouse scrolled (835, 427) with delta (0, 0)
Screenshot: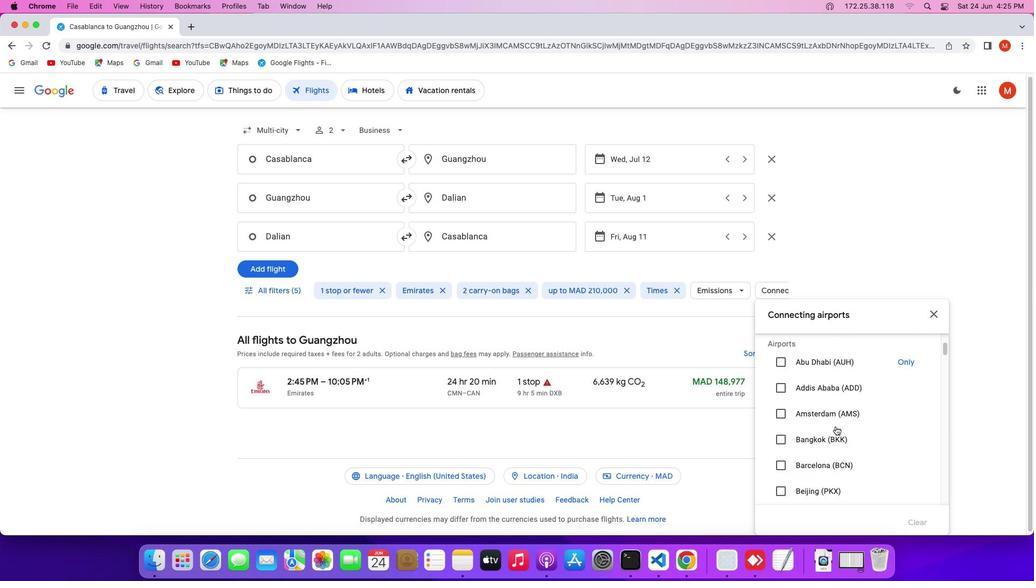 
Action: Mouse scrolled (835, 427) with delta (0, -1)
Screenshot: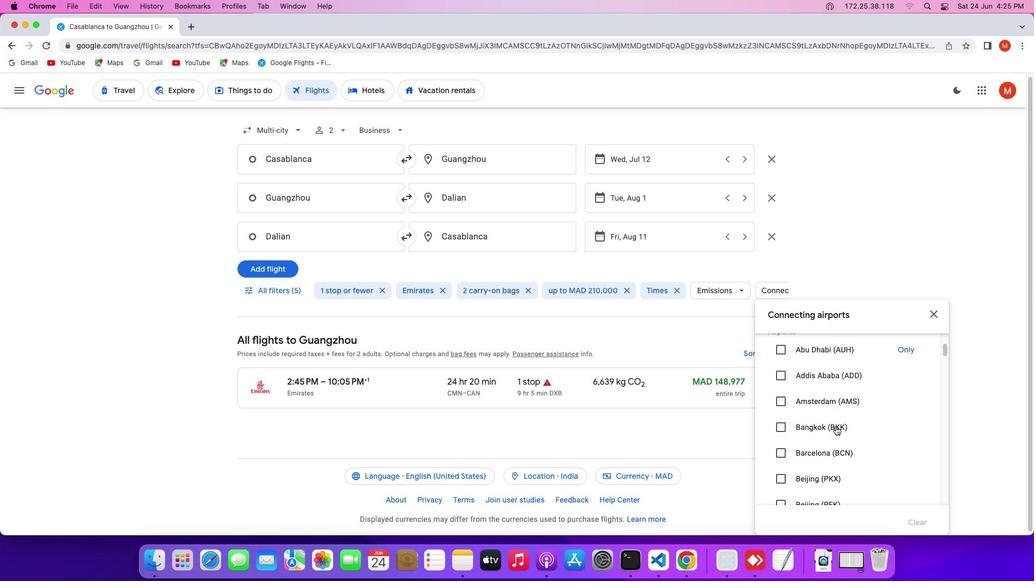 
Action: Mouse scrolled (835, 427) with delta (0, 0)
Screenshot: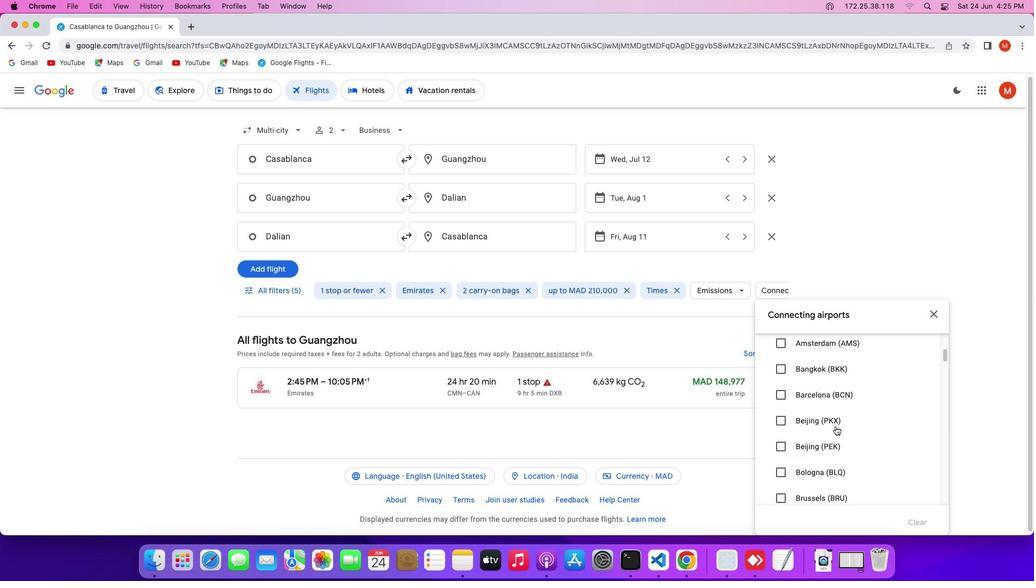 
Action: Mouse scrolled (835, 427) with delta (0, 0)
Screenshot: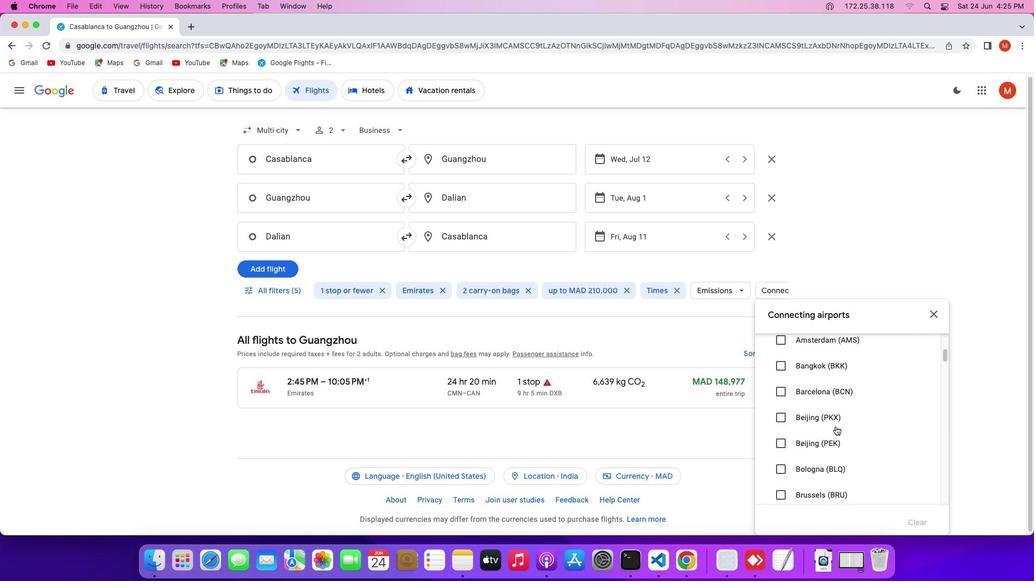 
Action: Mouse scrolled (835, 427) with delta (0, -1)
Screenshot: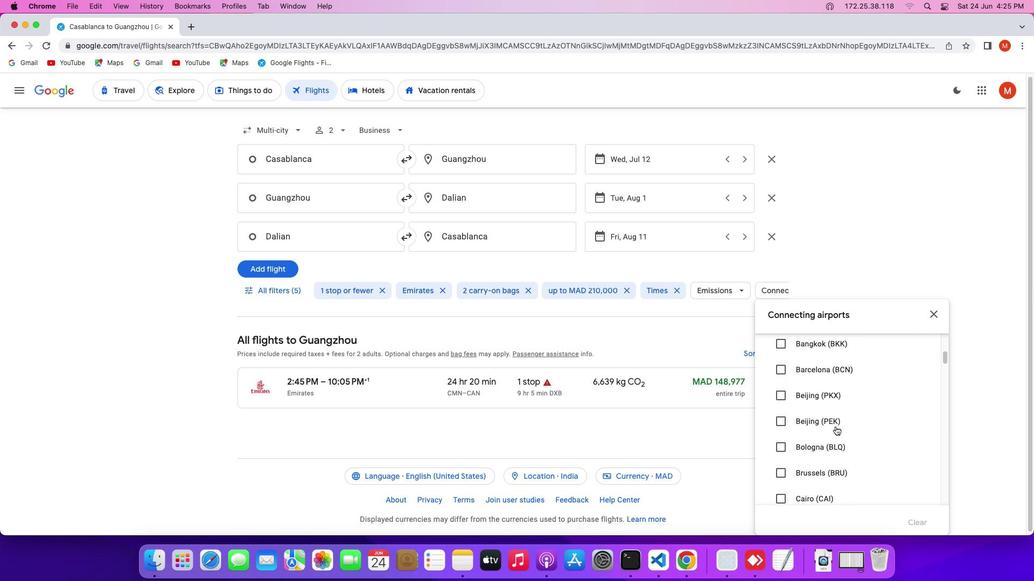 
Action: Mouse scrolled (835, 427) with delta (0, 0)
Screenshot: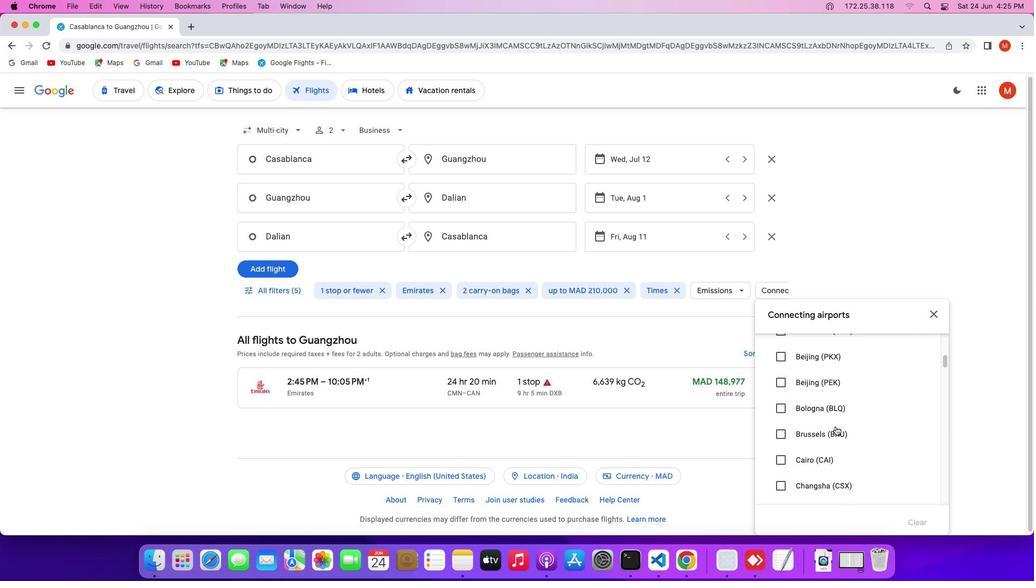 
Action: Mouse scrolled (835, 427) with delta (0, 0)
Screenshot: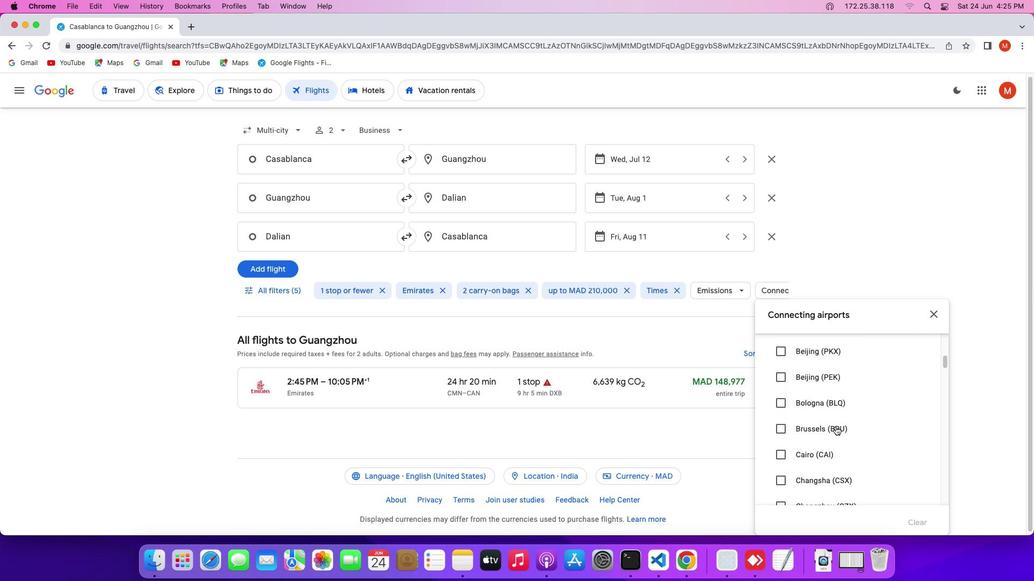 
Action: Mouse scrolled (835, 427) with delta (0, 0)
Screenshot: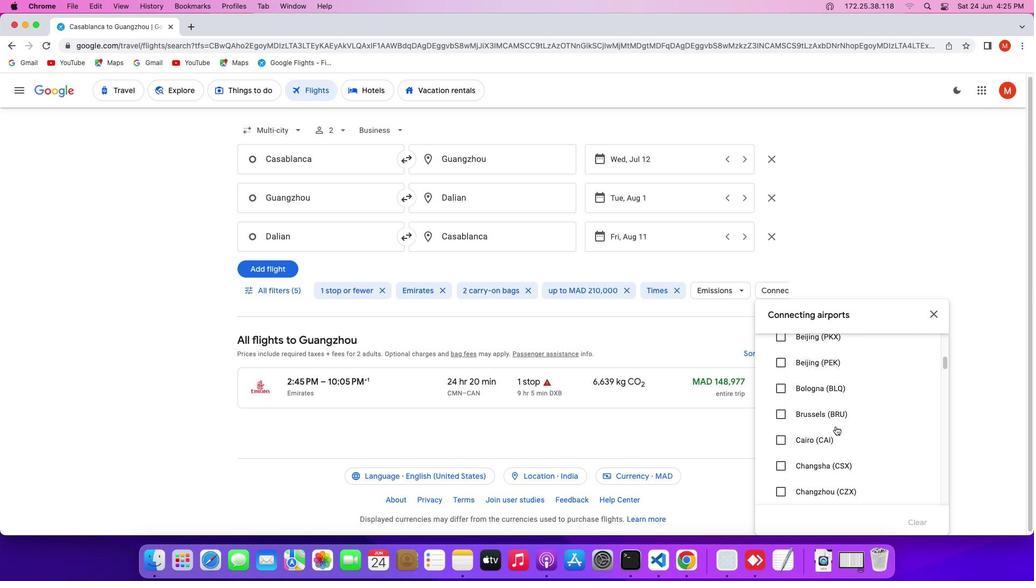 
Action: Mouse scrolled (835, 427) with delta (0, 0)
Screenshot: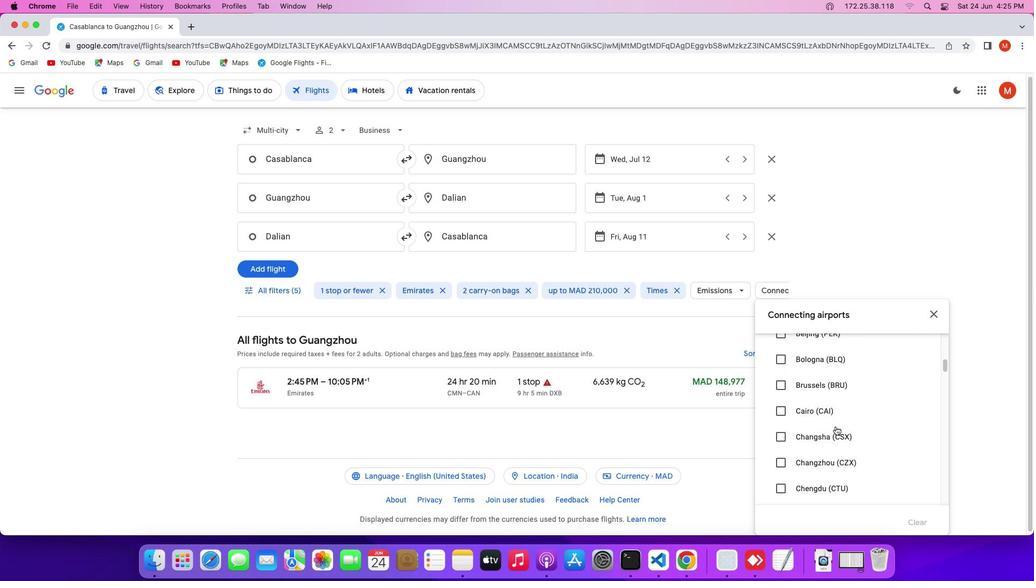 
Action: Mouse scrolled (835, 427) with delta (0, 0)
Screenshot: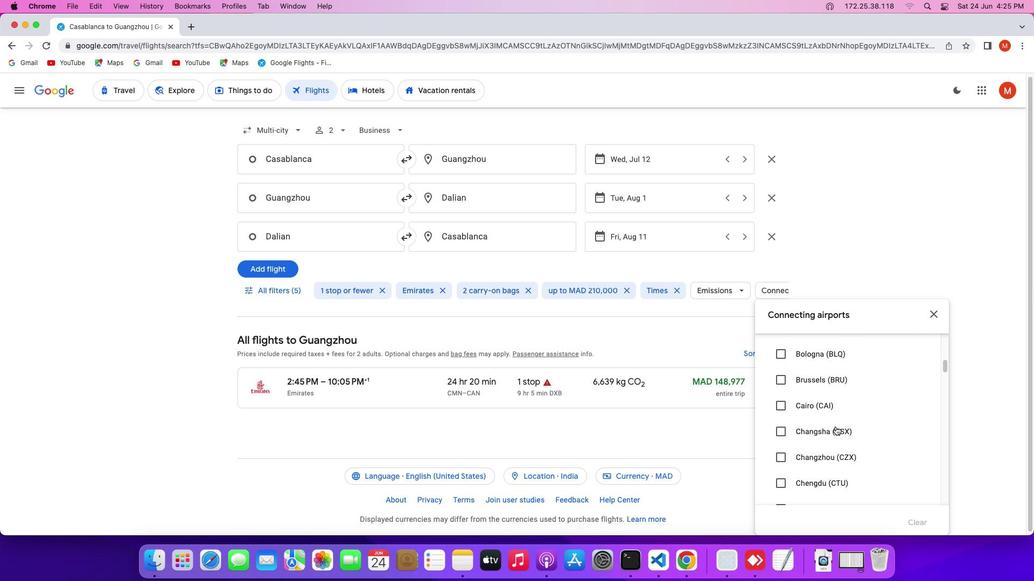 
Action: Mouse scrolled (835, 427) with delta (0, 0)
Screenshot: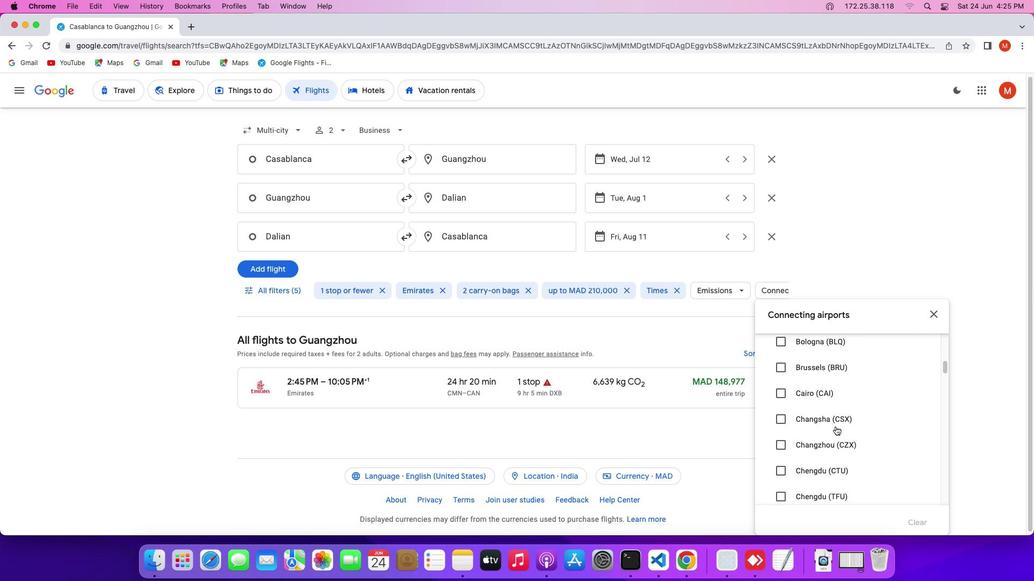 
Action: Mouse scrolled (835, 427) with delta (0, 0)
Screenshot: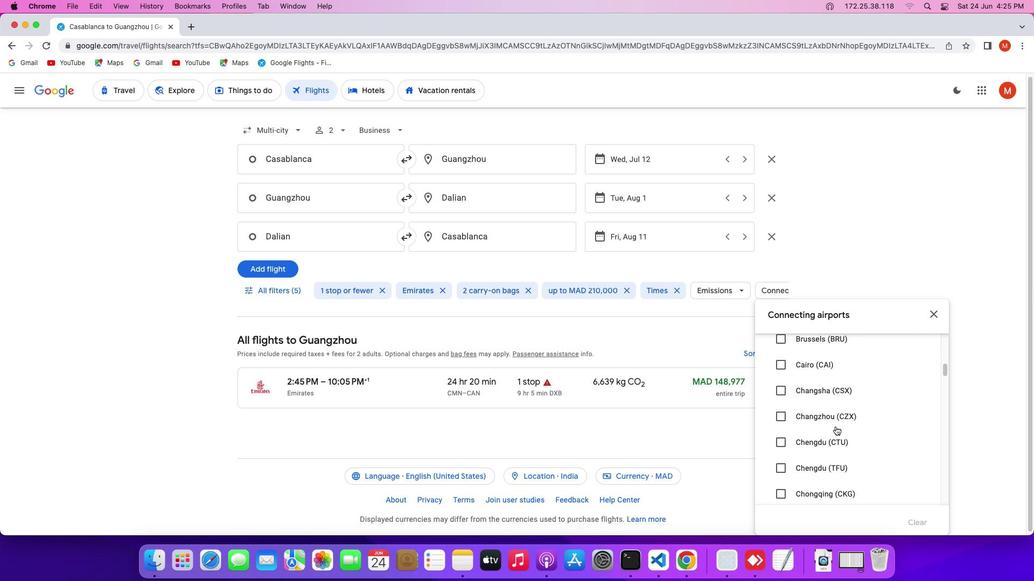 
Action: Mouse scrolled (835, 427) with delta (0, 0)
Screenshot: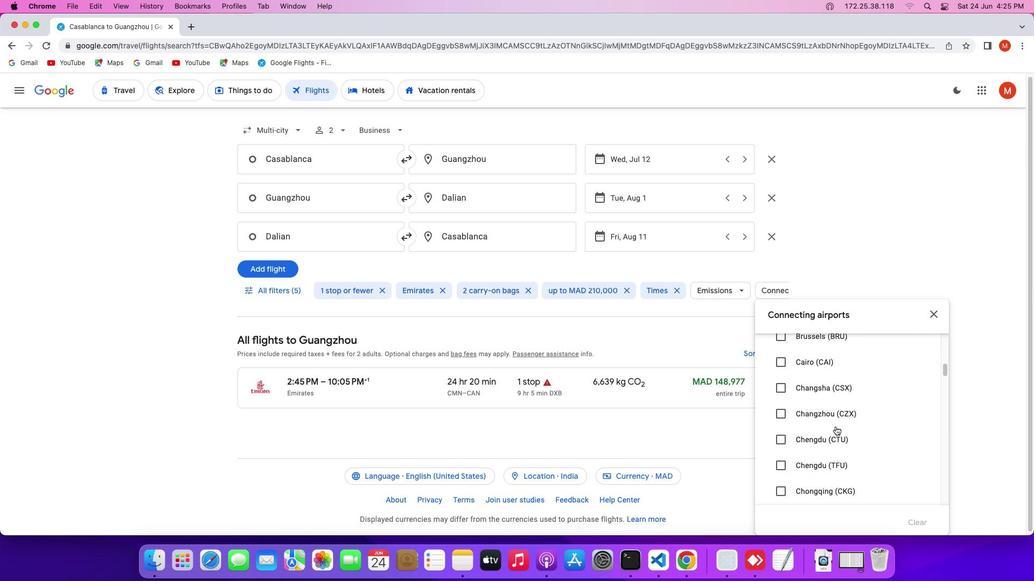 
Action: Mouse scrolled (835, 427) with delta (0, 0)
Screenshot: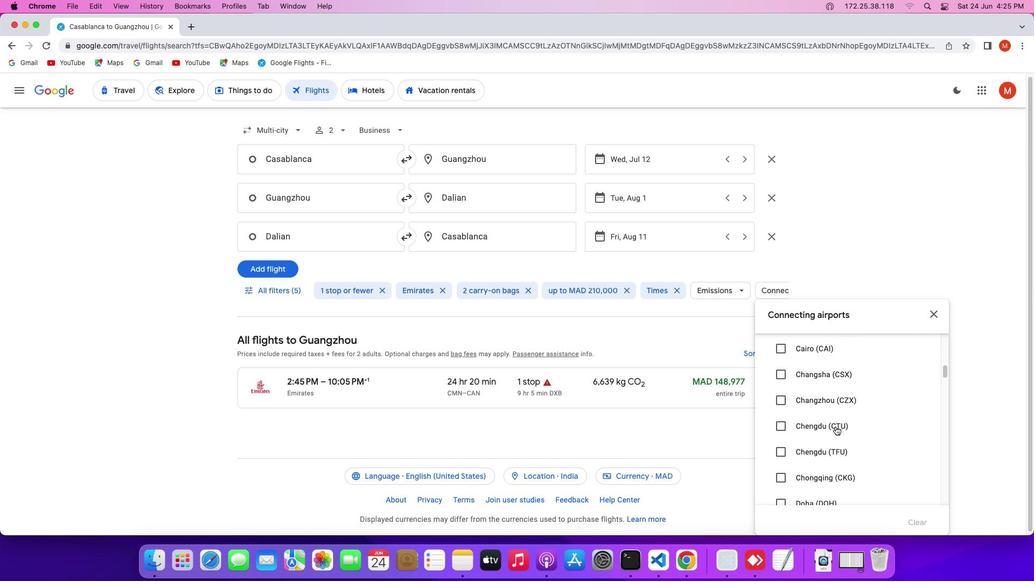 
Action: Mouse scrolled (835, 427) with delta (0, 0)
Screenshot: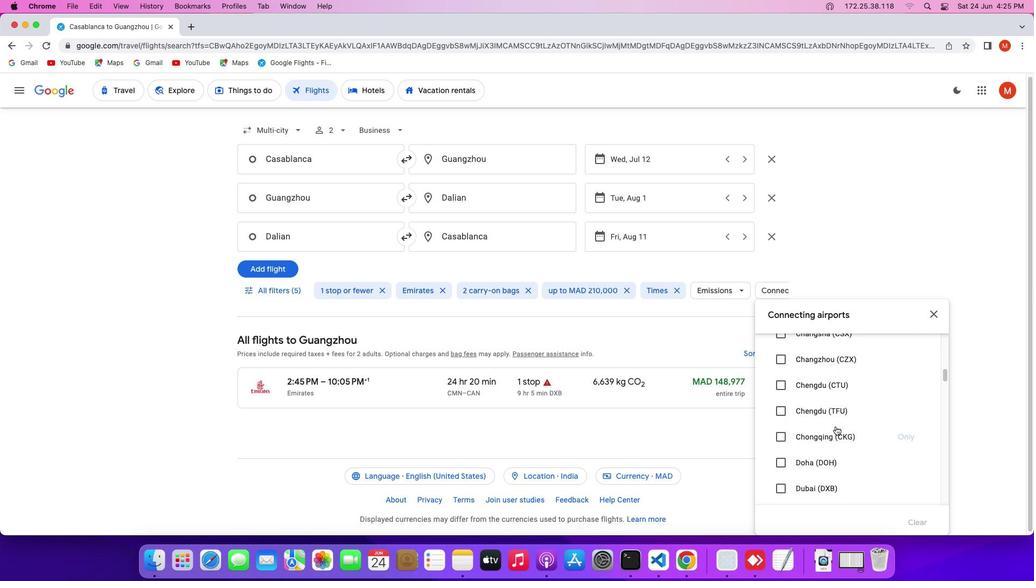 
Action: Mouse scrolled (835, 427) with delta (0, 0)
Screenshot: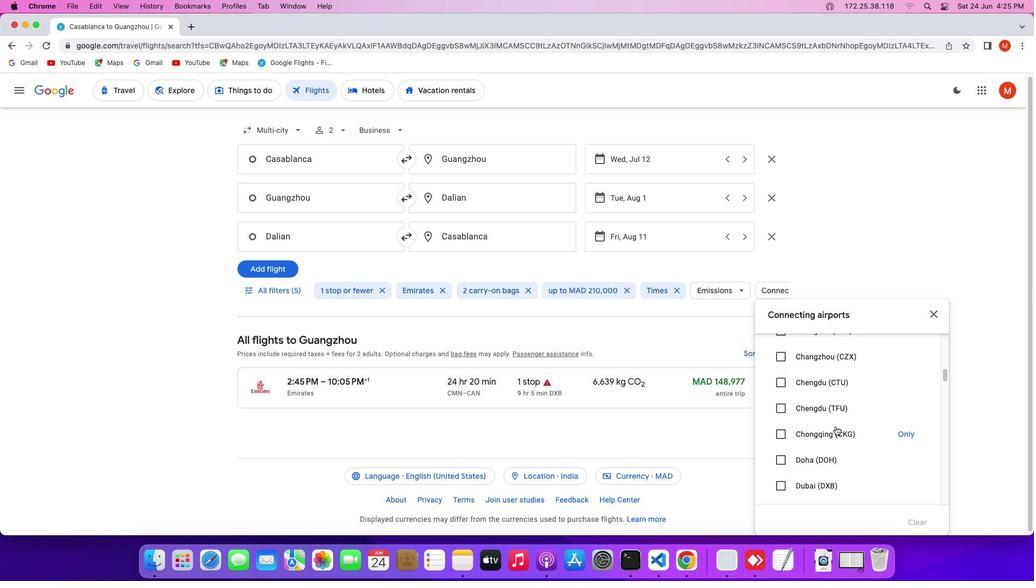
Action: Mouse scrolled (835, 427) with delta (0, 0)
Screenshot: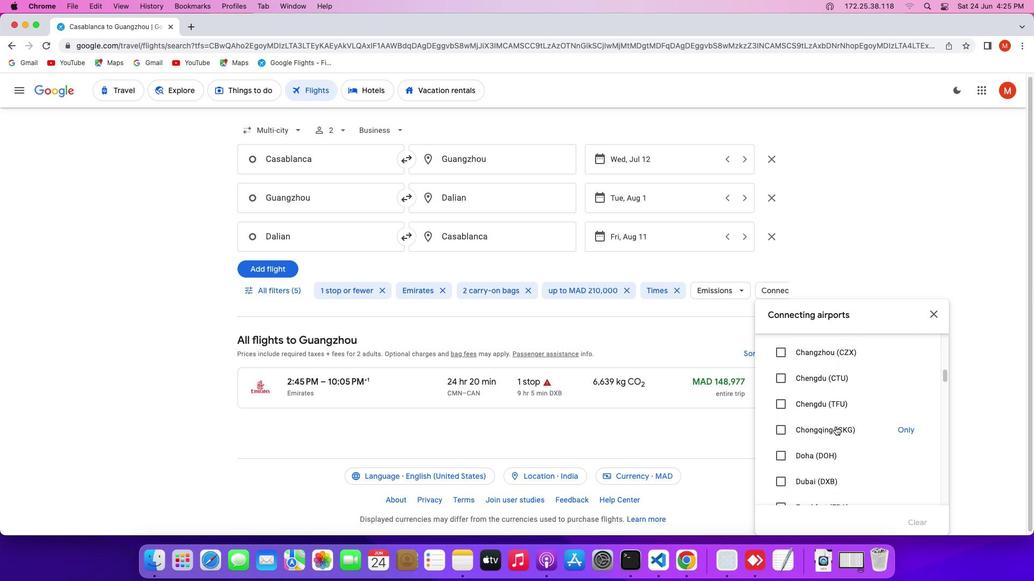 
Action: Mouse moved to (783, 473)
Screenshot: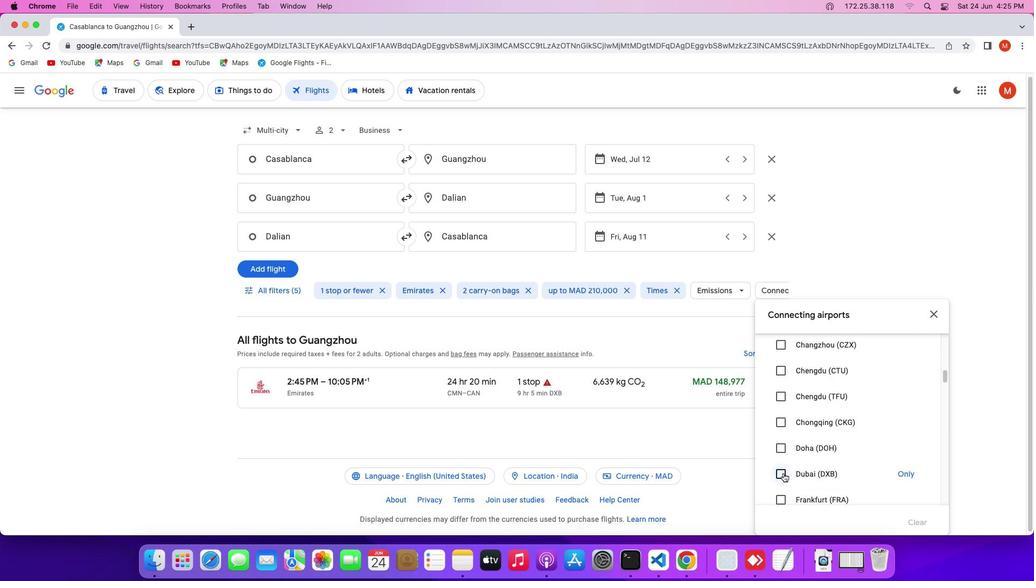 
Action: Mouse pressed left at (783, 473)
Screenshot: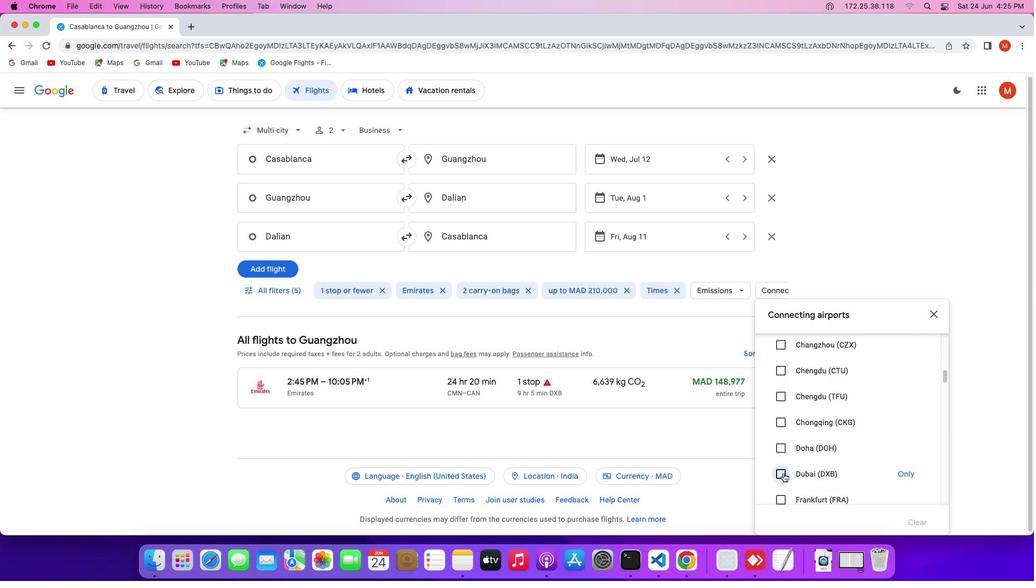 
Action: Mouse moved to (970, 444)
Screenshot: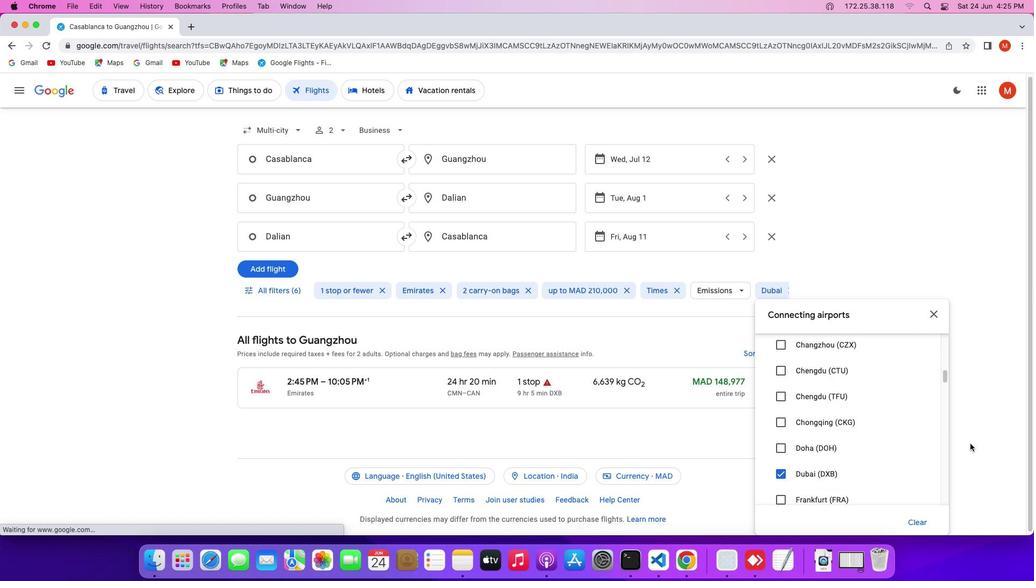 
Action: Mouse pressed left at (970, 444)
Screenshot: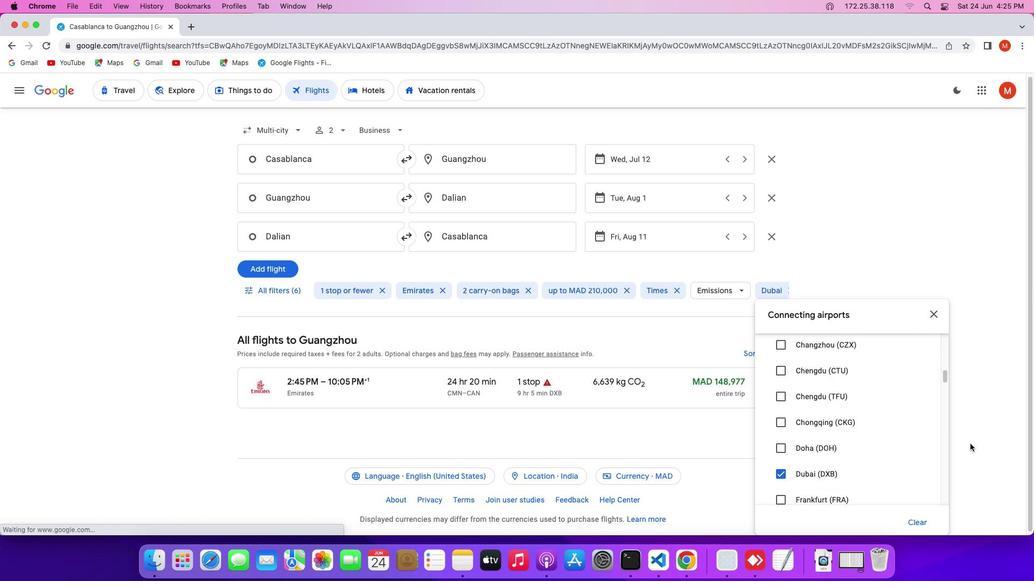 
Action: Mouse moved to (981, 436)
Screenshot: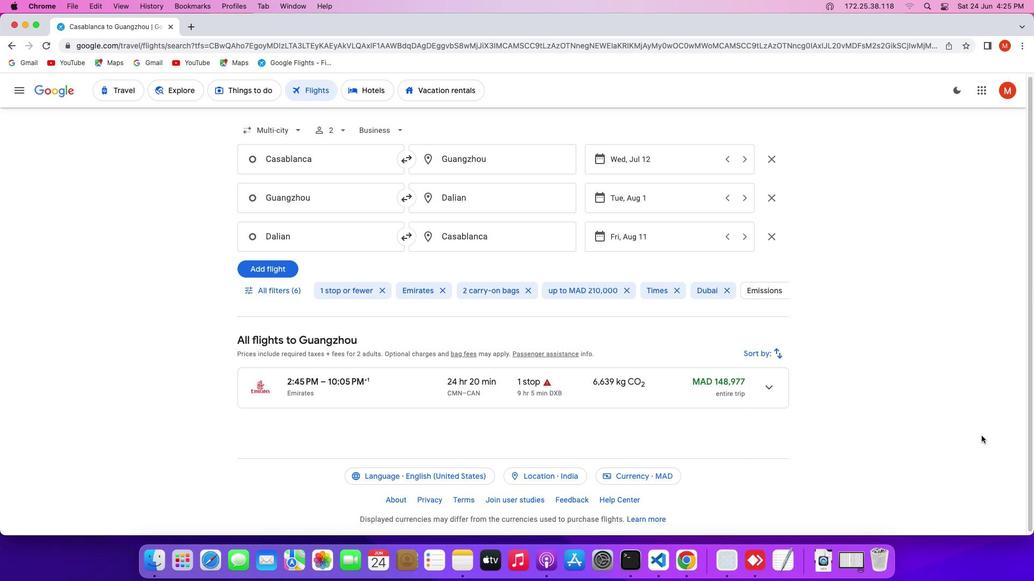 
